 Task: Schedule a 90-minute customer satisfaction survey review.
Action: Mouse moved to (106, 154)
Screenshot: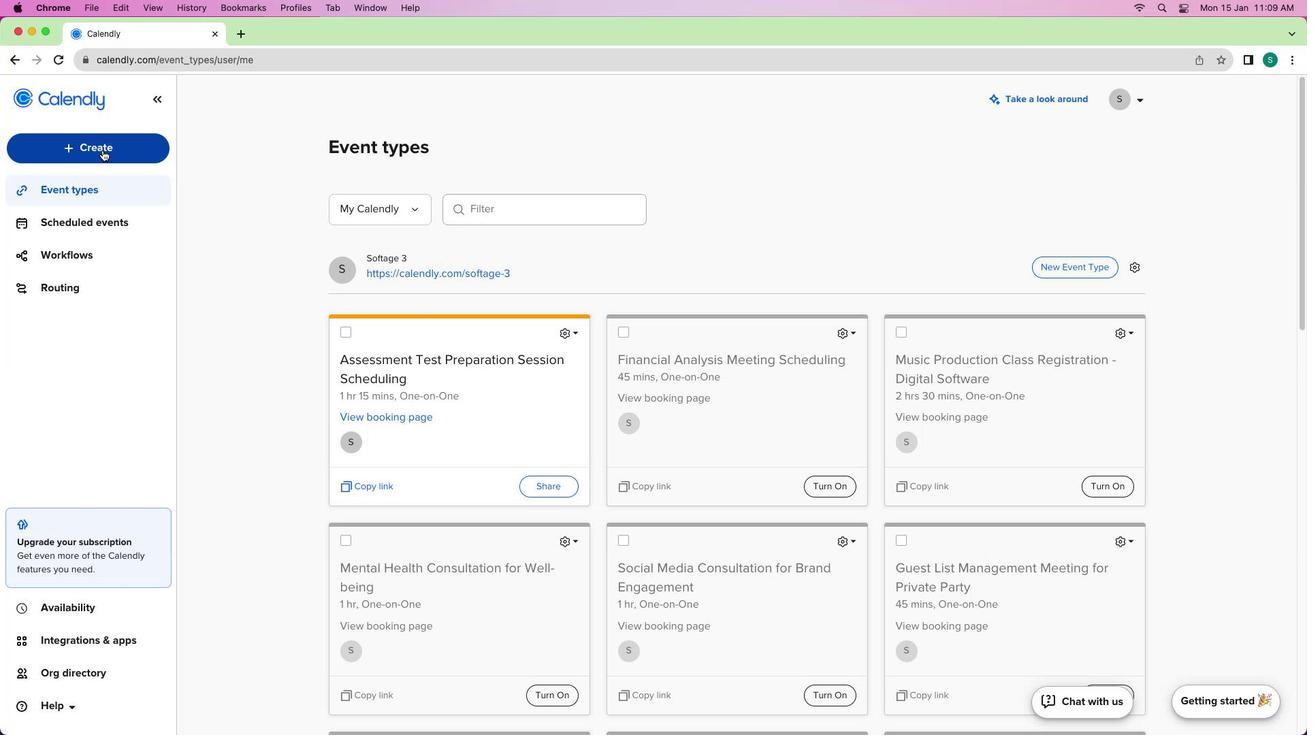 
Action: Mouse pressed left at (106, 154)
Screenshot: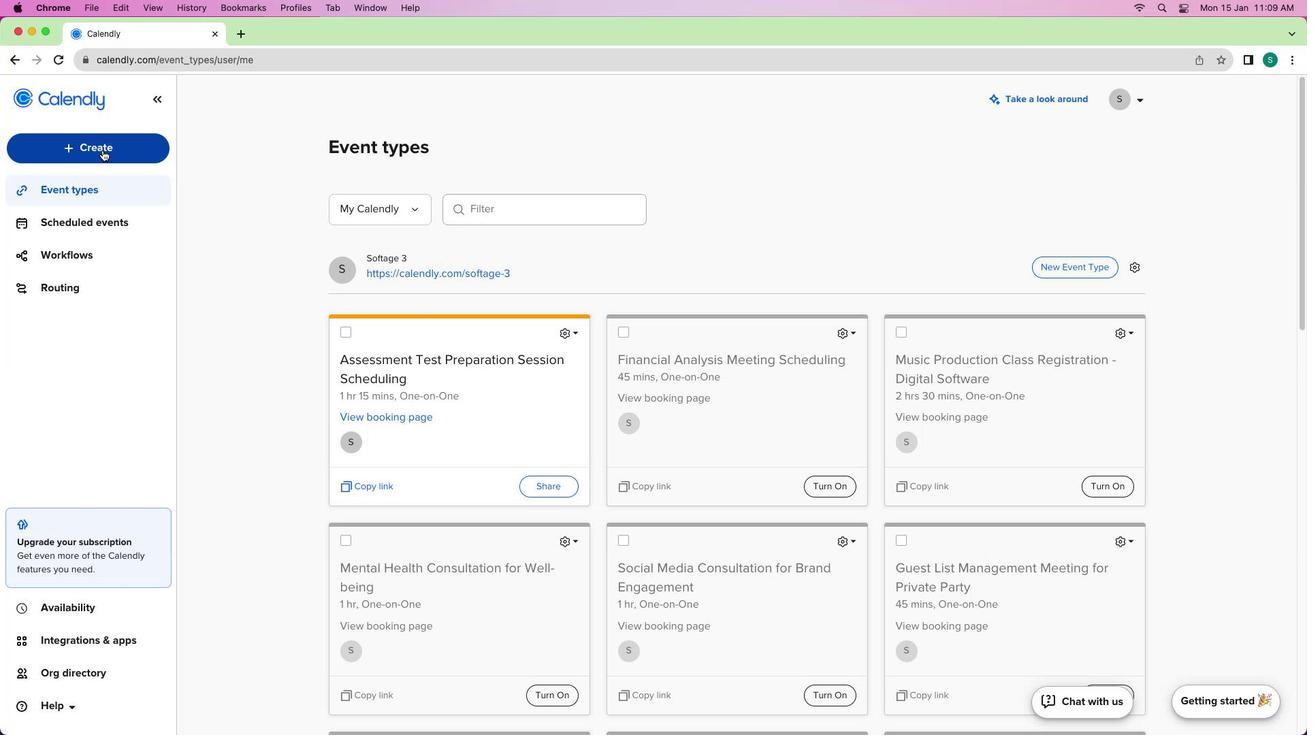 
Action: Mouse moved to (119, 205)
Screenshot: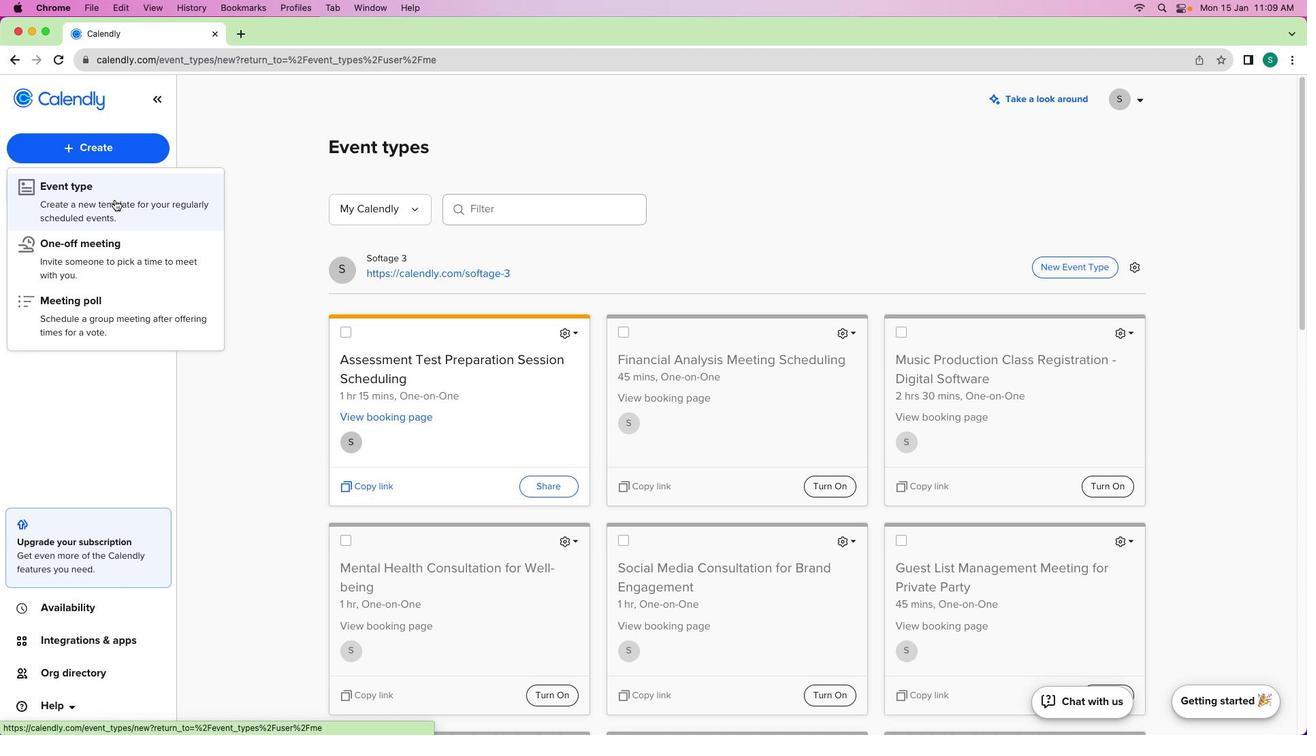 
Action: Mouse pressed left at (119, 205)
Screenshot: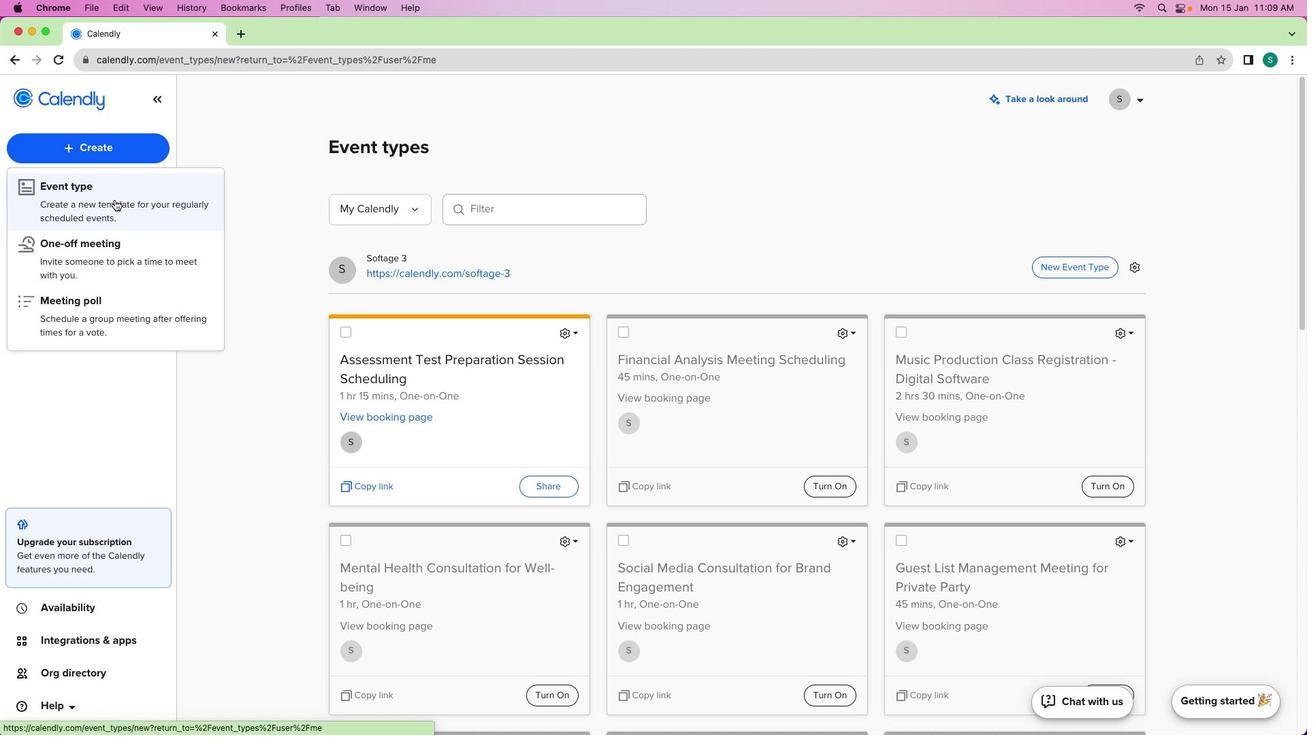 
Action: Mouse moved to (584, 273)
Screenshot: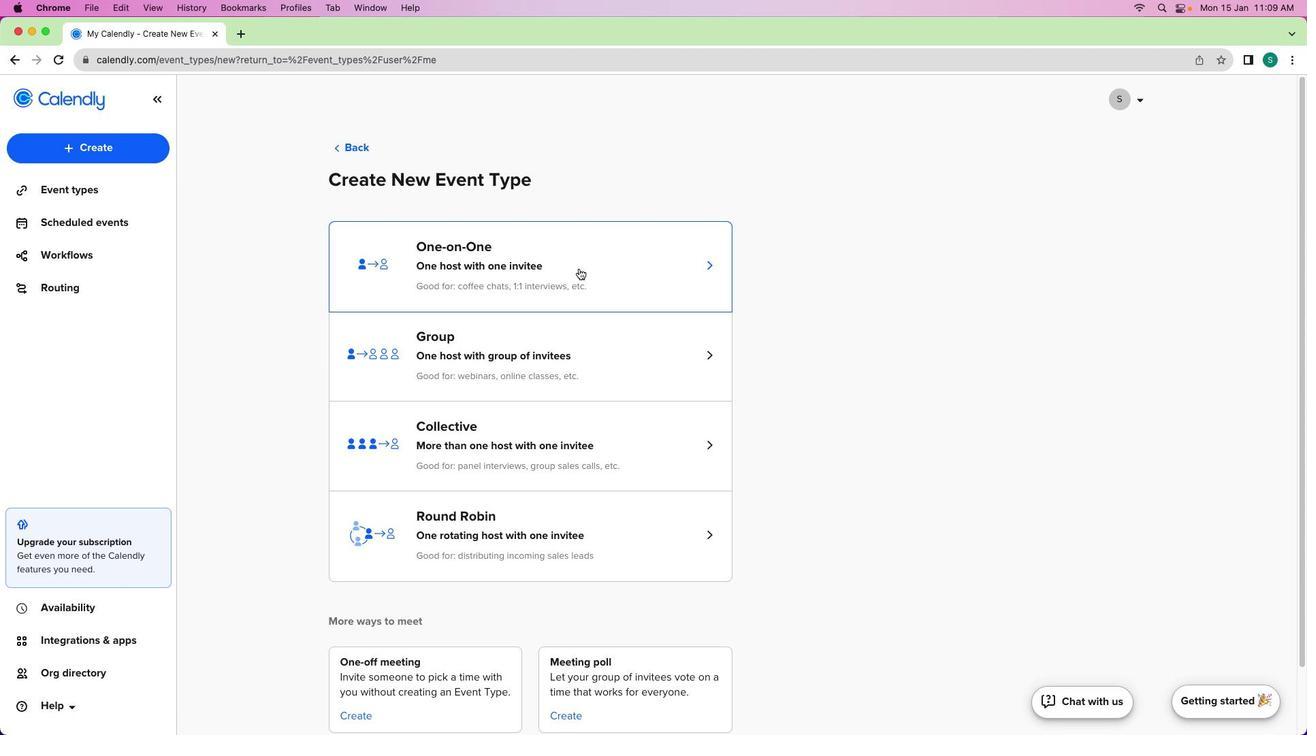 
Action: Mouse pressed left at (584, 273)
Screenshot: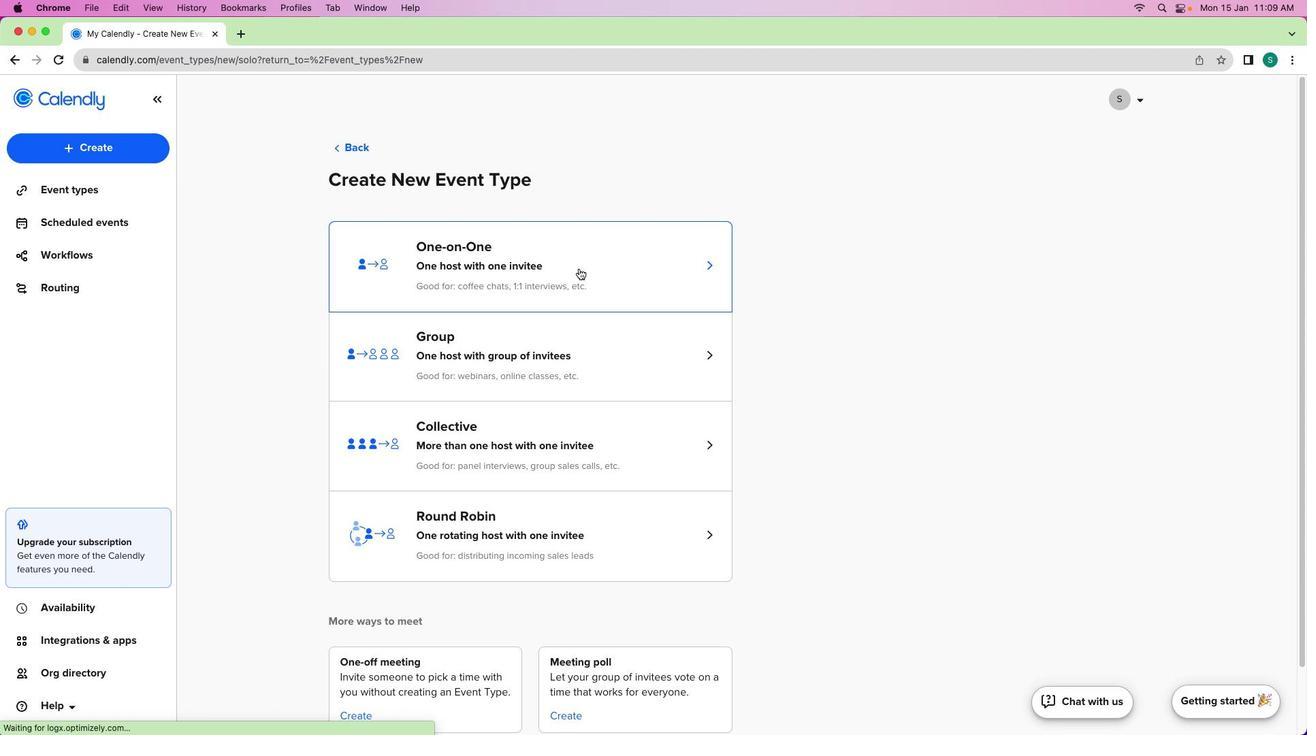 
Action: Mouse moved to (179, 208)
Screenshot: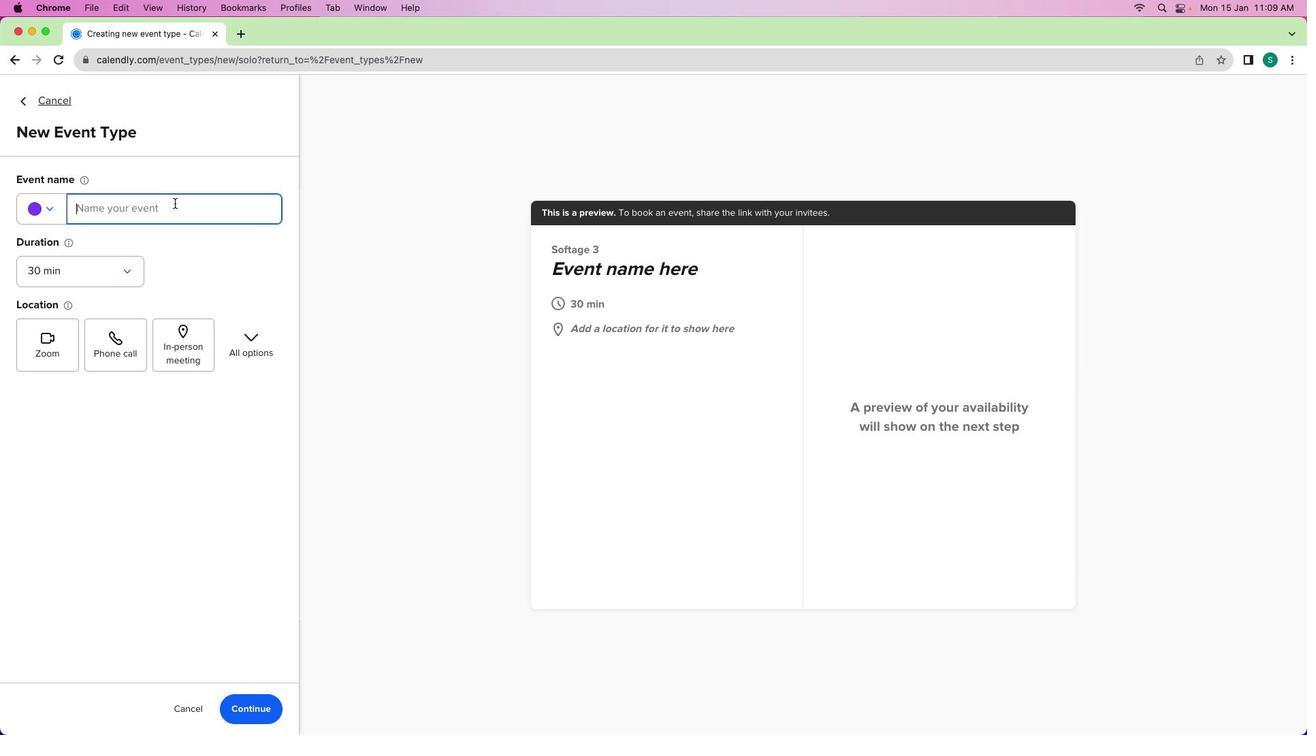 
Action: Mouse pressed left at (179, 208)
Screenshot: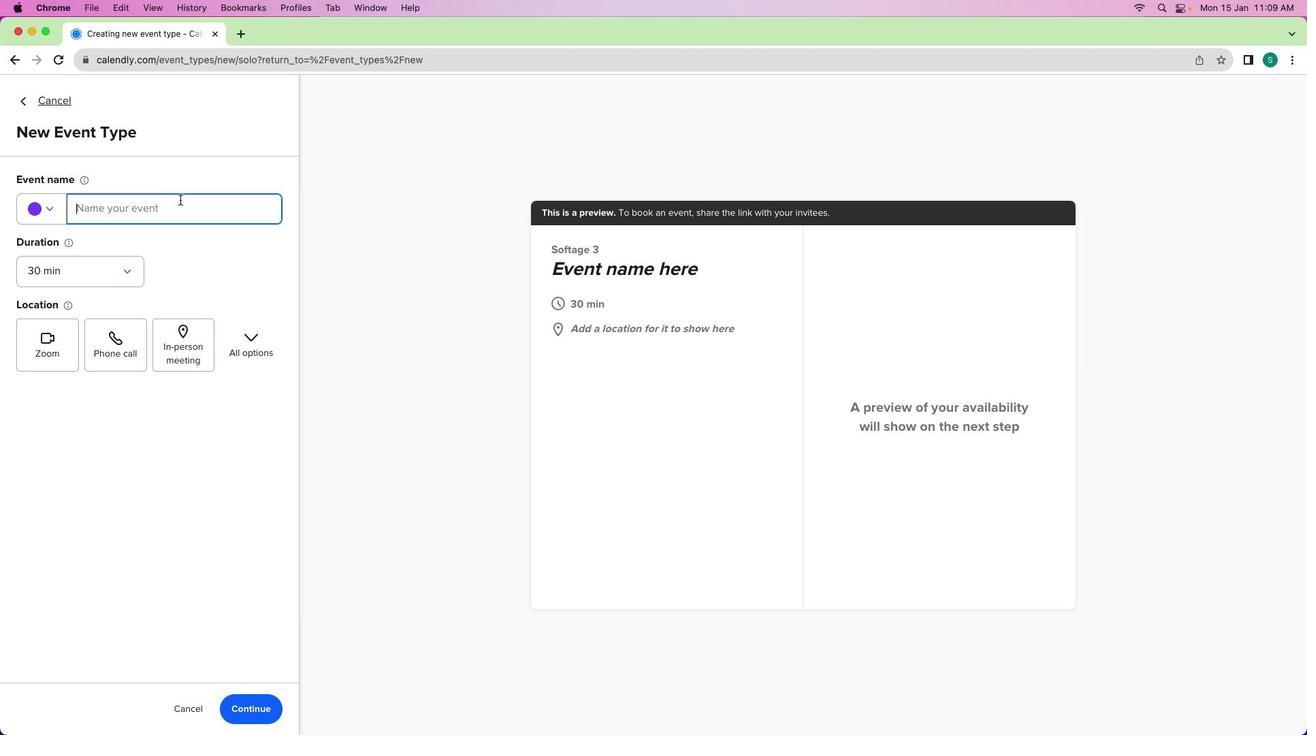 
Action: Mouse moved to (183, 205)
Screenshot: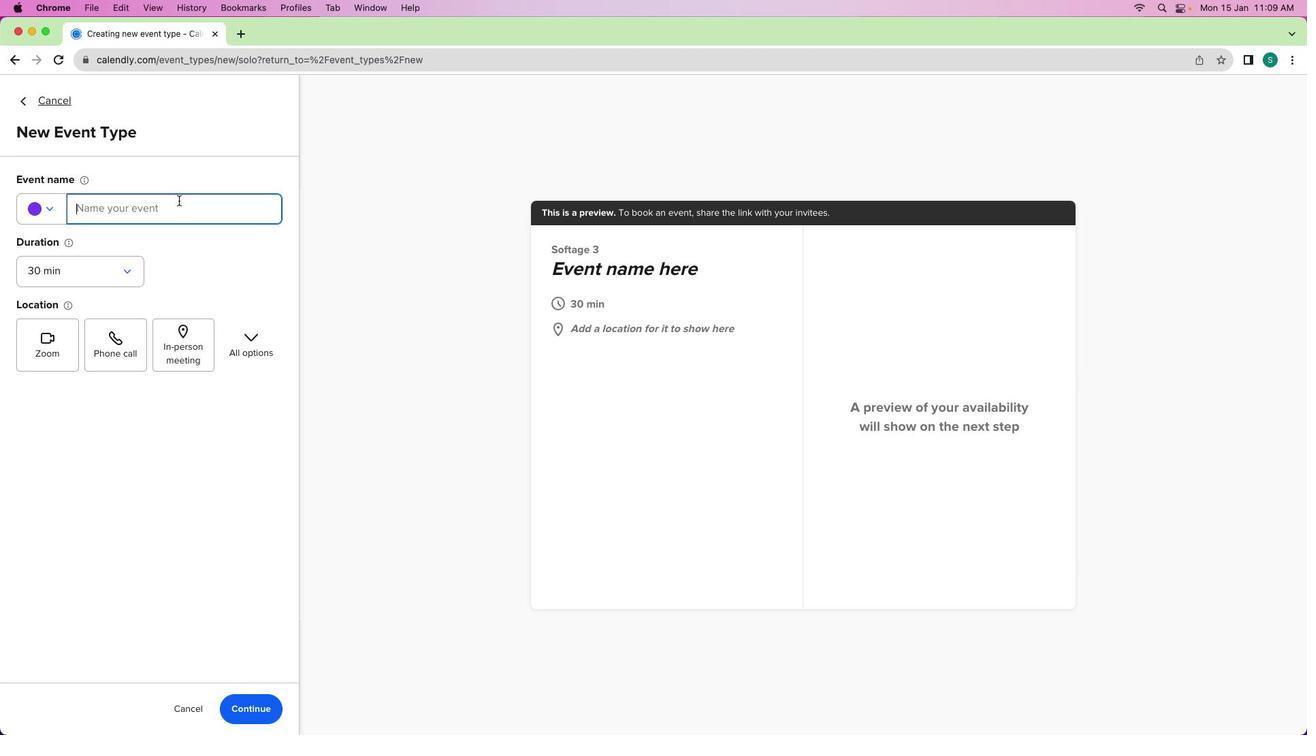 
Action: Key pressed Key.shift'C''u''s''t''o''m''e''r'Key.spaceKey.shift'S''a''t''i''s''f''s'Key.backspace'a''c''t''i''o''n'Key.spaceKey.shift'S''u''r''v''e''y'Key.spaceKey.shift'R''e''v''i''e''w'Key.spaceKey.shift'S''c''h''e''d''u''l''i''n''g'
Screenshot: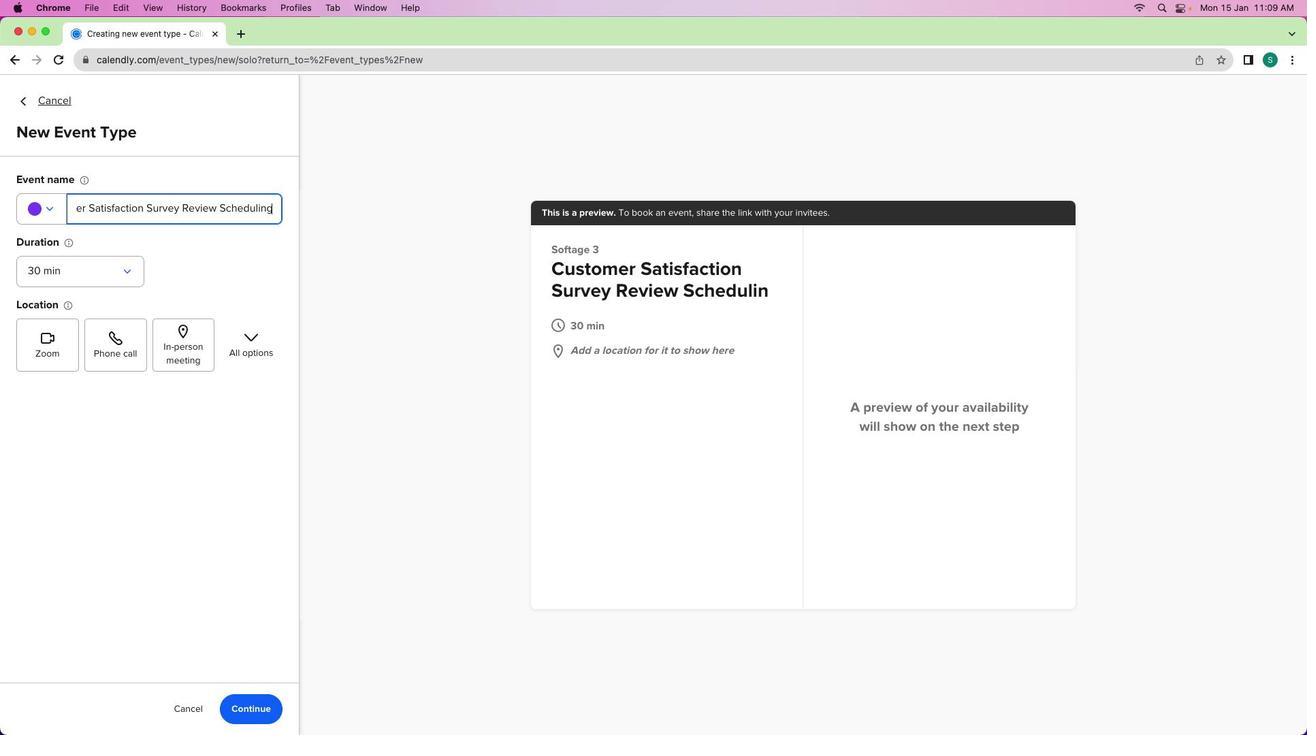 
Action: Mouse moved to (98, 273)
Screenshot: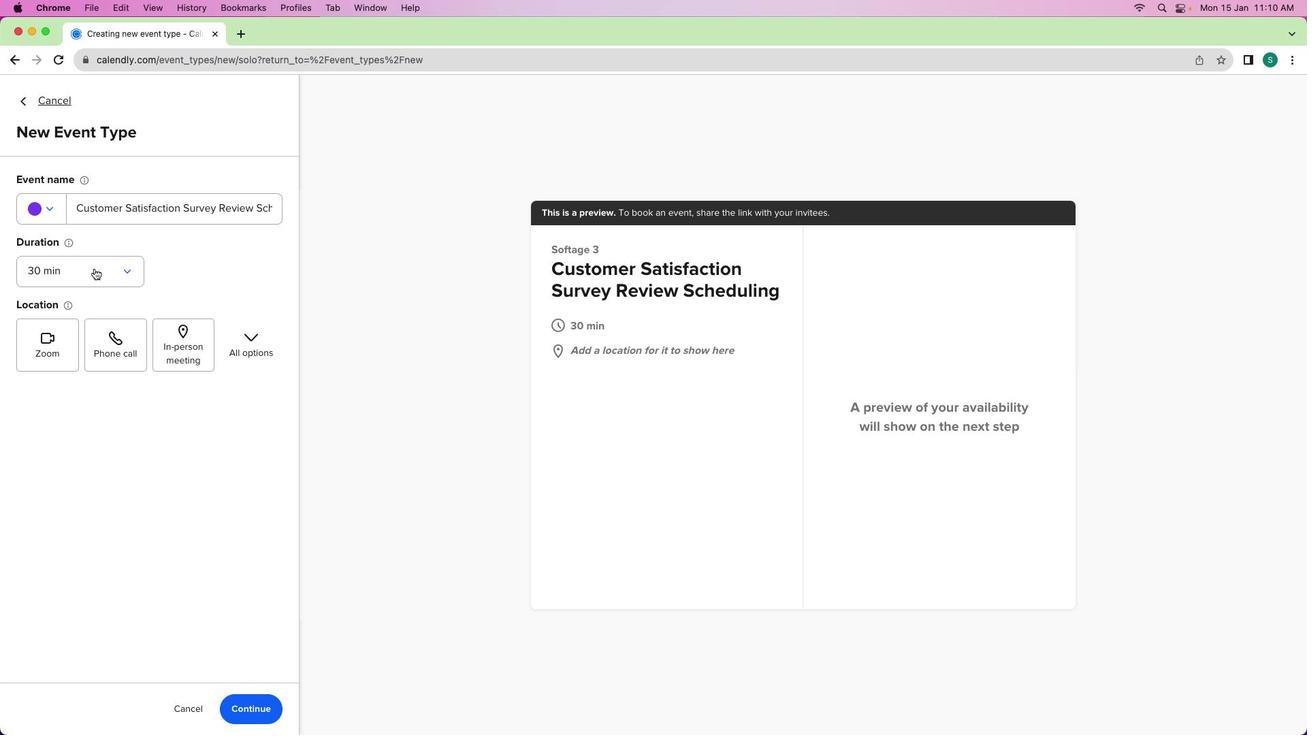 
Action: Mouse pressed left at (98, 273)
Screenshot: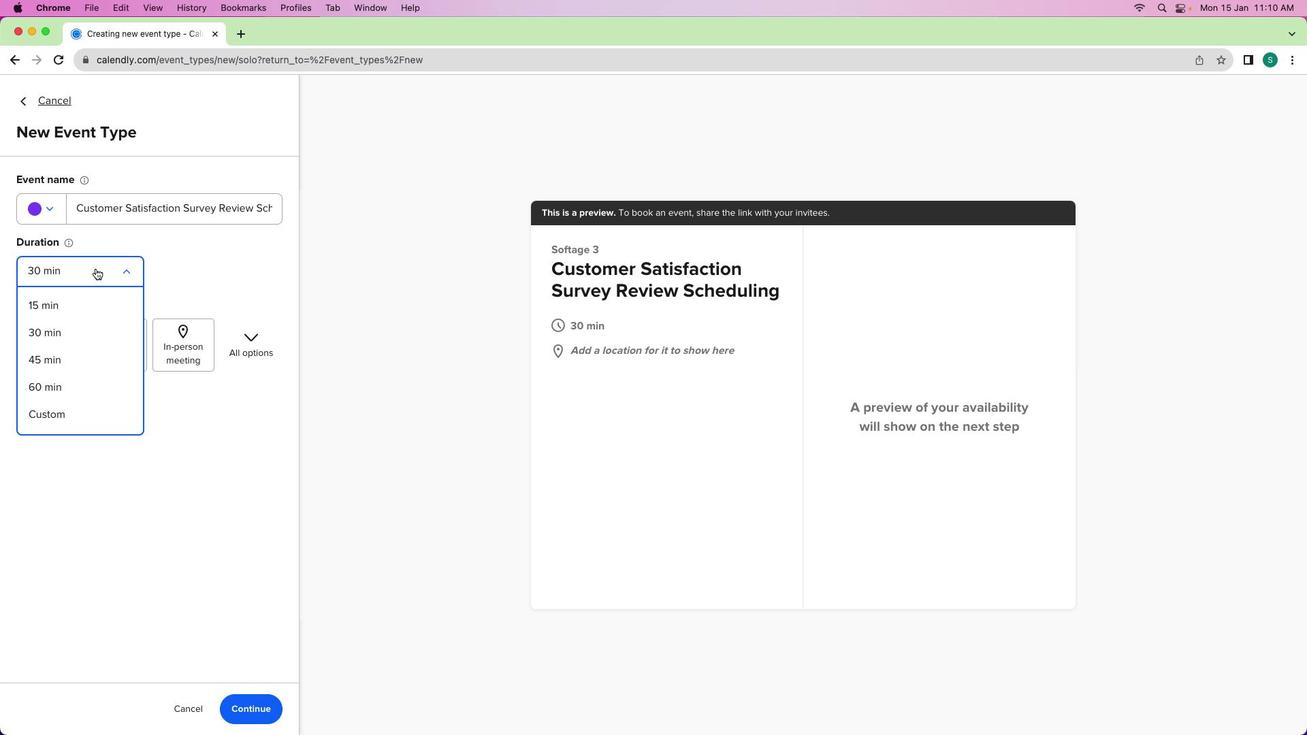 
Action: Mouse moved to (68, 412)
Screenshot: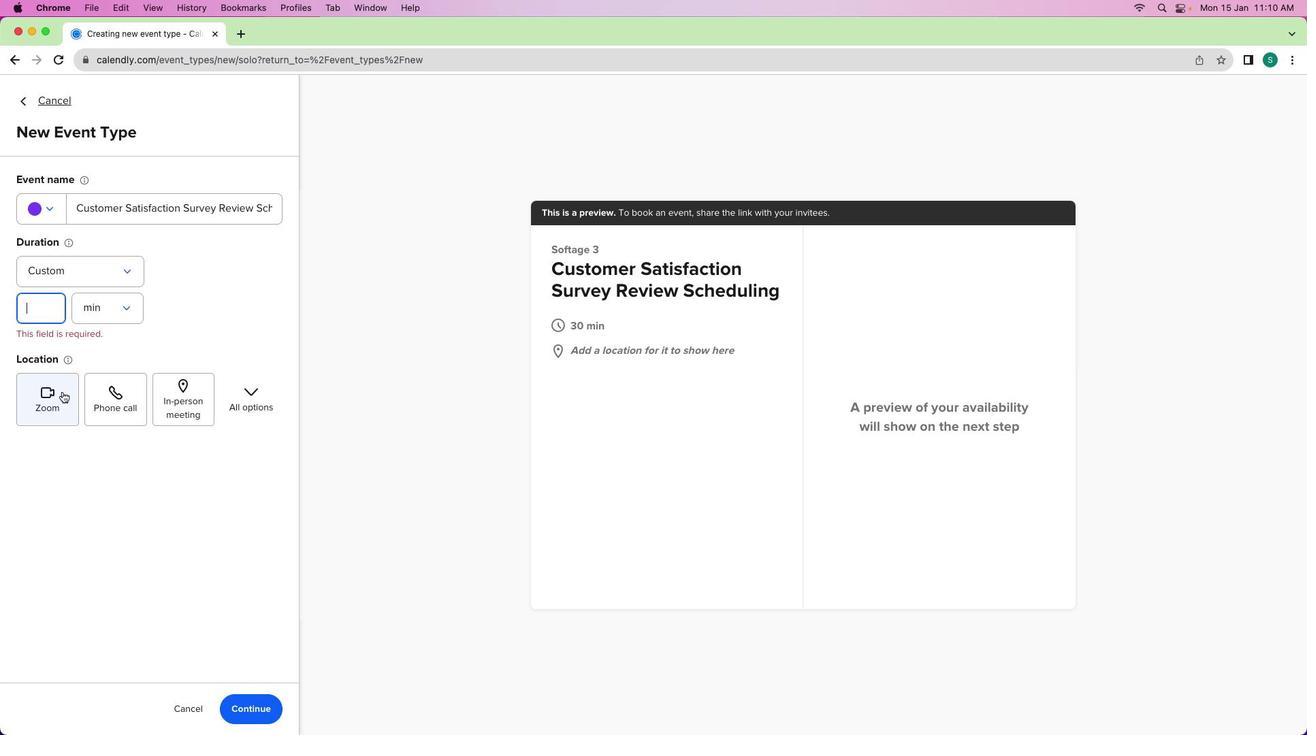 
Action: Mouse pressed left at (68, 412)
Screenshot: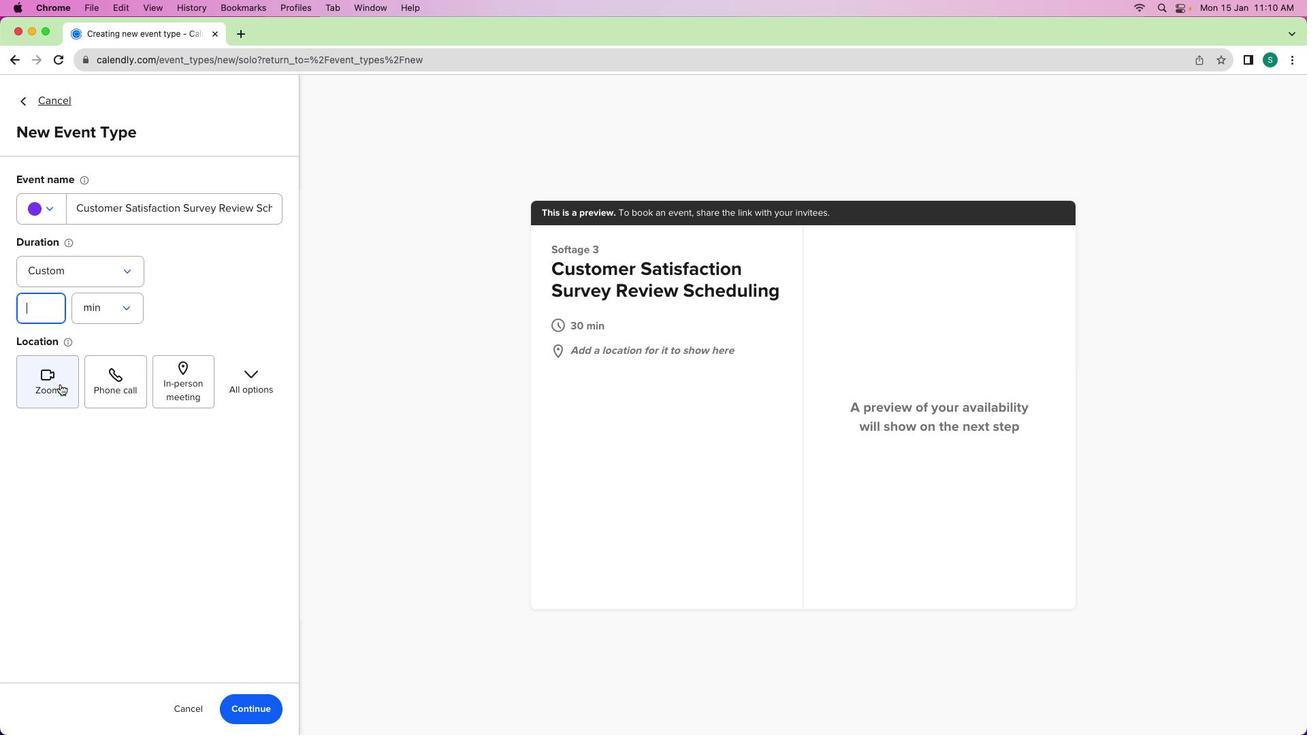 
Action: Mouse moved to (50, 331)
Screenshot: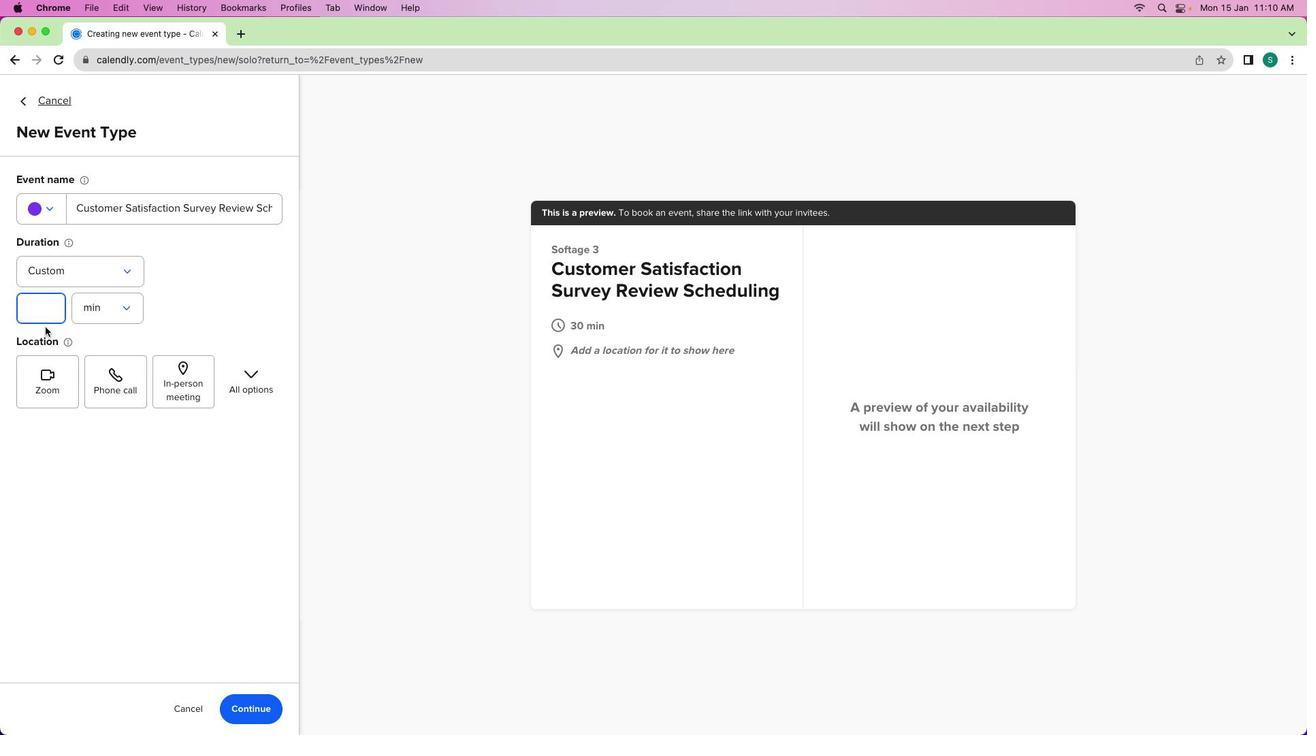 
Action: Key pressed '9''0'
Screenshot: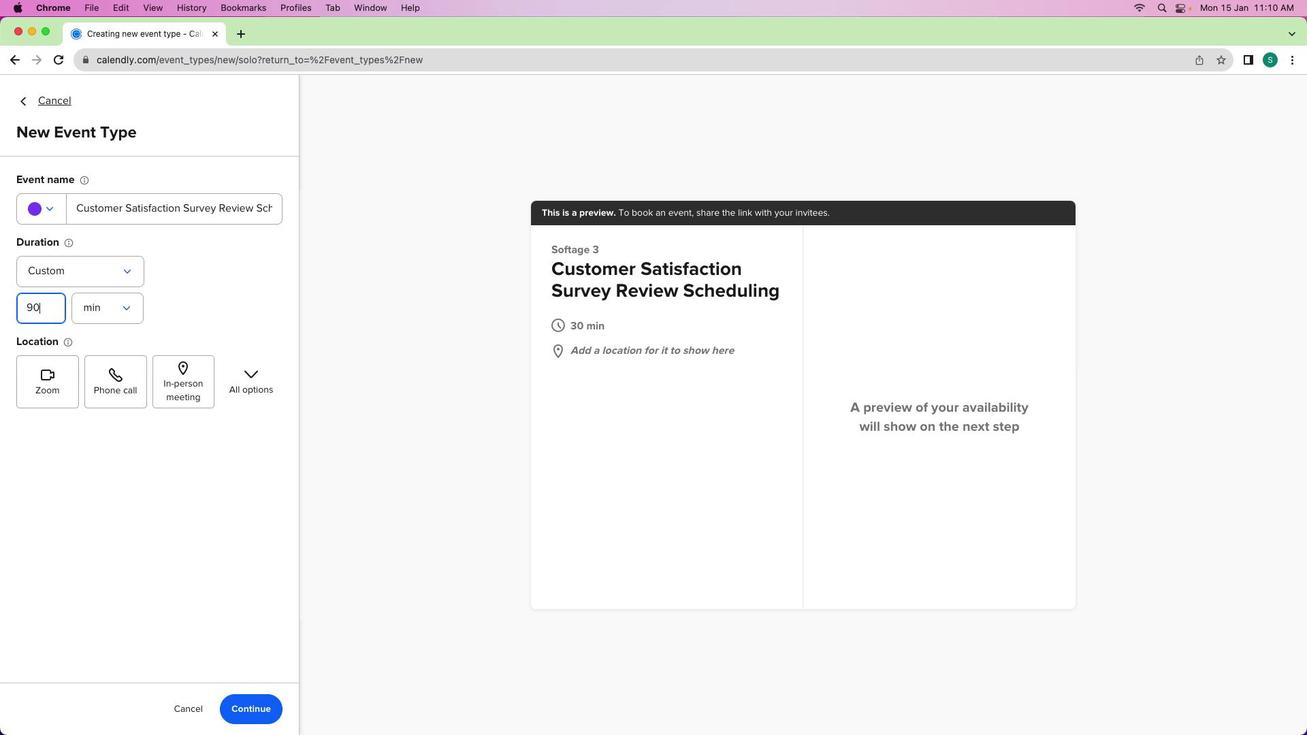 
Action: Mouse moved to (53, 201)
Screenshot: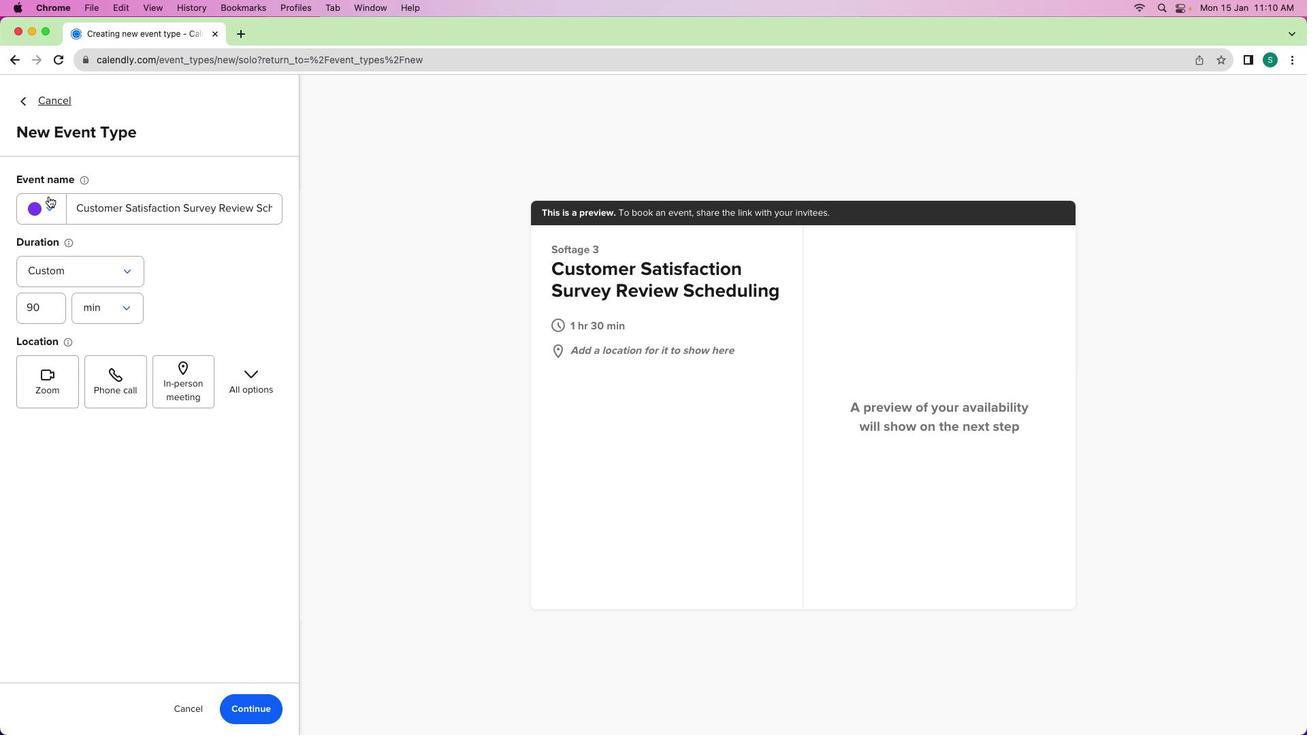 
Action: Mouse pressed left at (53, 201)
Screenshot: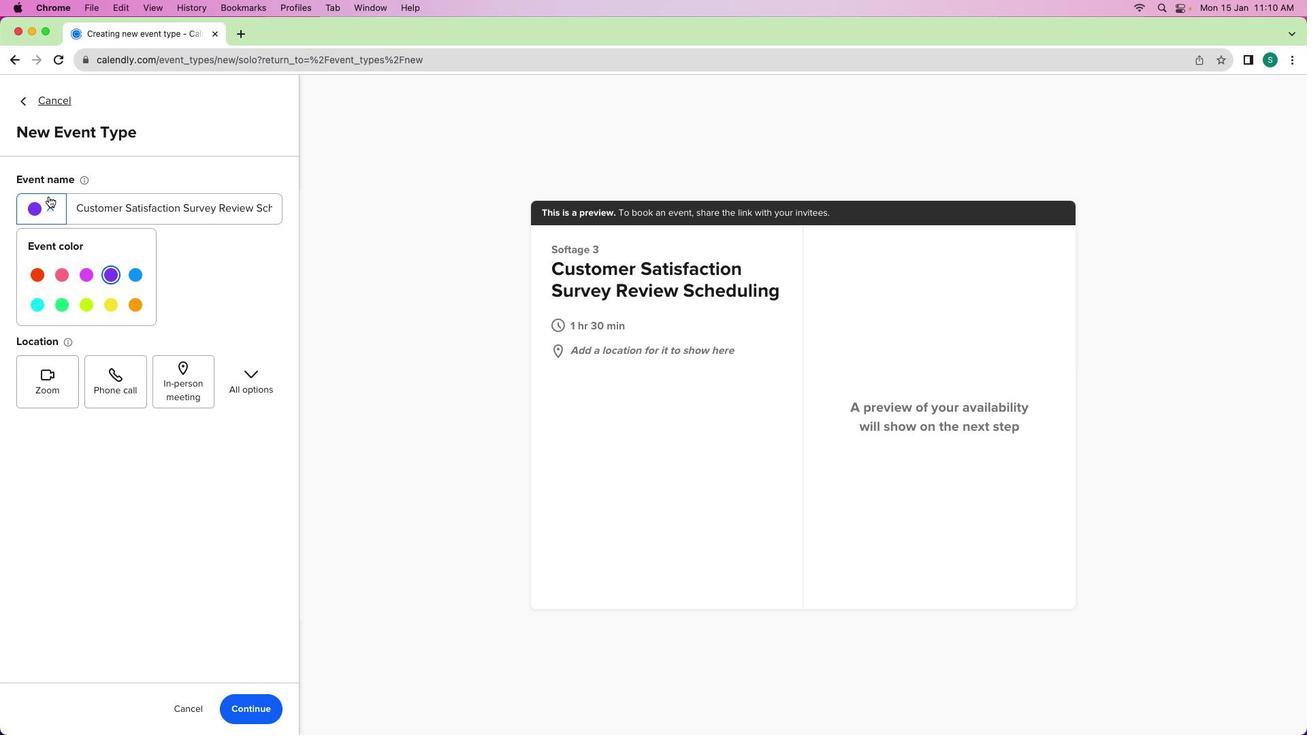 
Action: Mouse moved to (66, 279)
Screenshot: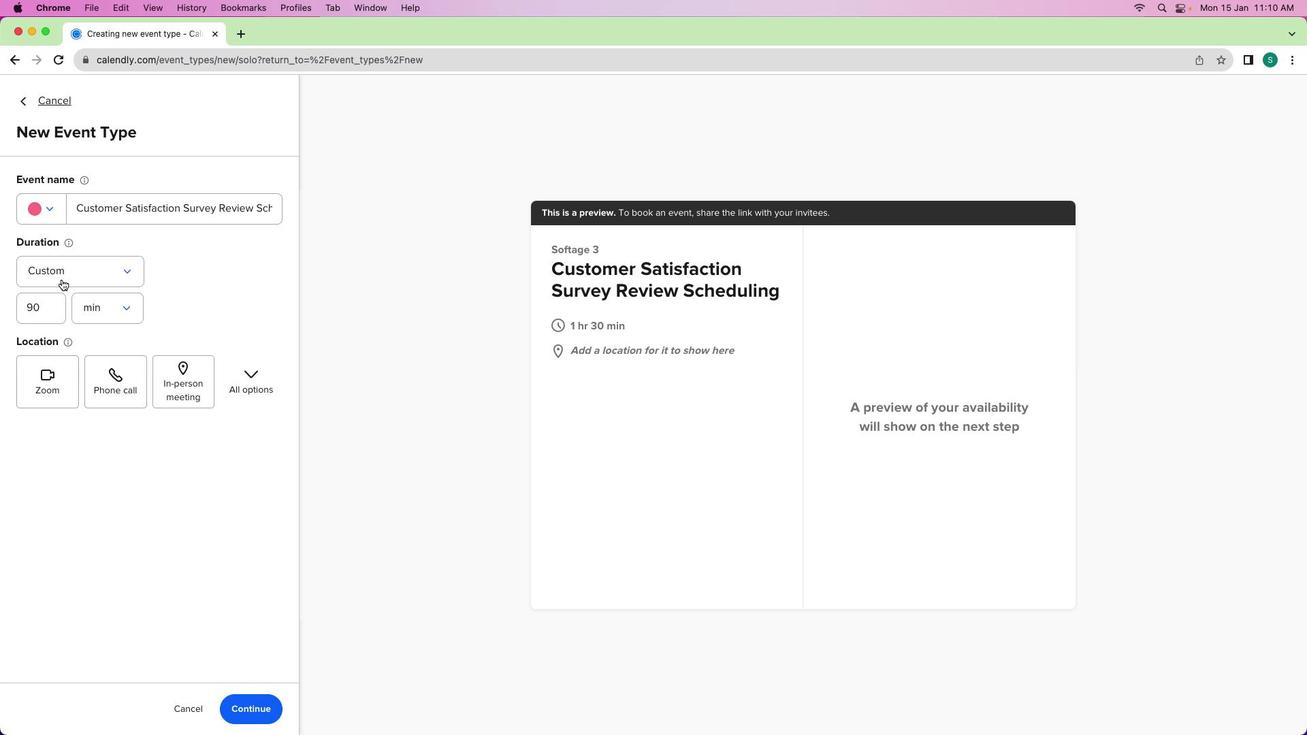 
Action: Mouse pressed left at (66, 279)
Screenshot: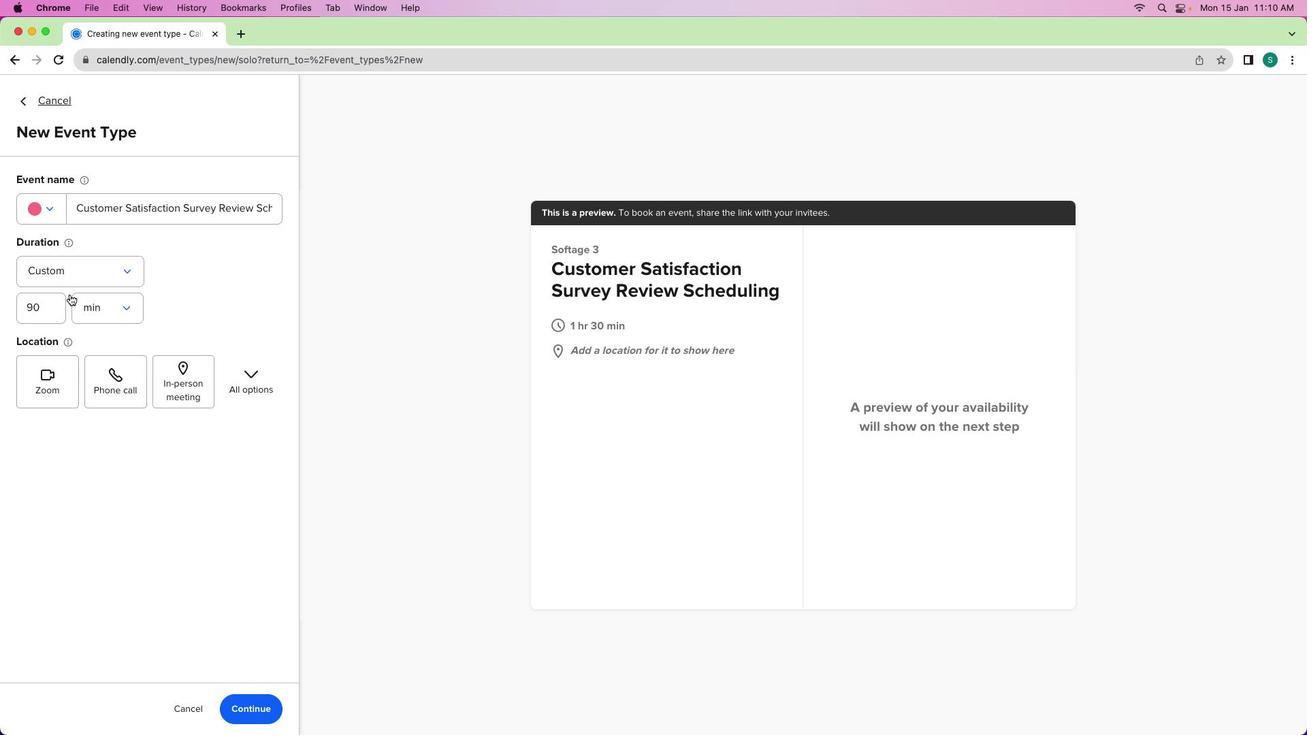 
Action: Mouse moved to (202, 391)
Screenshot: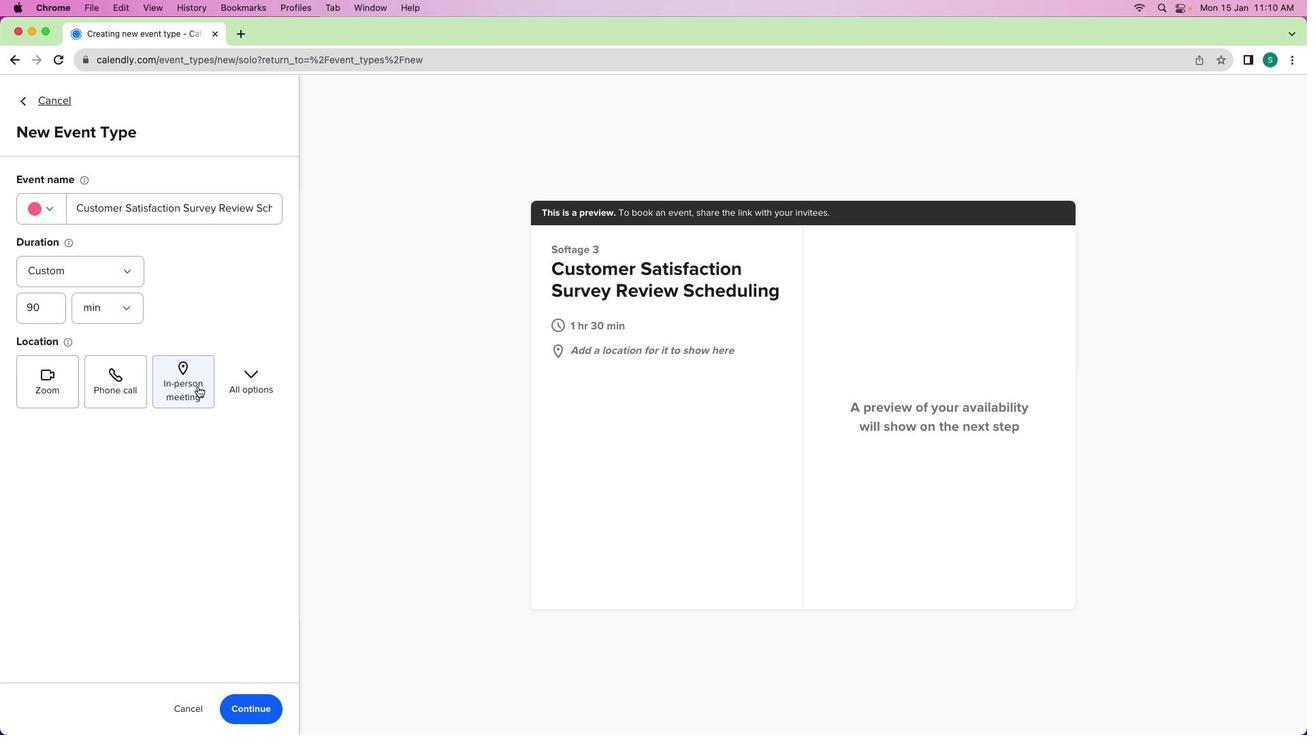 
Action: Mouse pressed left at (202, 391)
Screenshot: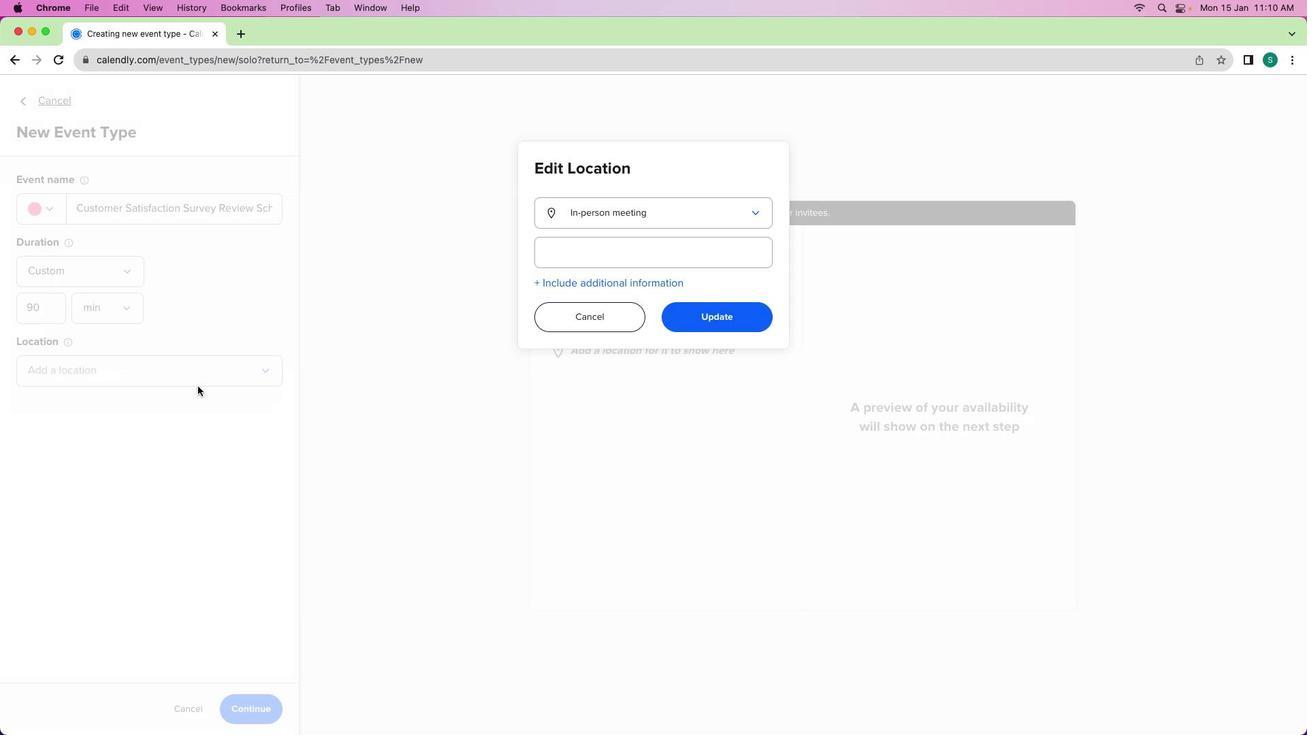 
Action: Mouse moved to (609, 315)
Screenshot: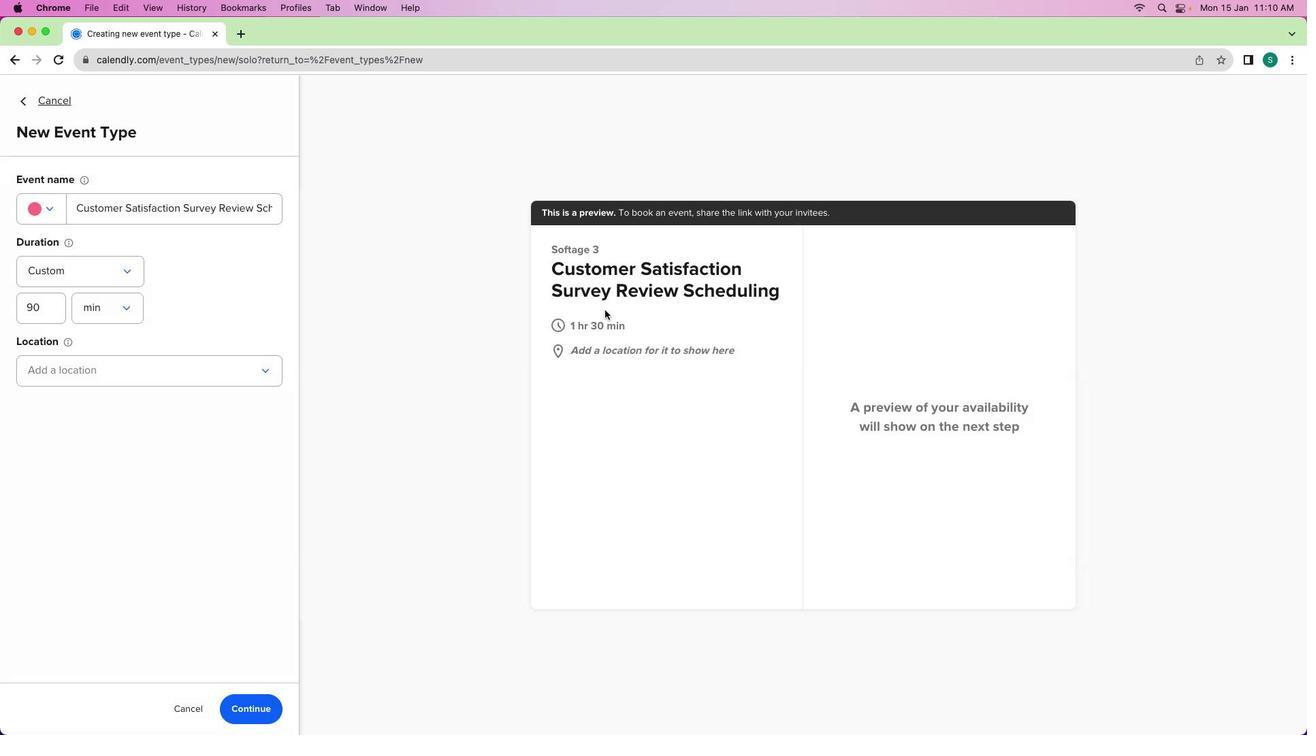 
Action: Mouse pressed left at (609, 315)
Screenshot: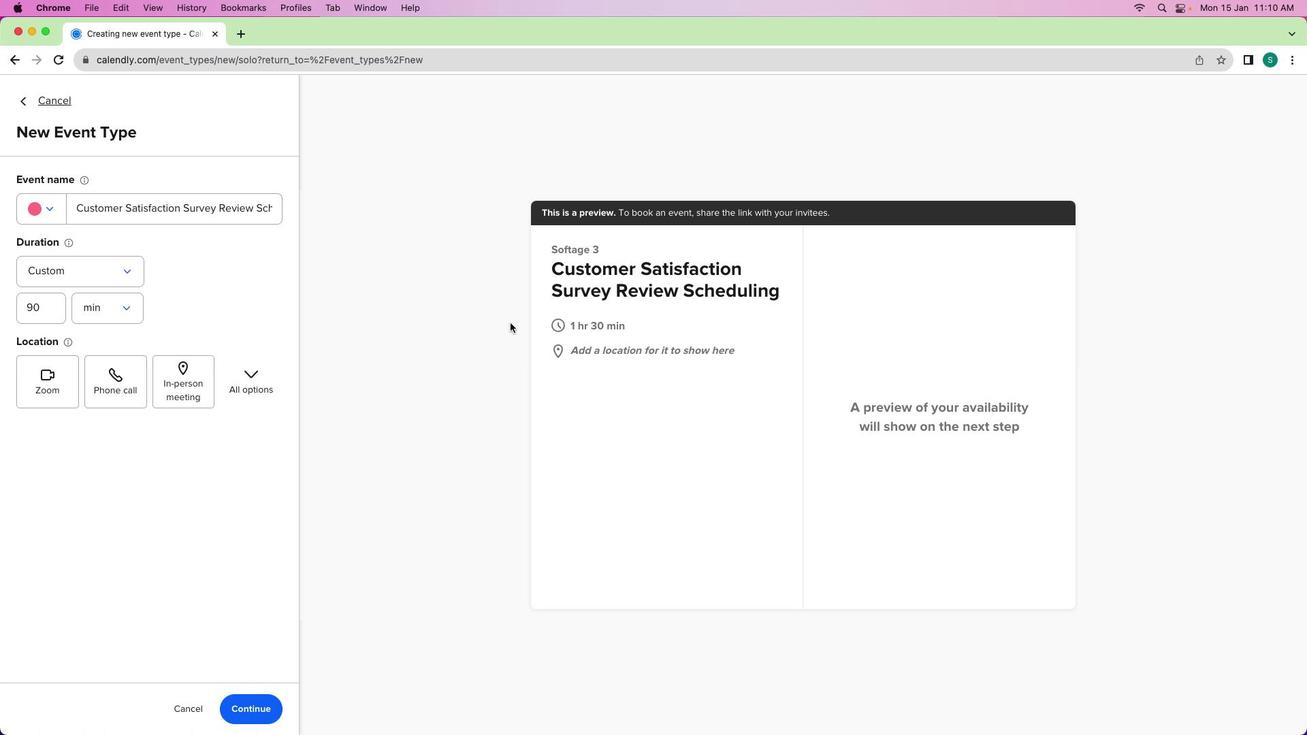 
Action: Mouse moved to (69, 386)
Screenshot: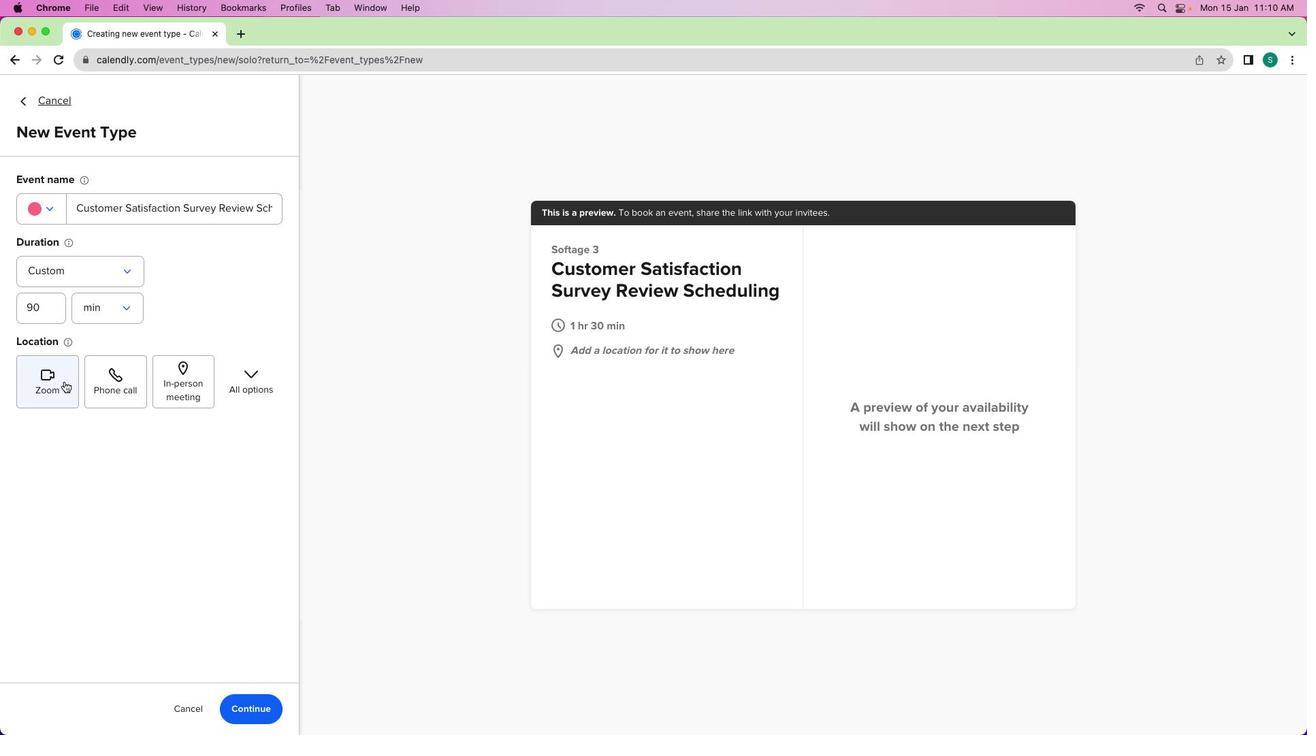 
Action: Mouse pressed left at (69, 386)
Screenshot: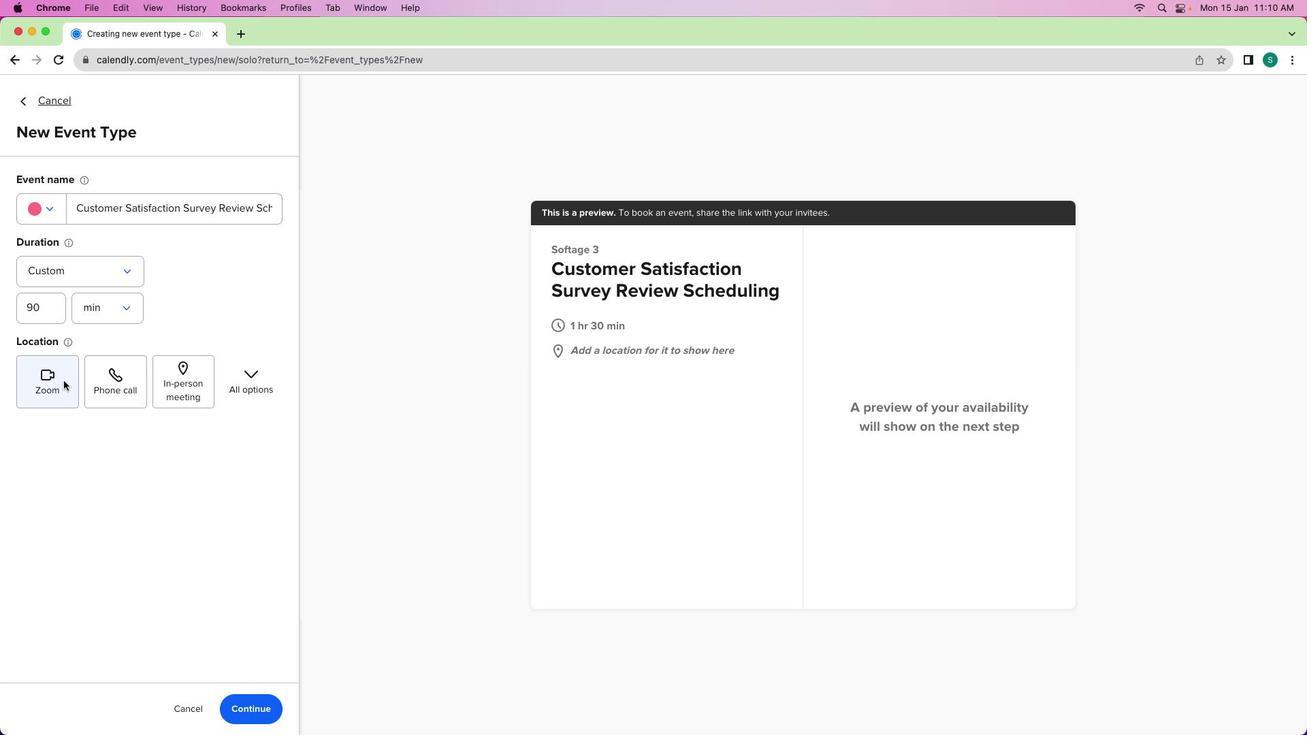 
Action: Mouse moved to (267, 705)
Screenshot: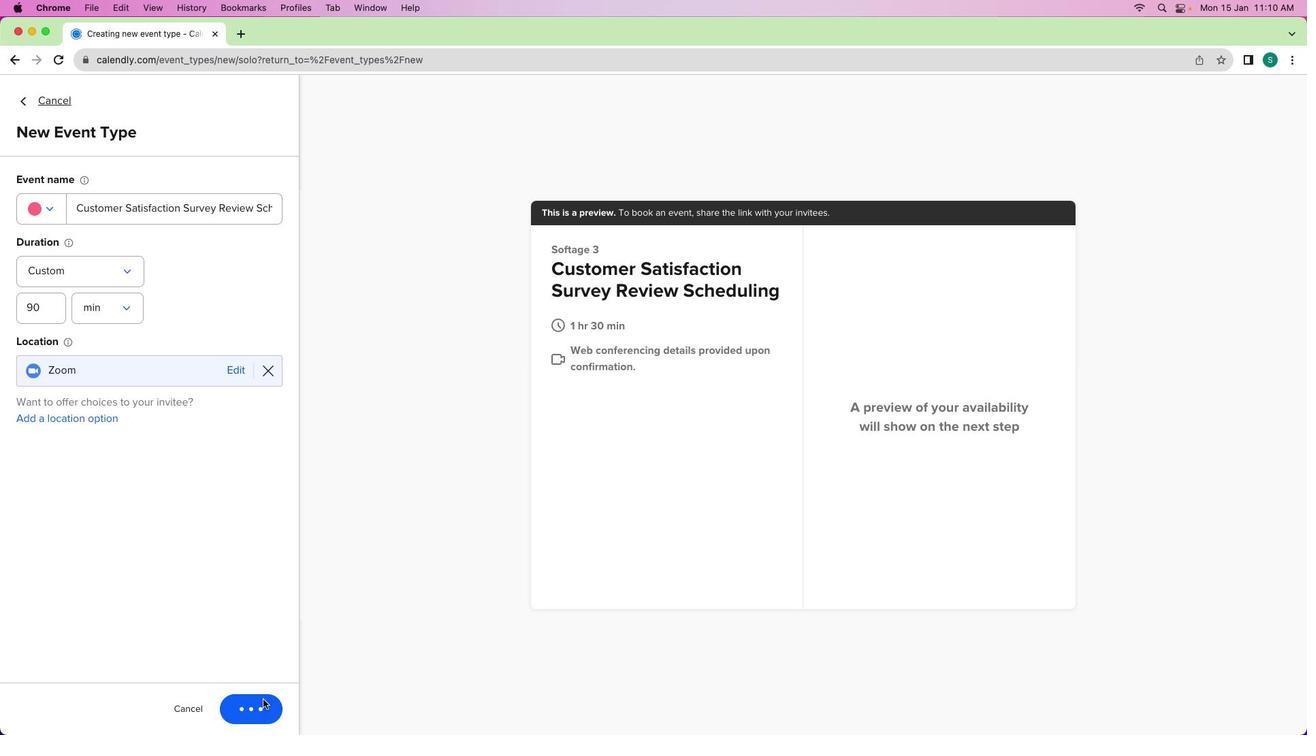 
Action: Mouse pressed left at (267, 705)
Screenshot: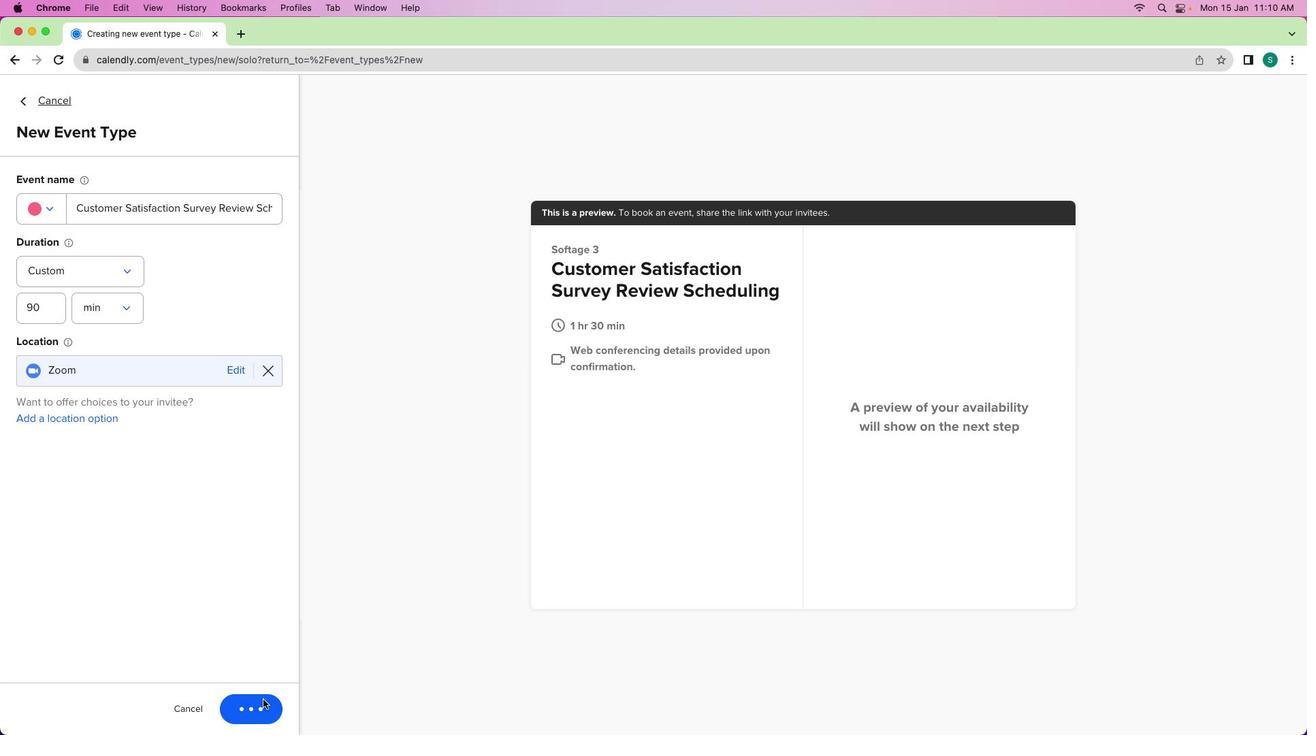
Action: Mouse moved to (252, 262)
Screenshot: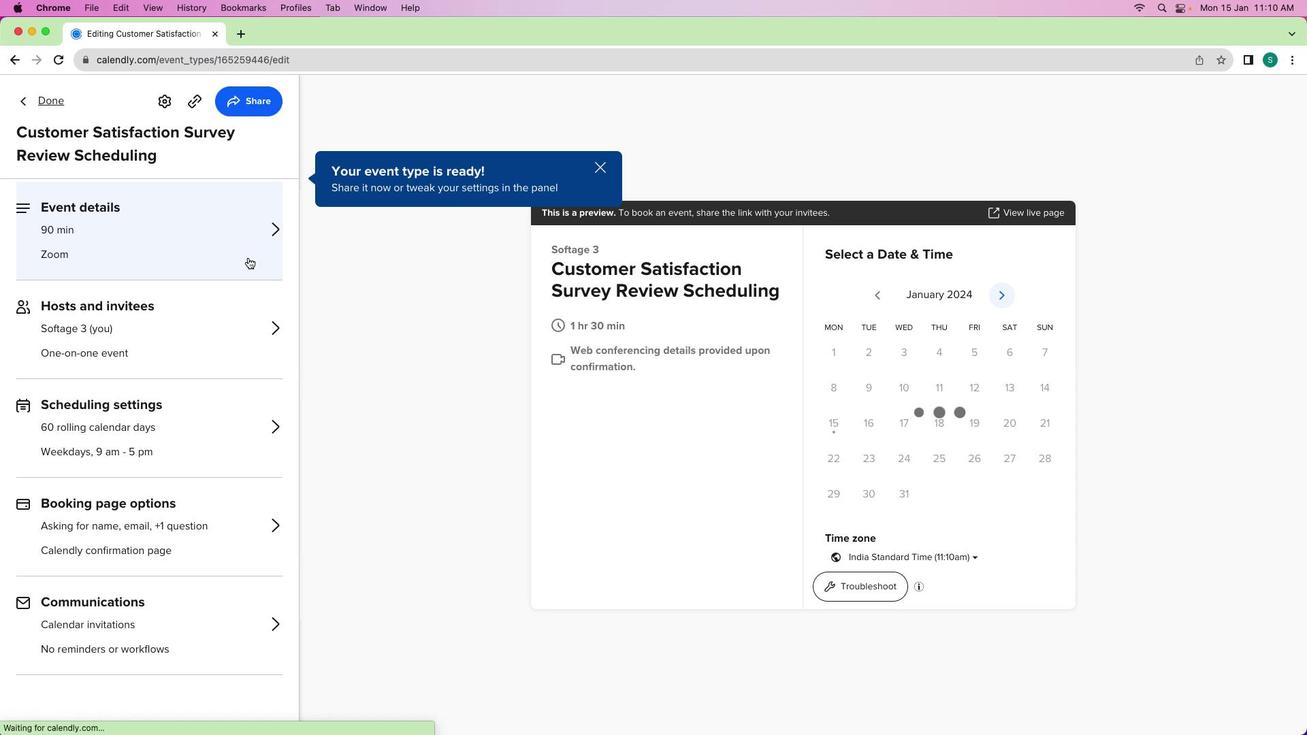 
Action: Mouse pressed left at (252, 262)
Screenshot: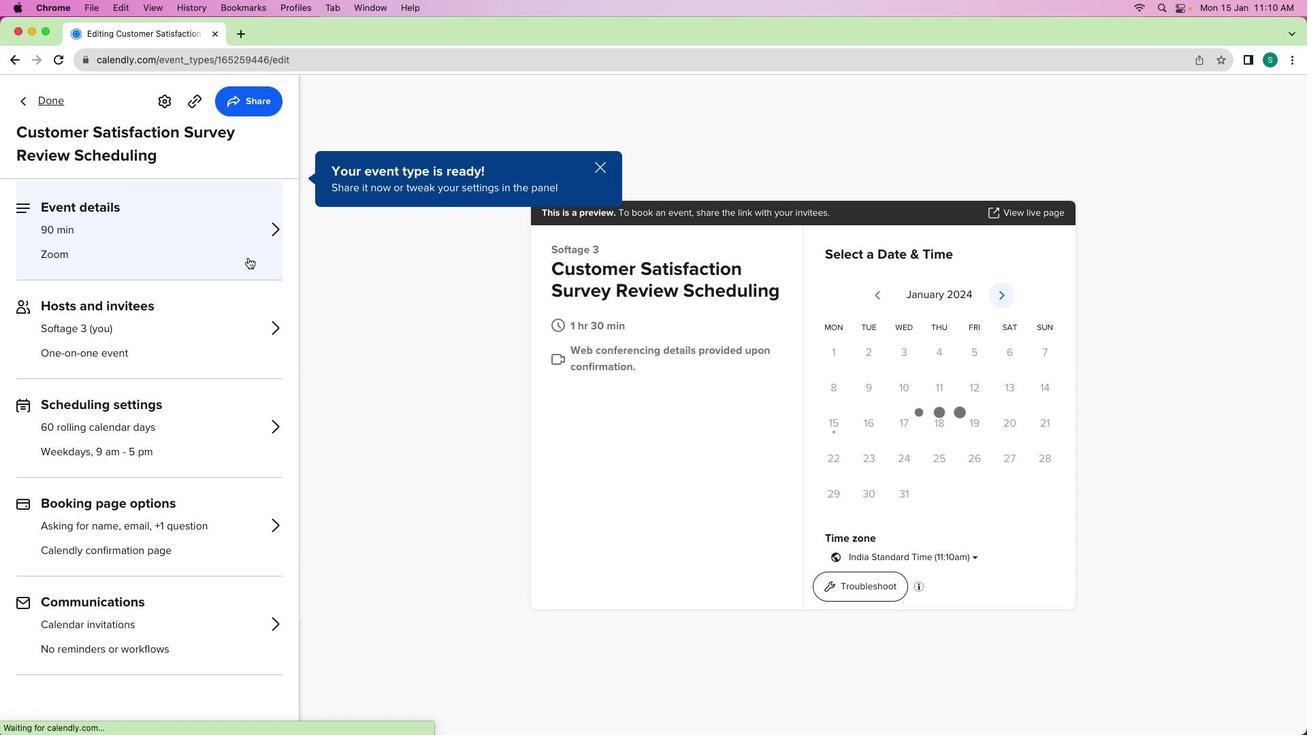 
Action: Mouse moved to (215, 512)
Screenshot: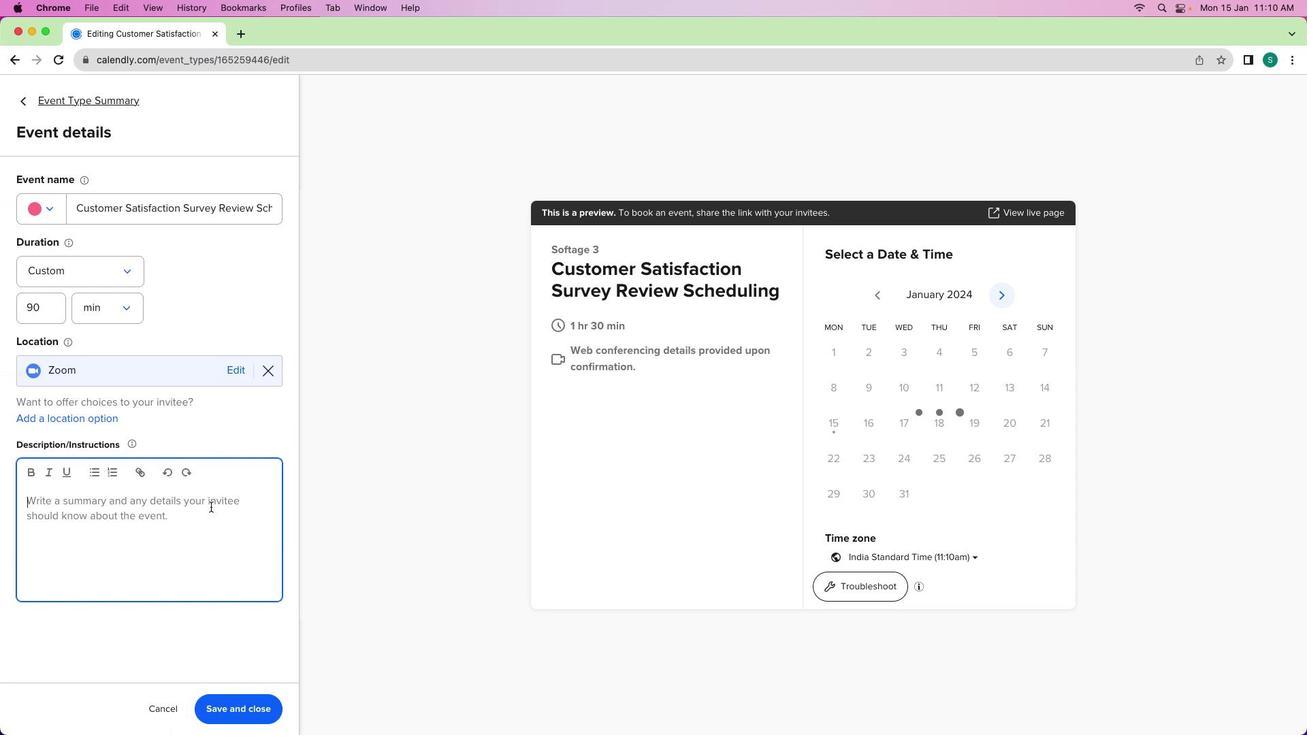 
Action: Mouse pressed left at (215, 512)
Screenshot: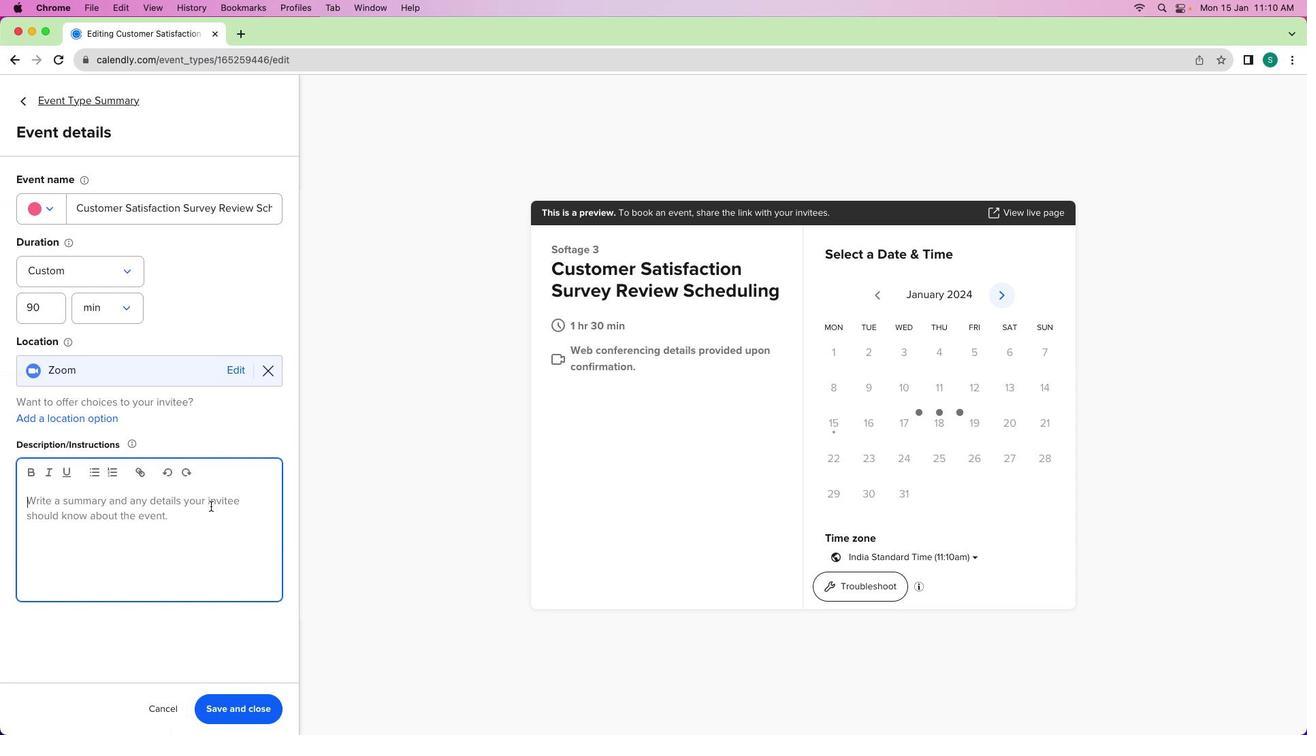 
Action: Mouse moved to (215, 511)
Screenshot: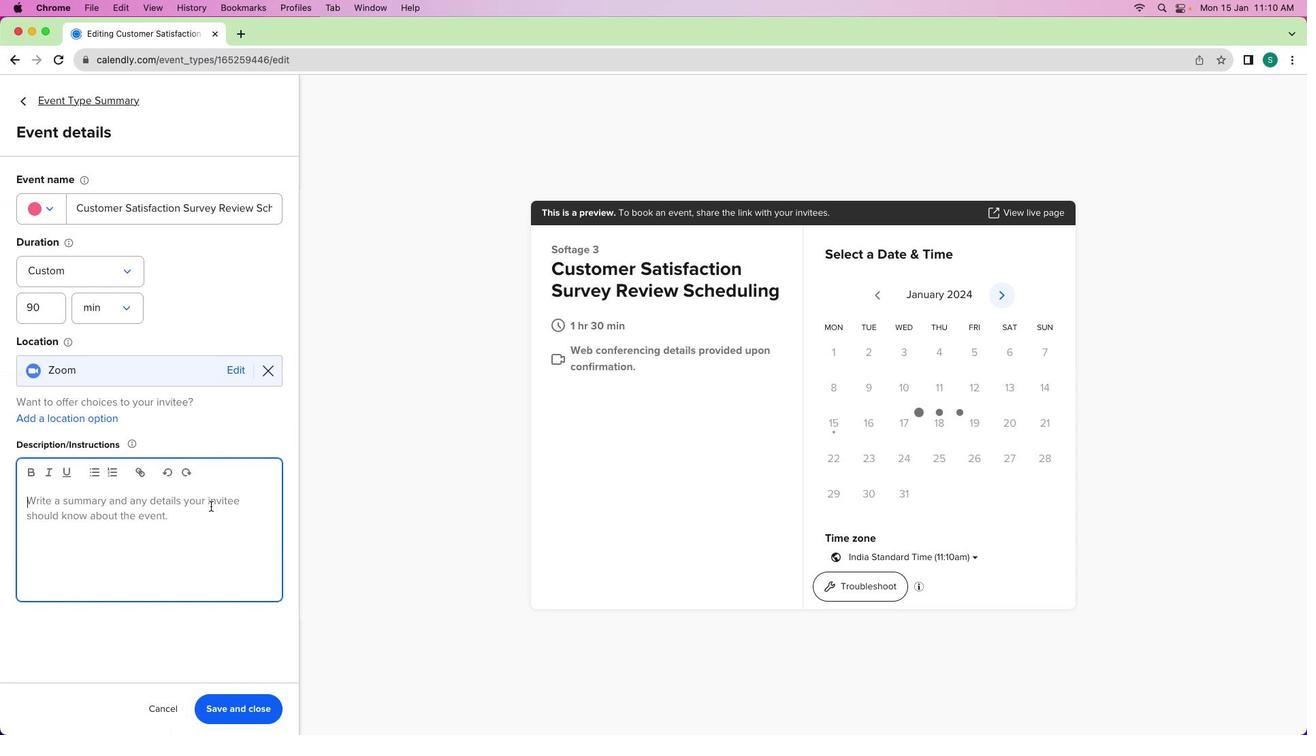 
Action: Key pressed Key.shift'H''e''l''l''o'Key.space't''e''a''m'','Key.enterKey.shift'I'"'"'v''e'Key.space's''c''h''e''d''u''l''e''d'Key.space'a'Key.space'9''0''-''m''i''n''u''t''e'Key.space's''s''e''s'Key.backspaceKey.backspaceKey.backspace'e''s''s''i''o''n'Key.space't''o'Key.space'r''e''v''i''e''w'Key.space'o''u''r'Key.space'c''u''s''t''o''m''e''r'Key.space's''t'Key.backspace'a''t''i''s''f''a''c''t''i''o''n'Key.spaceKey.backspaceKey.space's''u''r''v''e''y'Key.space'r''e''s''u''l''t''s''.'Key.spaceKey.shift'L''e''t'"'"'s'Key.space'a''n''a''l''y''z''e'Key.space'f''e''e''d''b''a''c''k'','Key.space'i''d''e''n''t''i''f''y'Key.space'a''r''e''a''s'Key.space'f''o''r'Key.space'i''m''p''r''o''v''e''m''e''n''t'','Key.space'a''n''d'Key.space'c''e''l''e''b''r''a''t''e'Key.space'o''u''r'Key.space's''u''c''c''e''s''s''e''s''.'Key.enterKey.shift'L''o''o''k''i''n''g'Key.space'f''o''r''w''a''r''d'Key.space't''o'Key.space'a'Key.space'c''o''m''p''r''e''h''e''n''s''i''v''e'Key.space's''u''r''v''e''y'Key.space'r''e''v''i''e''w'Key.shift_rKey.shift_r'!'Key.enterKey.shift'B''e''s''t'Key.space'r''e''g''a''r''d''s'','Key.enterKey.shiftKey.shift'S''o''a'Key.backspace'f''t'Key.shift'A''g''e'
Screenshot: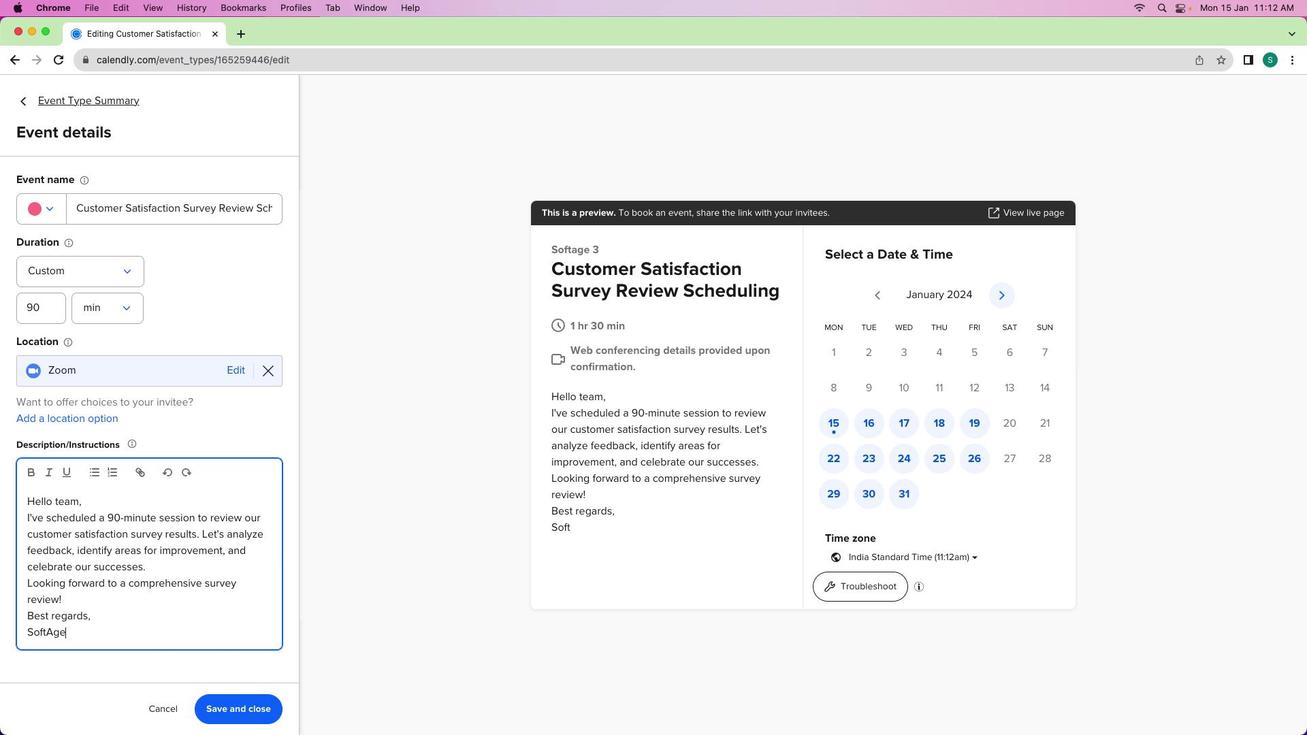 
Action: Mouse moved to (247, 724)
Screenshot: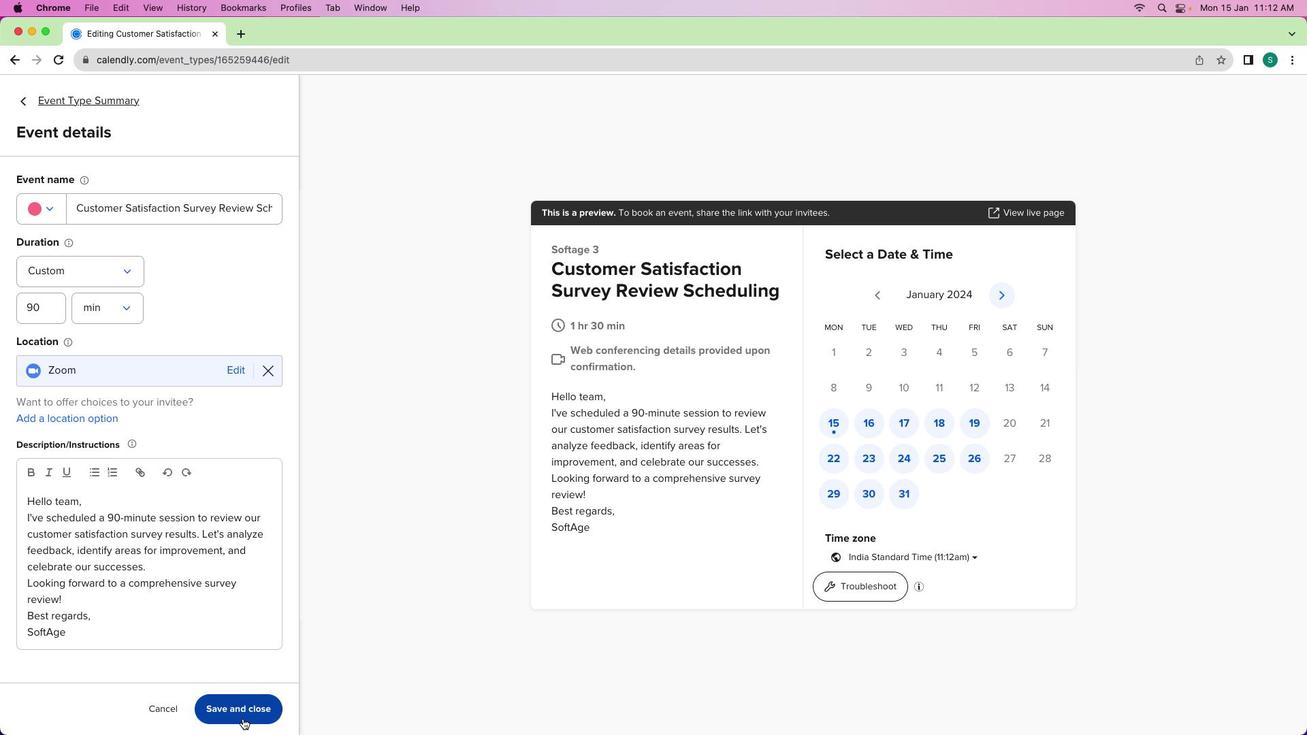
Action: Mouse pressed left at (247, 724)
Screenshot: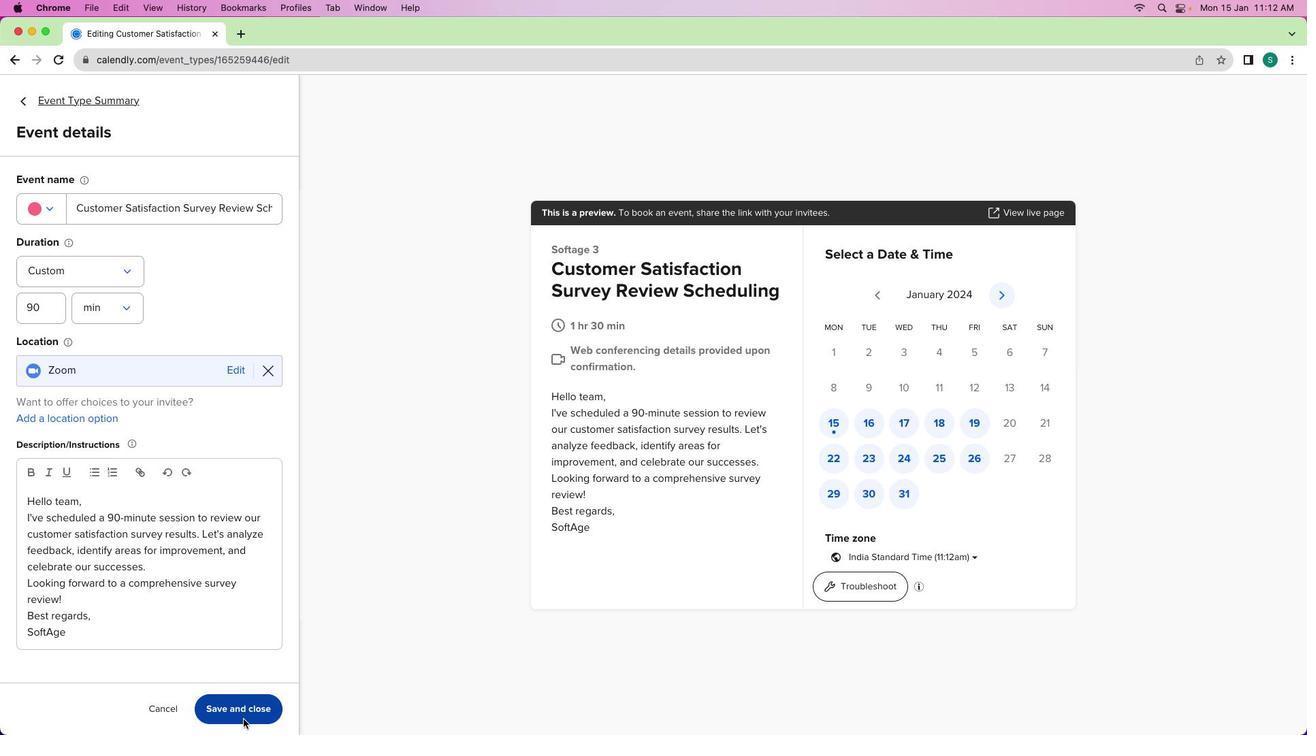 
Action: Mouse moved to (125, 422)
Screenshot: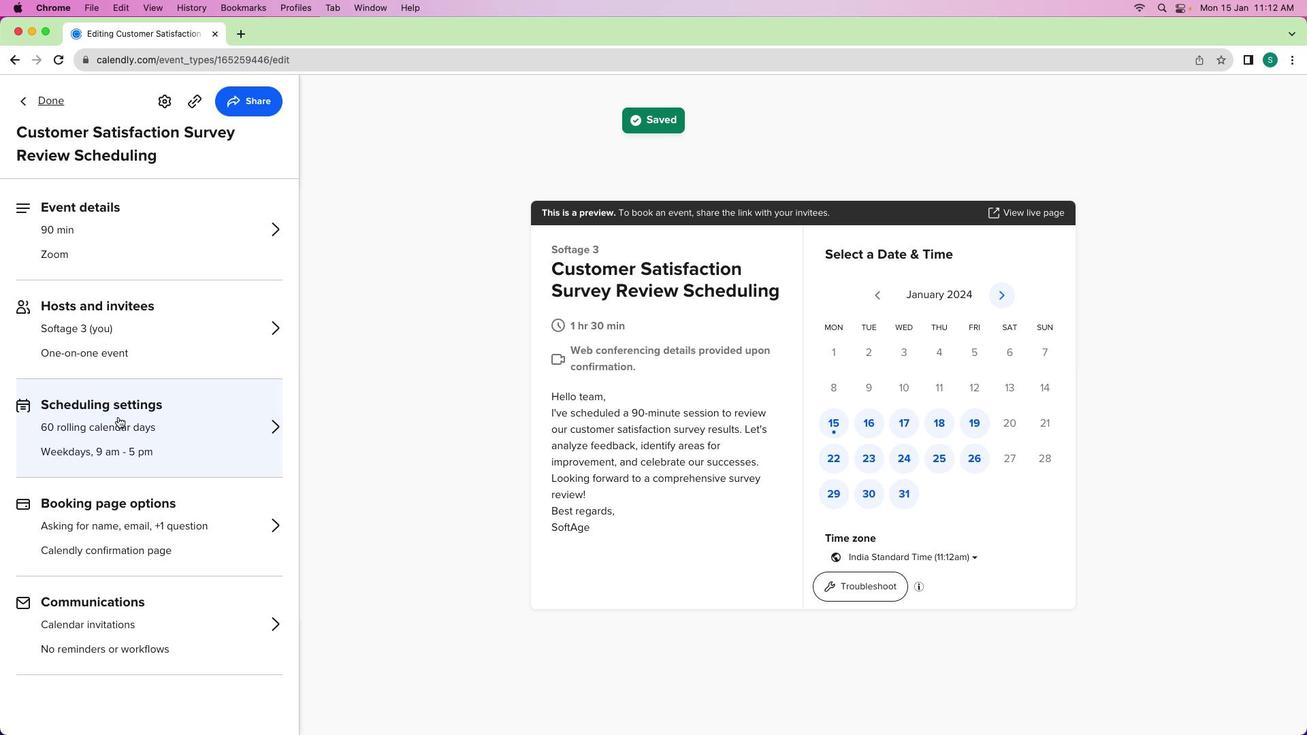 
Action: Mouse pressed left at (125, 422)
Screenshot: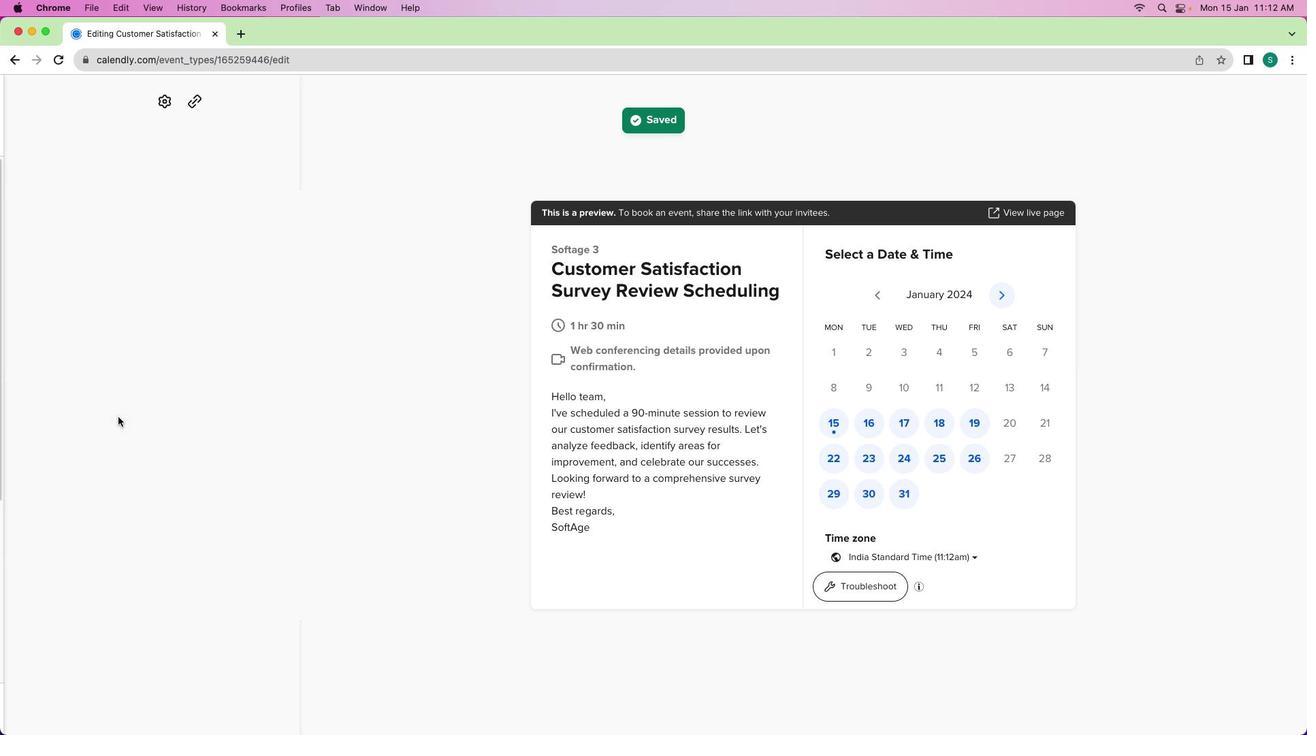 
Action: Mouse moved to (252, 510)
Screenshot: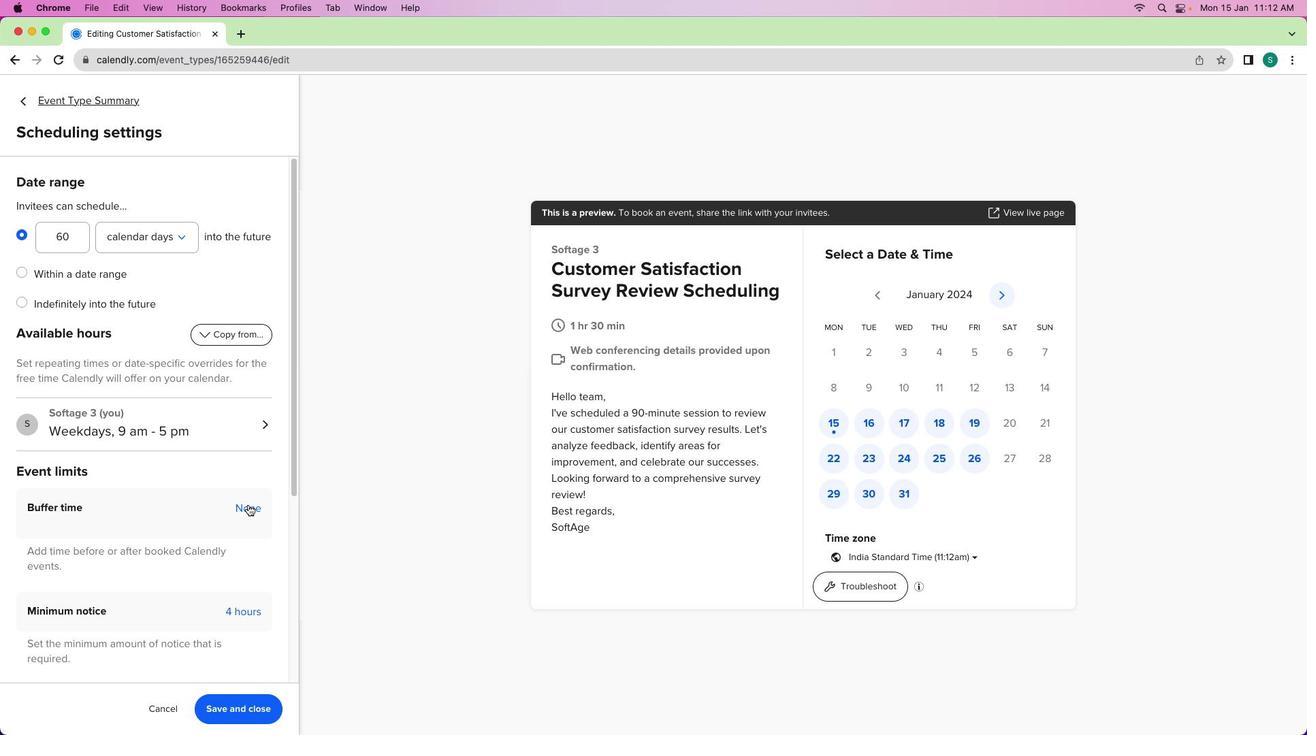 
Action: Mouse pressed left at (252, 510)
Screenshot: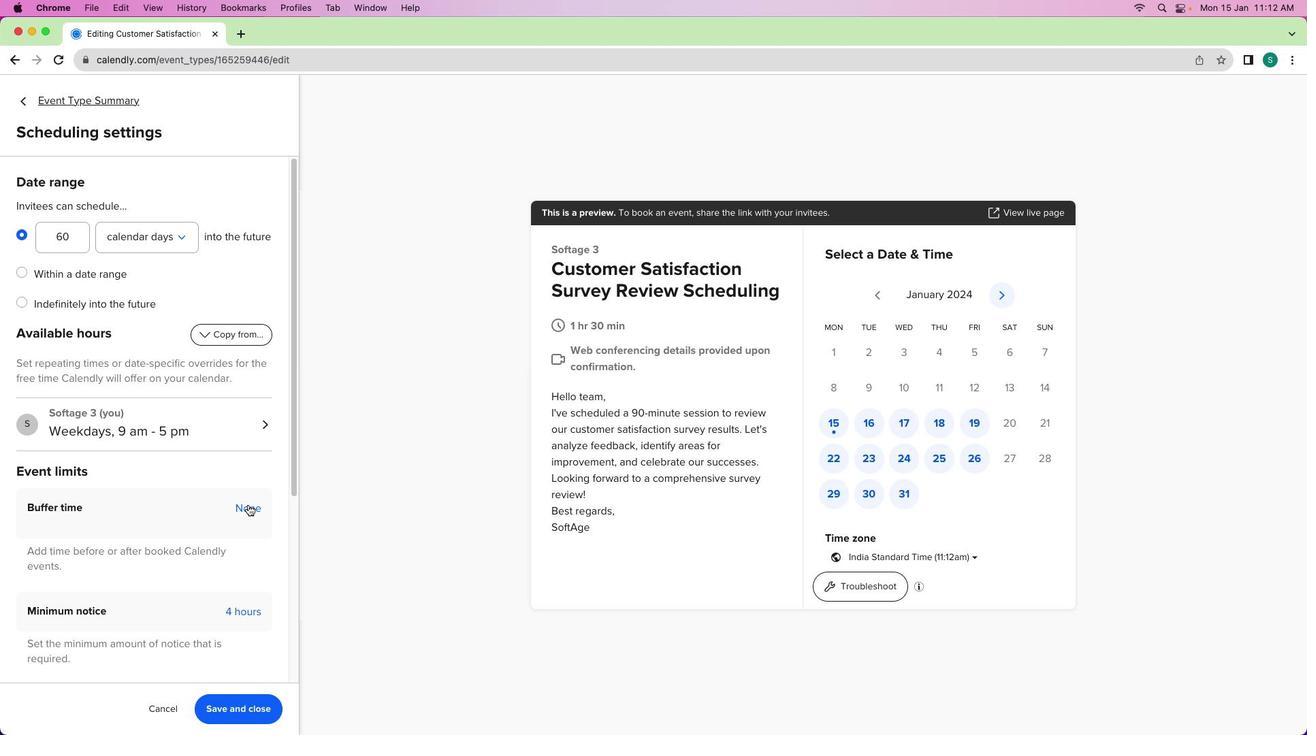 
Action: Mouse moved to (217, 538)
Screenshot: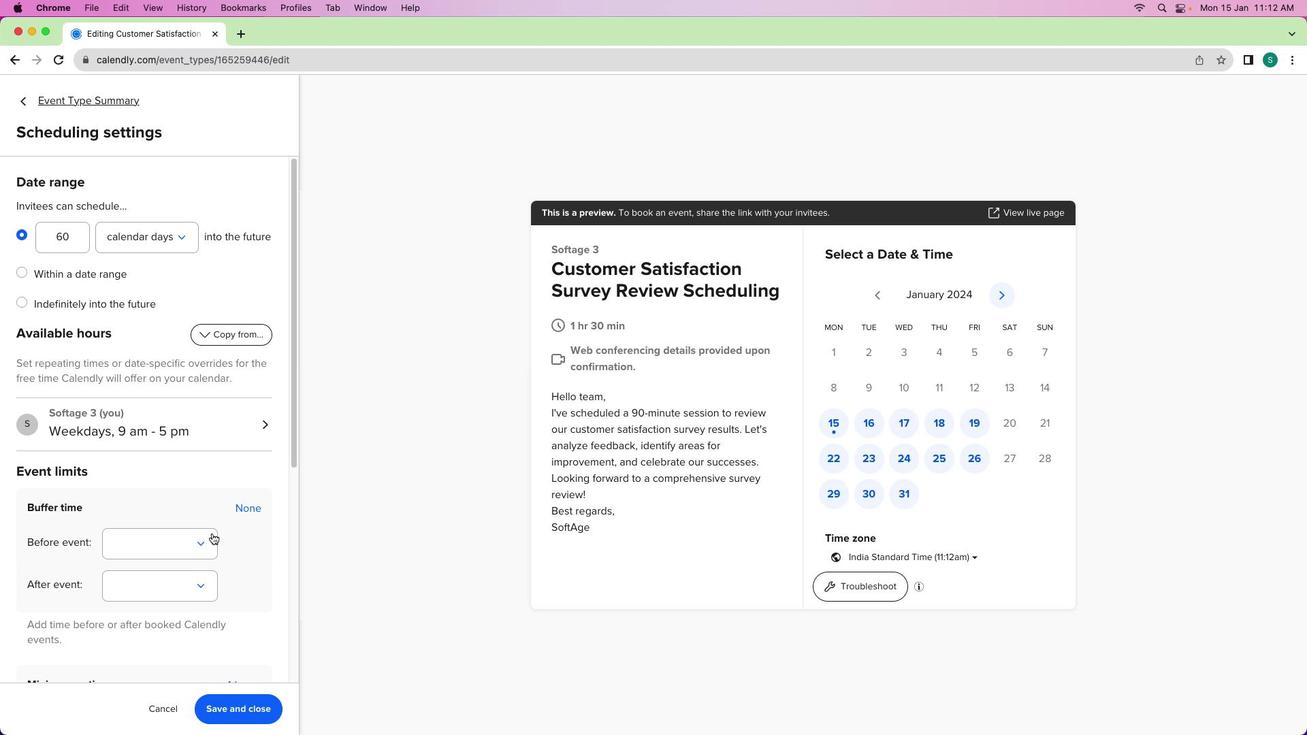 
Action: Mouse pressed left at (217, 538)
Screenshot: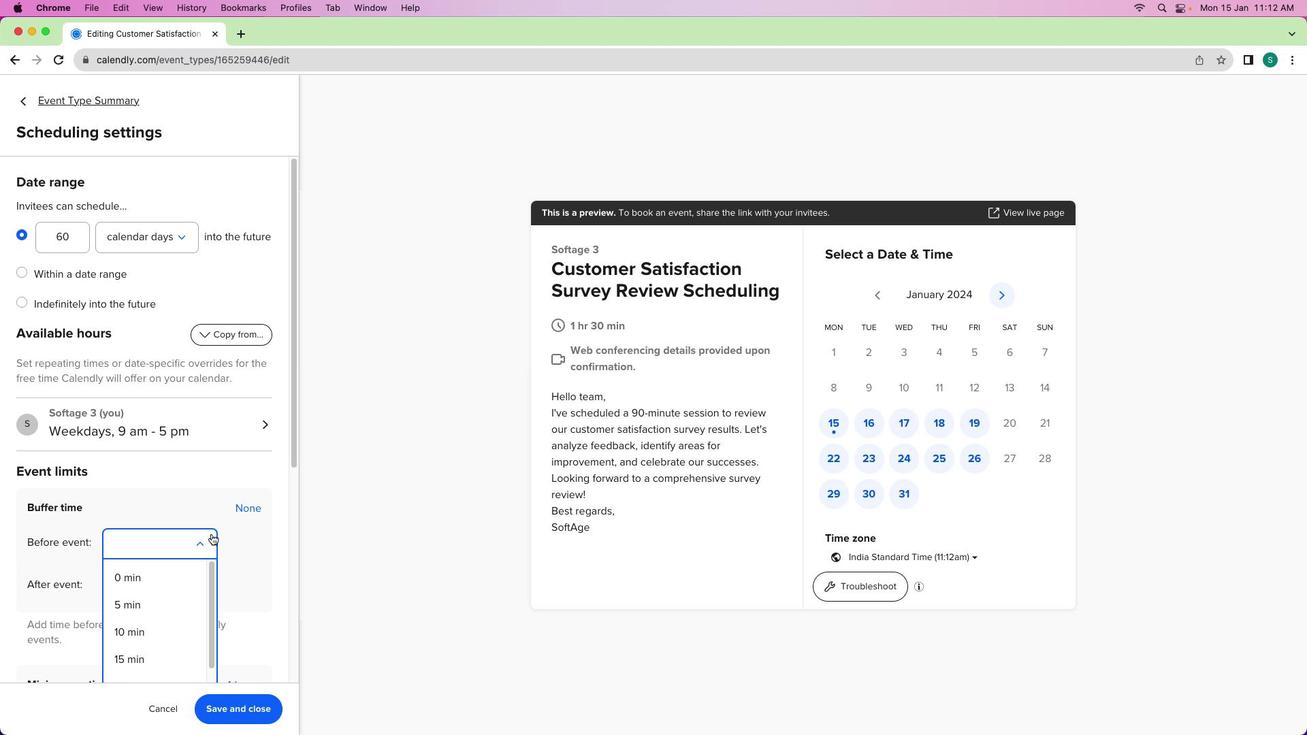
Action: Mouse moved to (145, 619)
Screenshot: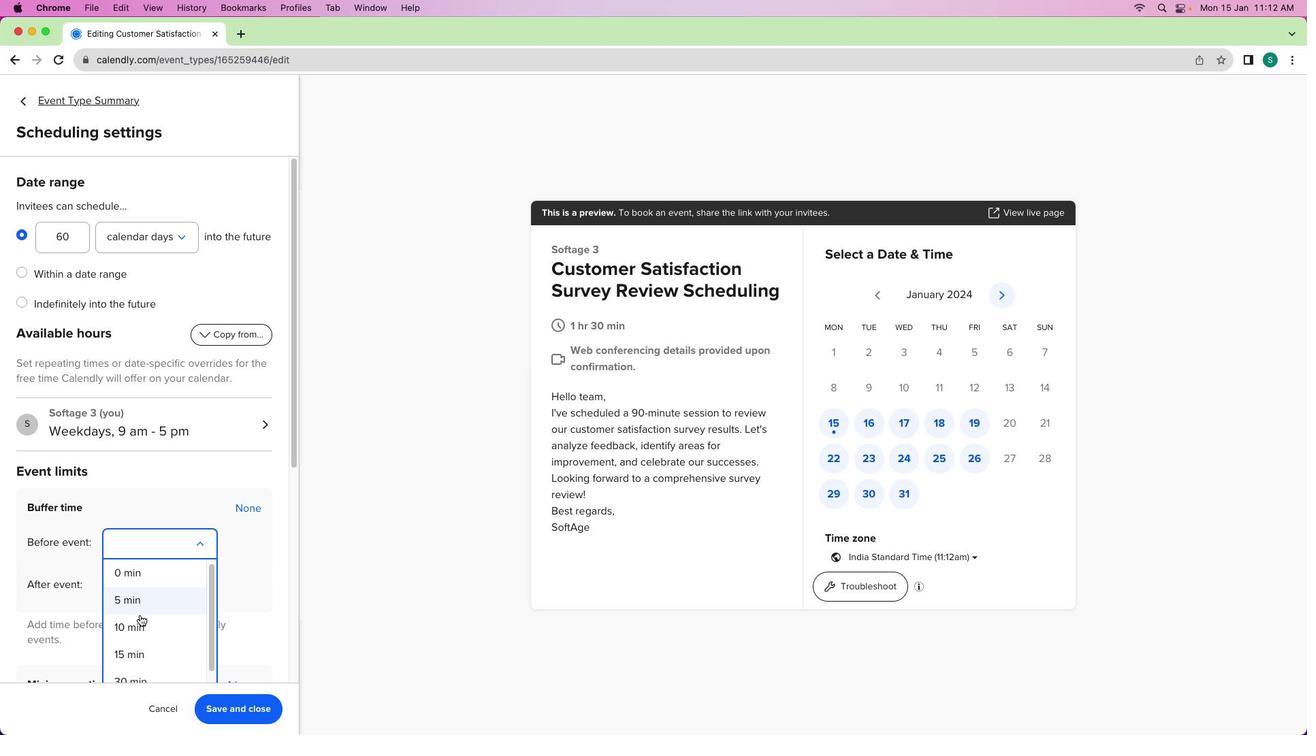 
Action: Mouse scrolled (145, 619) with delta (4, 4)
Screenshot: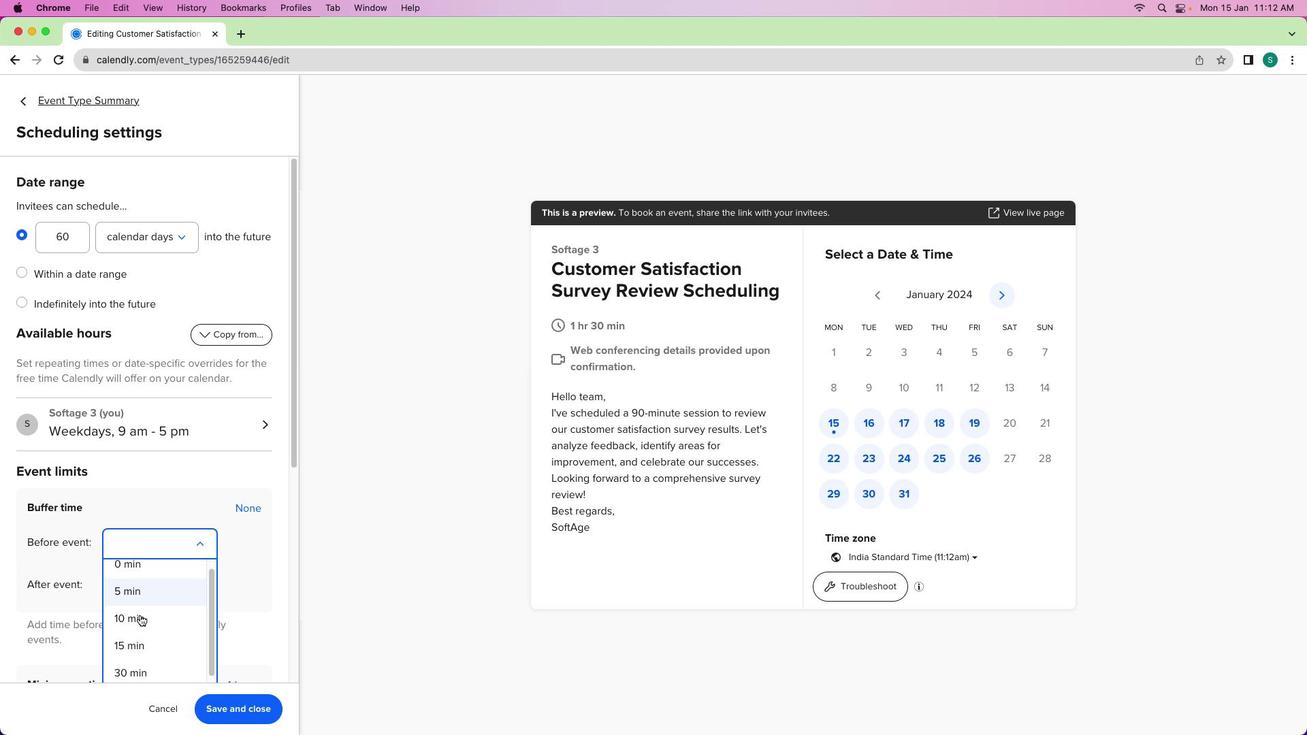 
Action: Mouse scrolled (145, 619) with delta (4, 4)
Screenshot: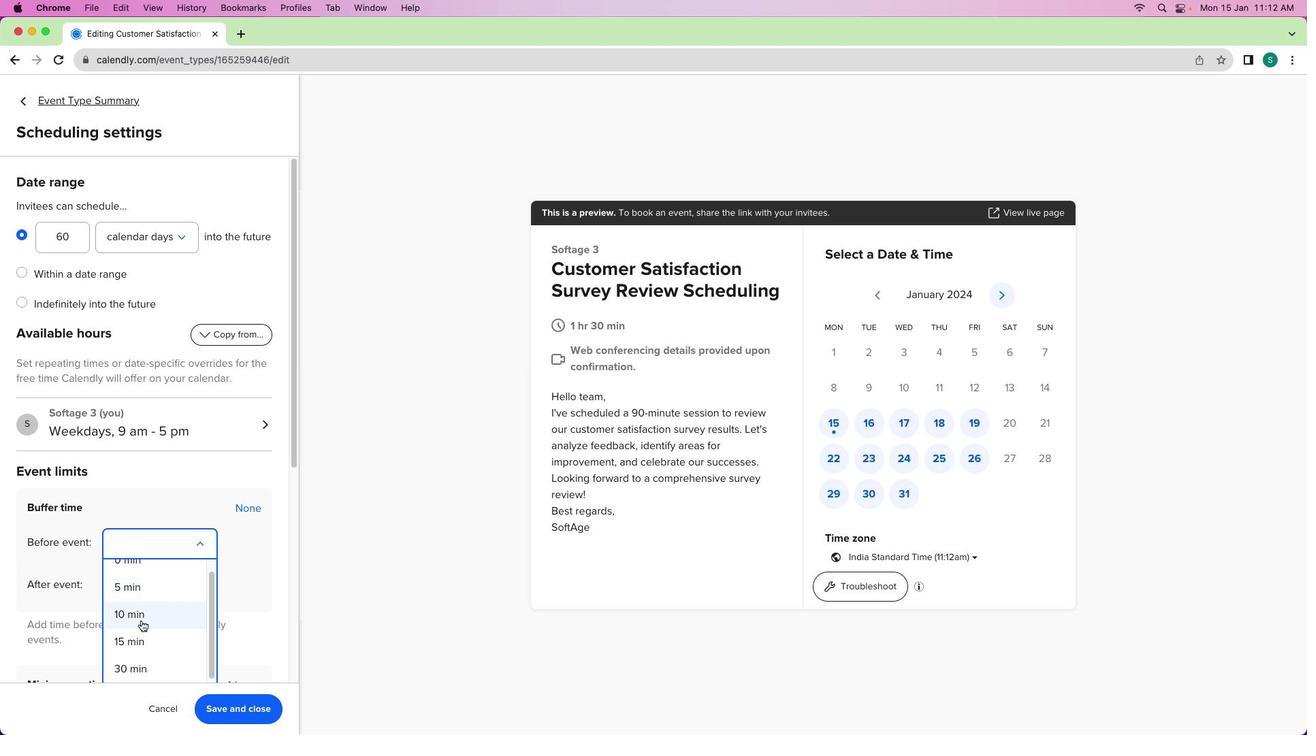 
Action: Mouse moved to (145, 626)
Screenshot: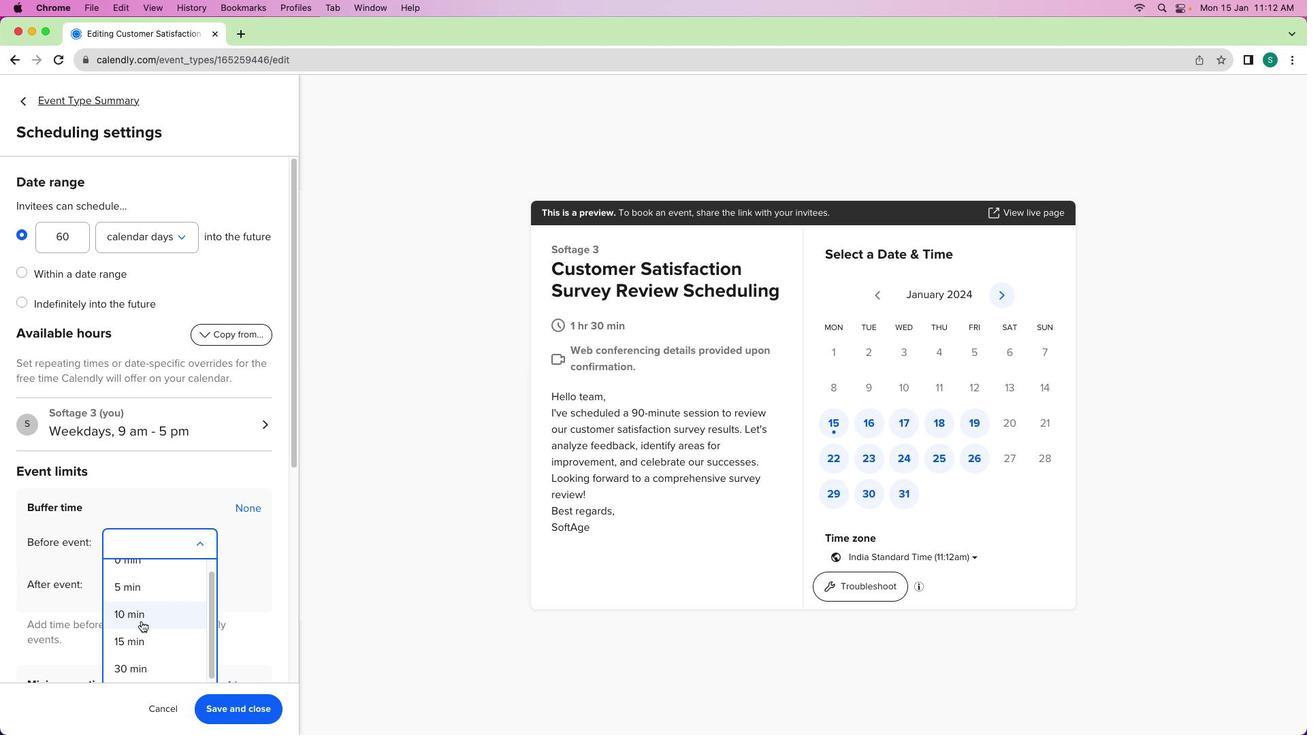 
Action: Mouse pressed left at (145, 626)
Screenshot: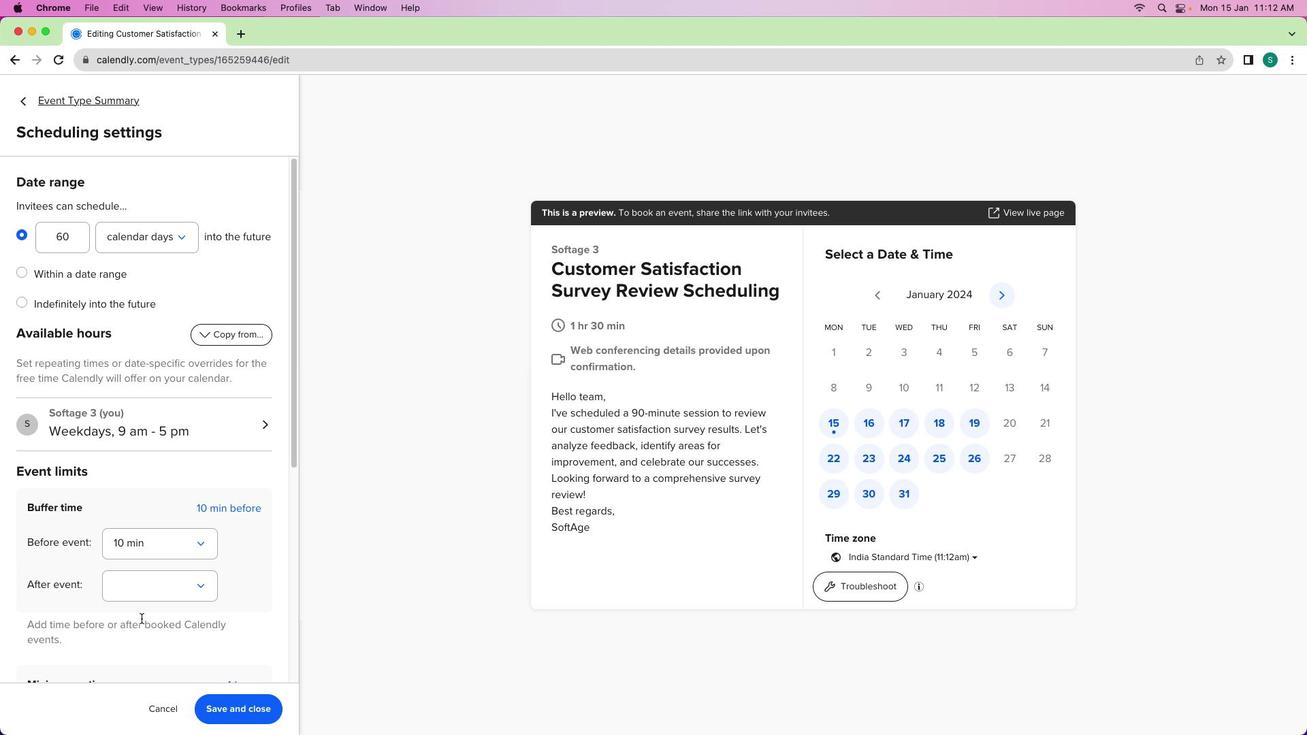 
Action: Mouse moved to (185, 594)
Screenshot: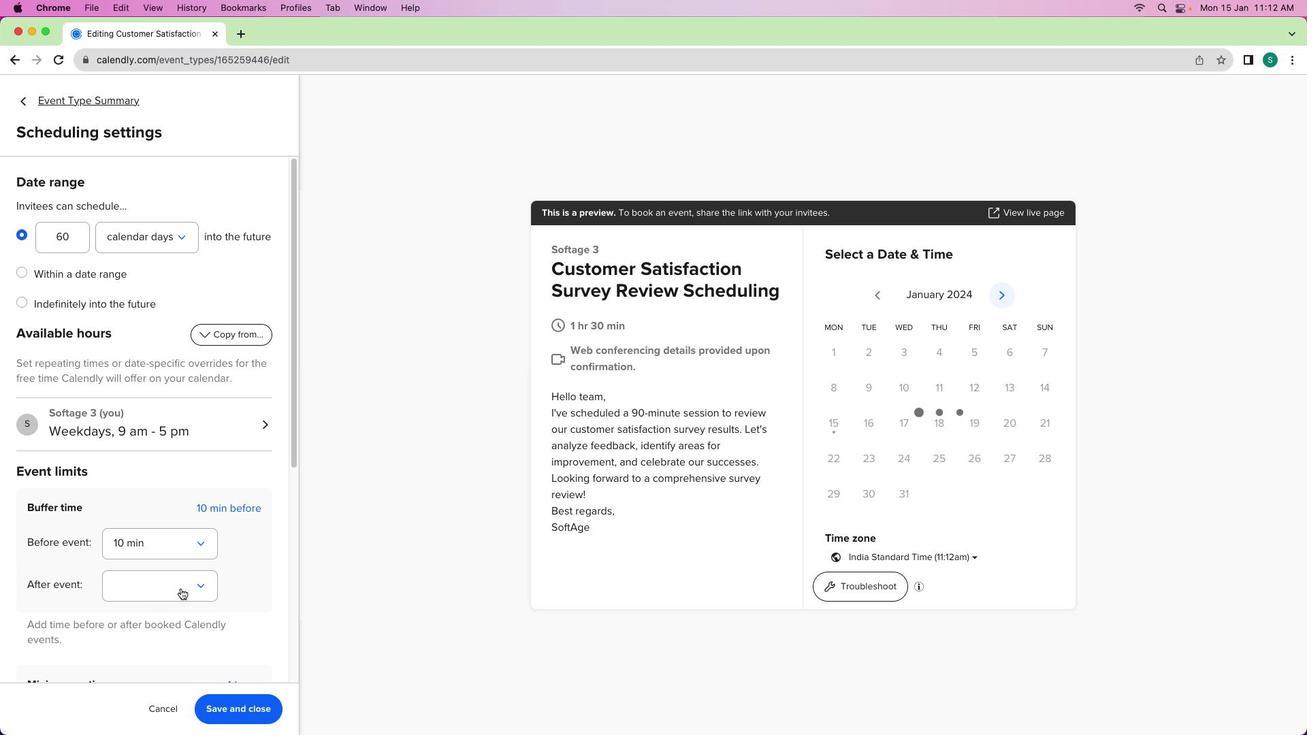 
Action: Mouse pressed left at (185, 594)
Screenshot: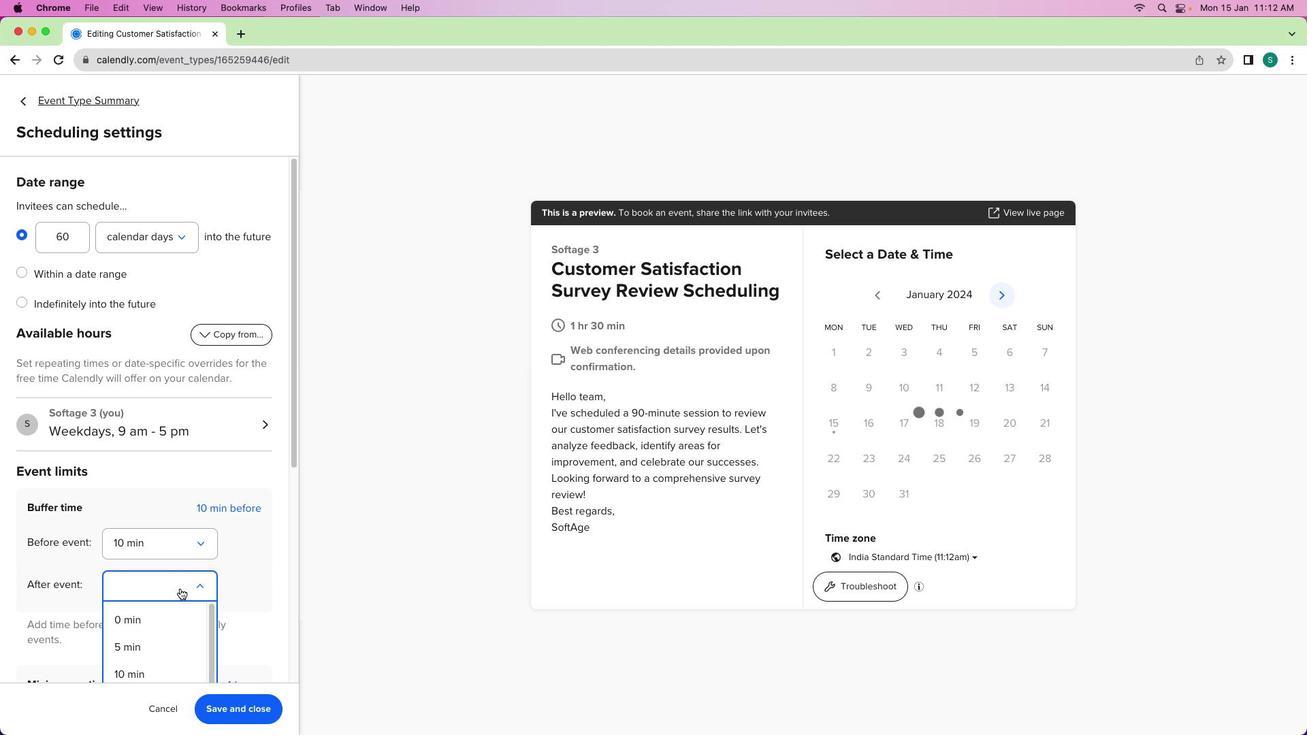 
Action: Mouse moved to (163, 621)
Screenshot: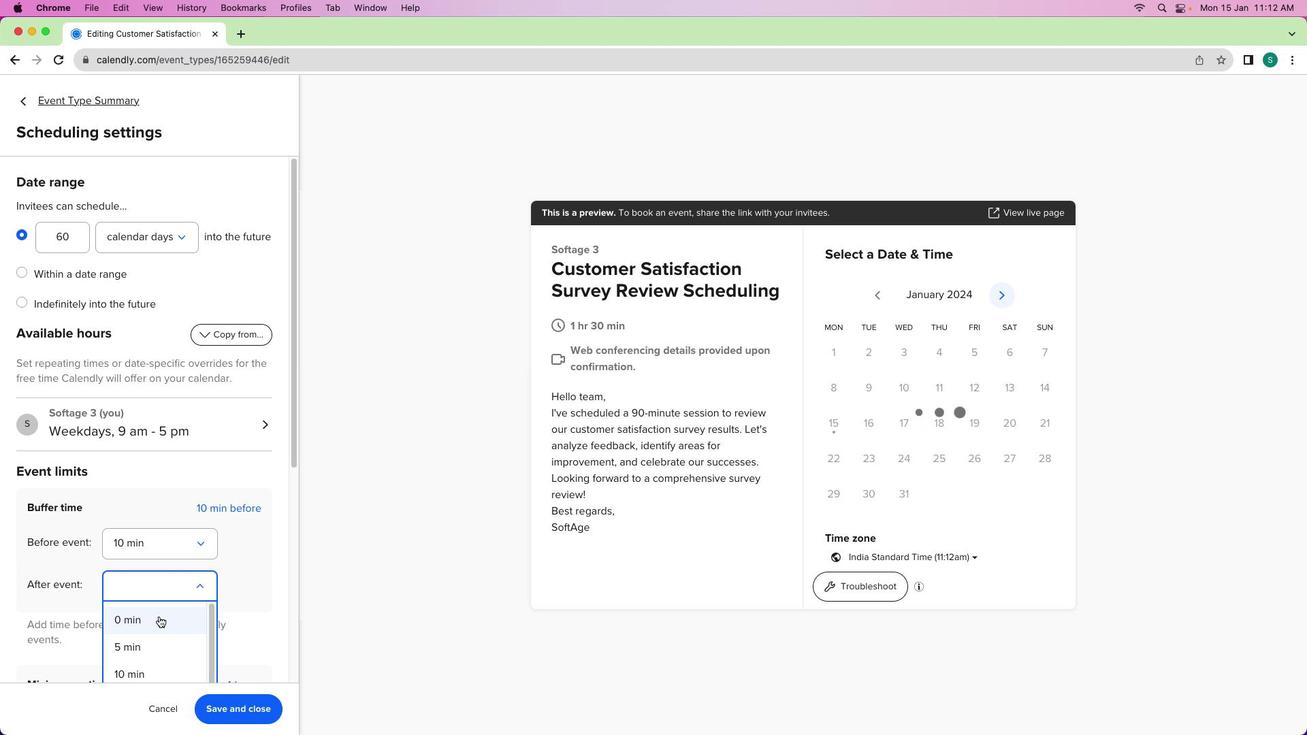 
Action: Mouse pressed left at (163, 621)
Screenshot: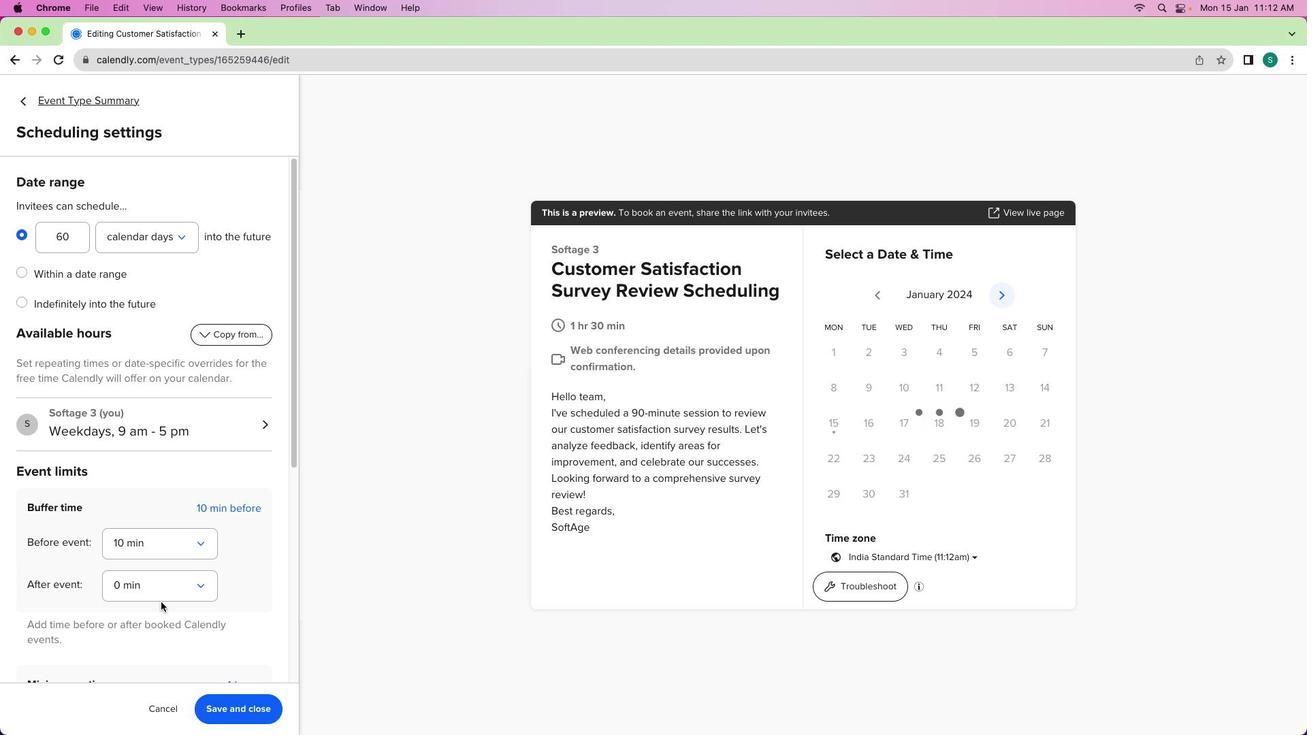 
Action: Mouse moved to (172, 589)
Screenshot: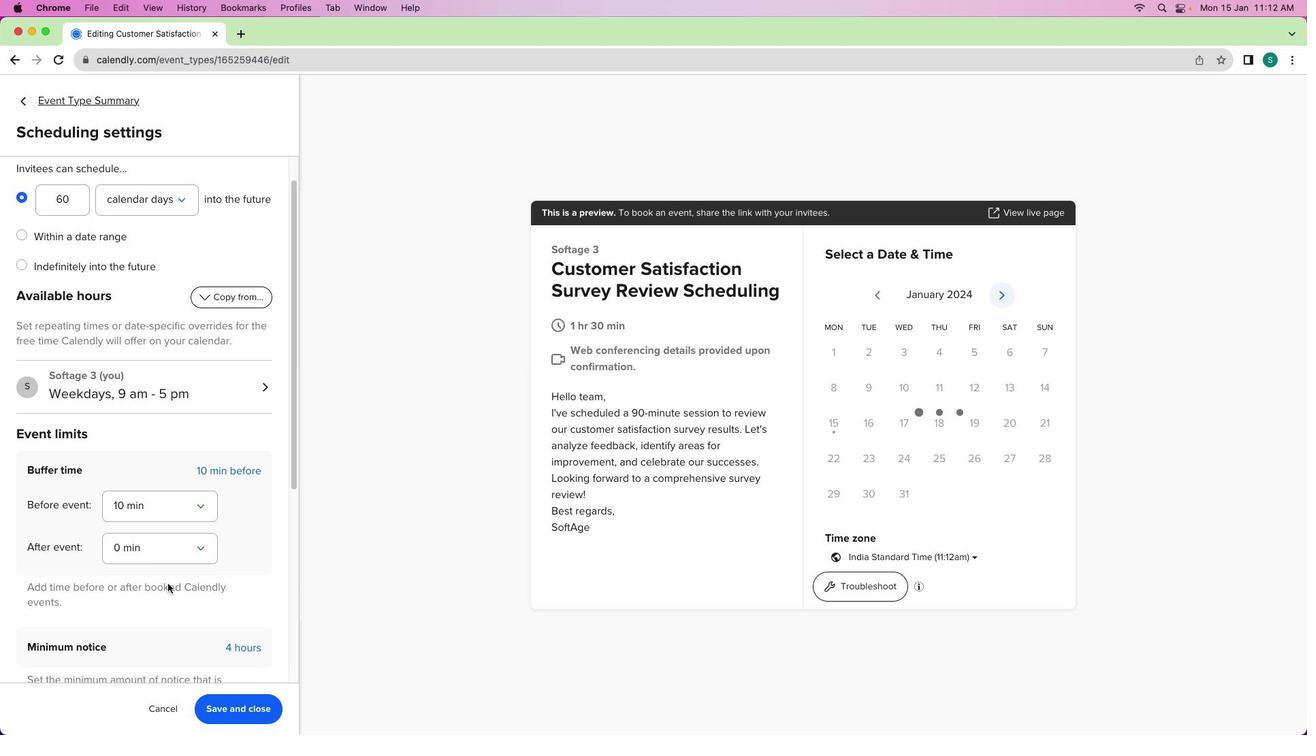 
Action: Mouse scrolled (172, 589) with delta (4, 4)
Screenshot: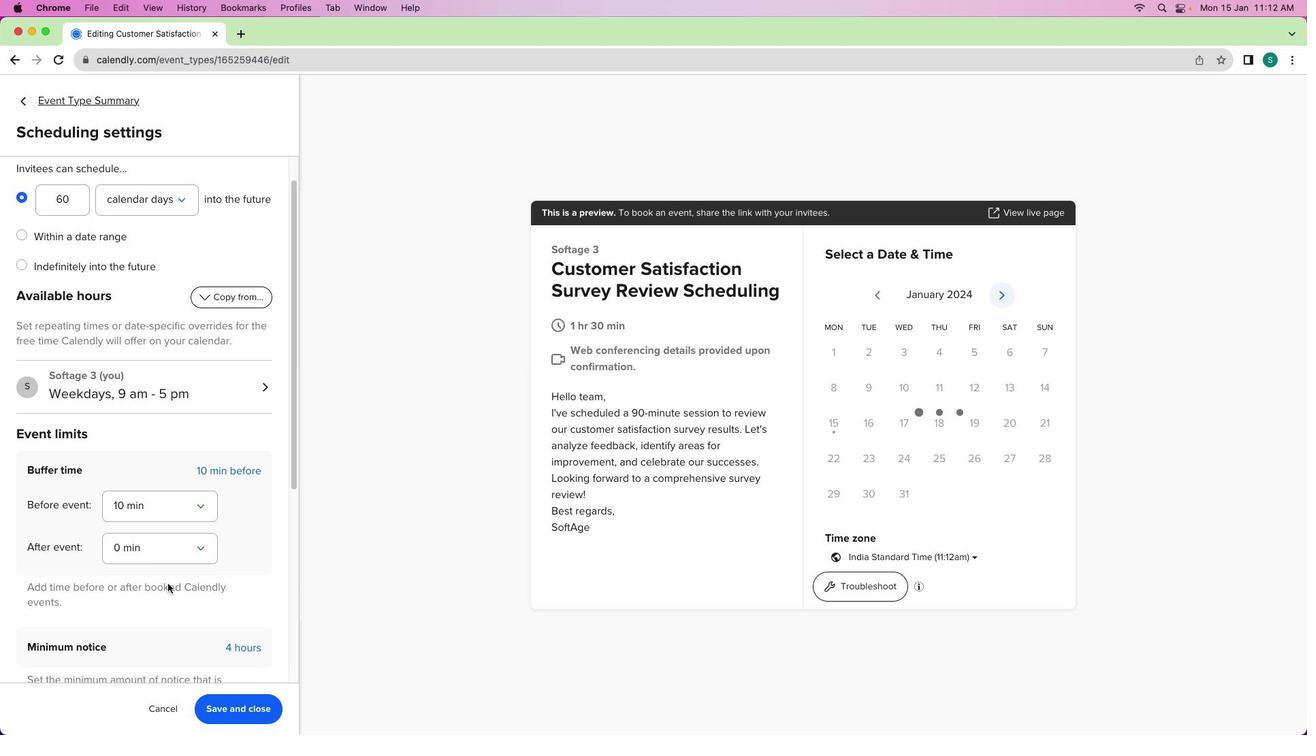 
Action: Mouse moved to (173, 588)
Screenshot: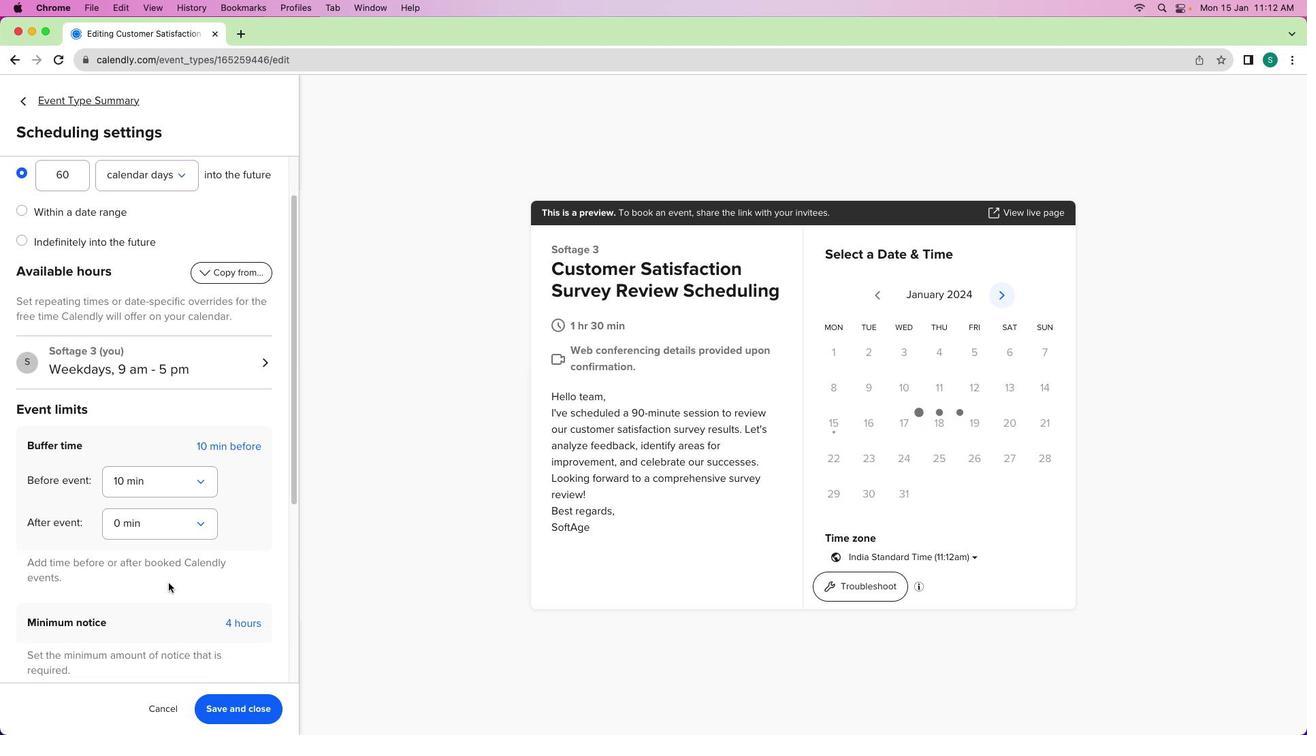 
Action: Mouse scrolled (173, 588) with delta (4, 4)
Screenshot: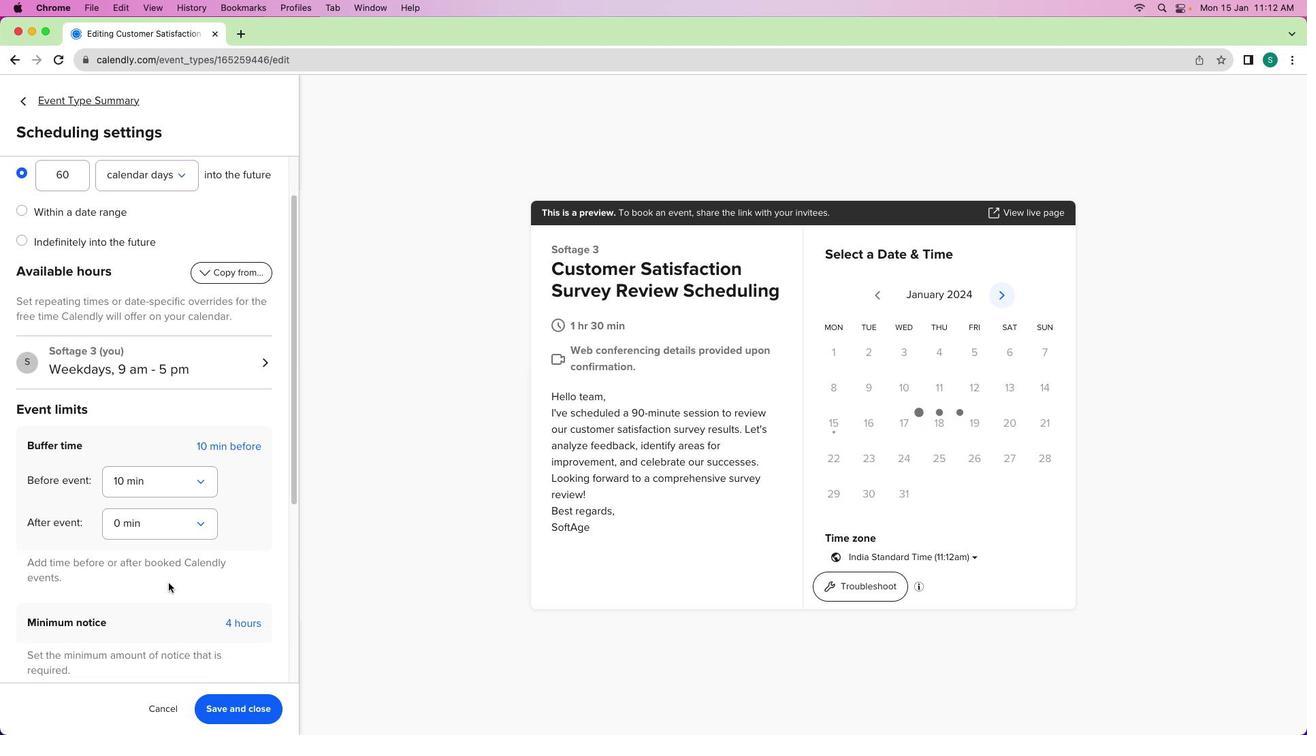 
Action: Mouse scrolled (173, 588) with delta (4, 3)
Screenshot: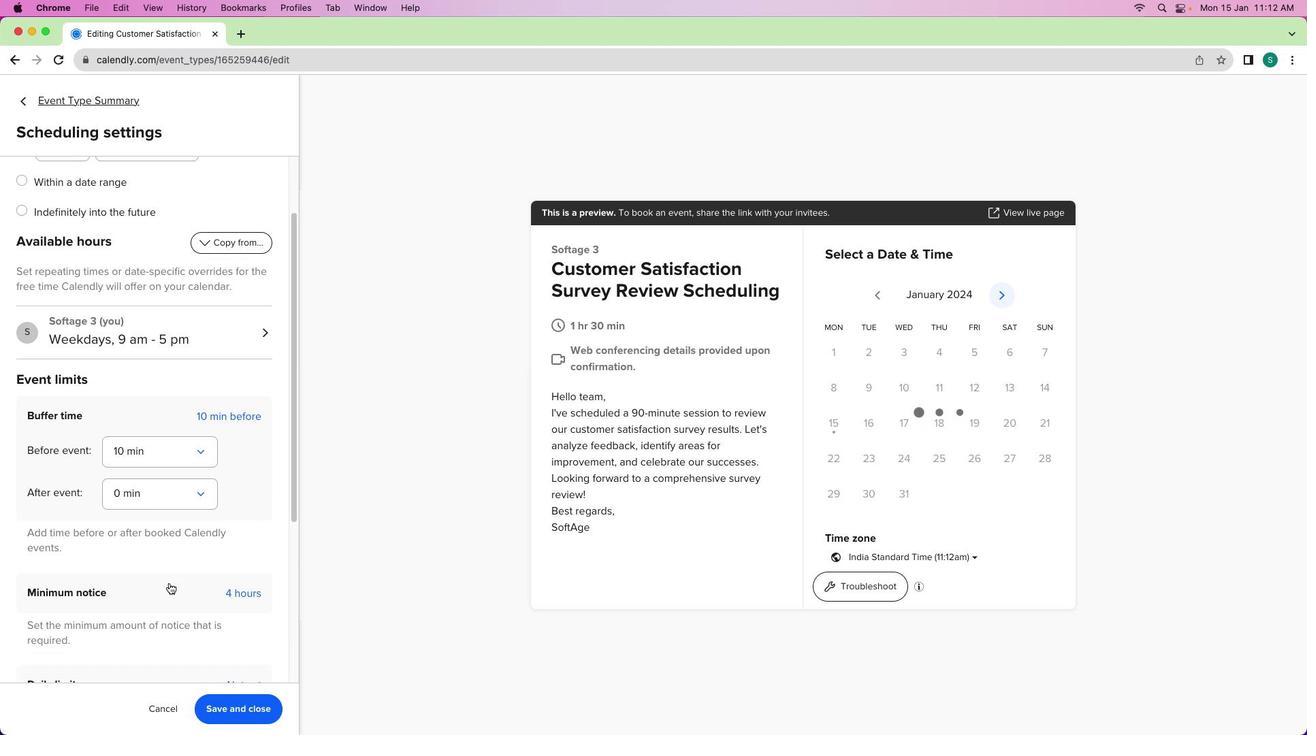 
Action: Mouse moved to (174, 588)
Screenshot: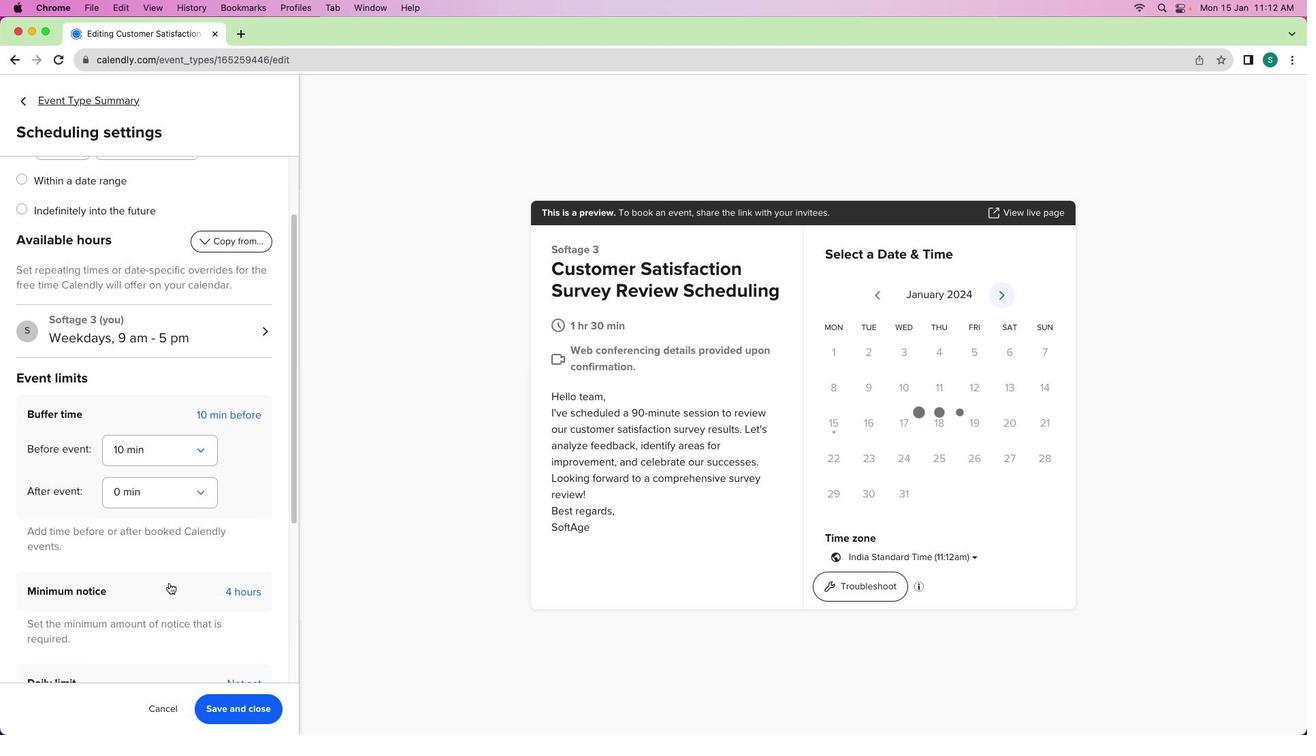 
Action: Mouse scrolled (174, 588) with delta (4, 4)
Screenshot: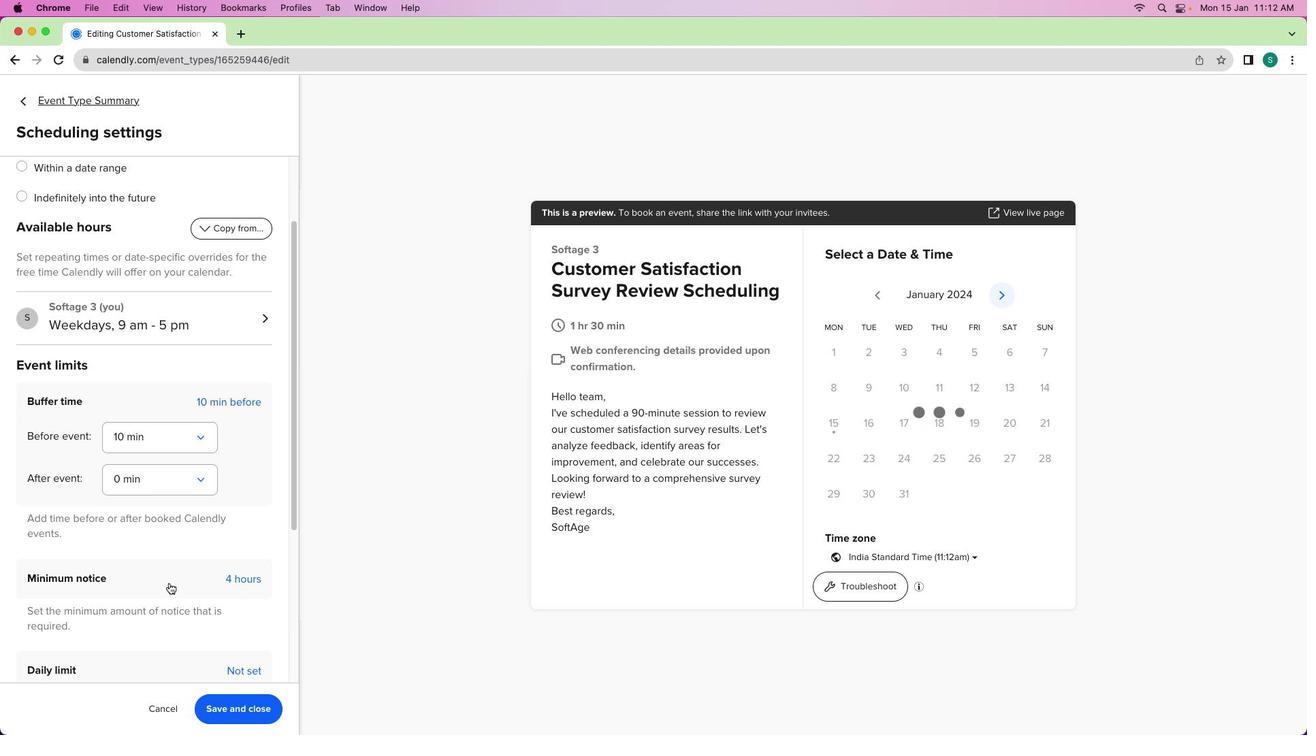 
Action: Mouse scrolled (174, 588) with delta (4, 4)
Screenshot: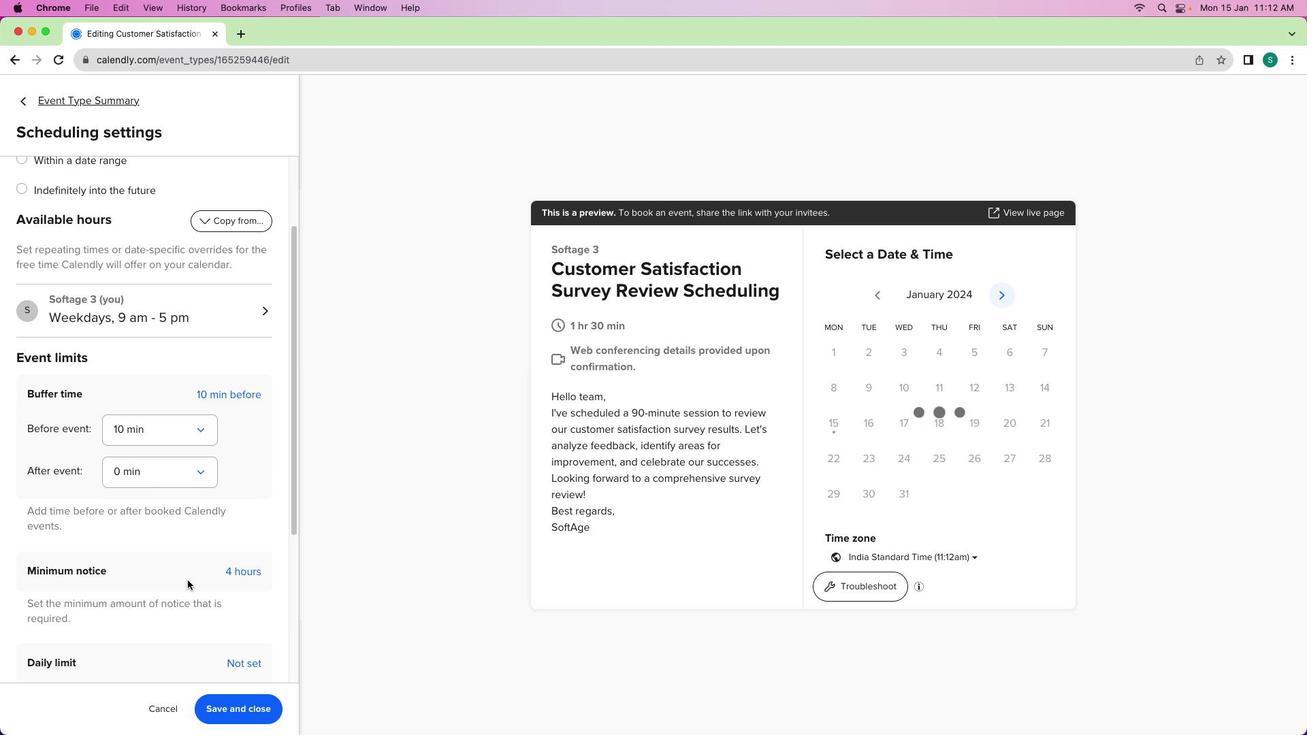 
Action: Mouse moved to (239, 576)
Screenshot: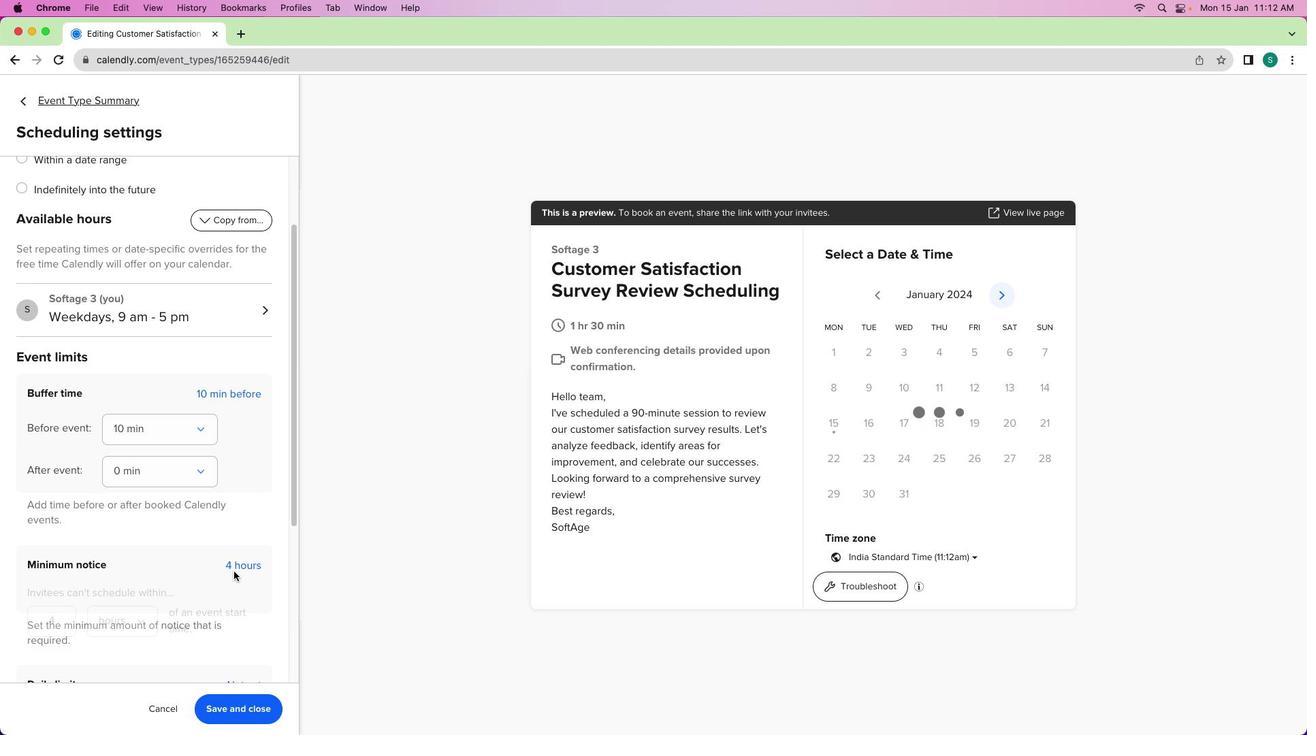 
Action: Mouse pressed left at (239, 576)
Screenshot: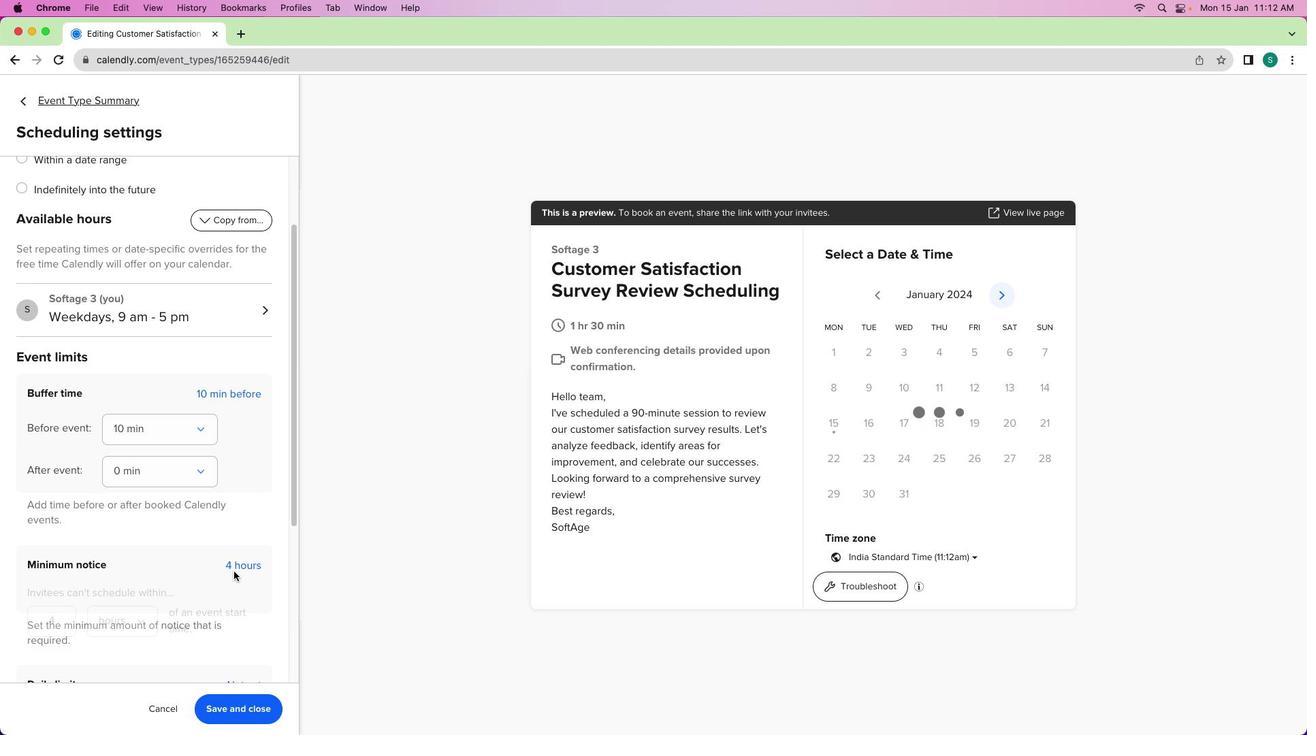 
Action: Mouse moved to (60, 547)
Screenshot: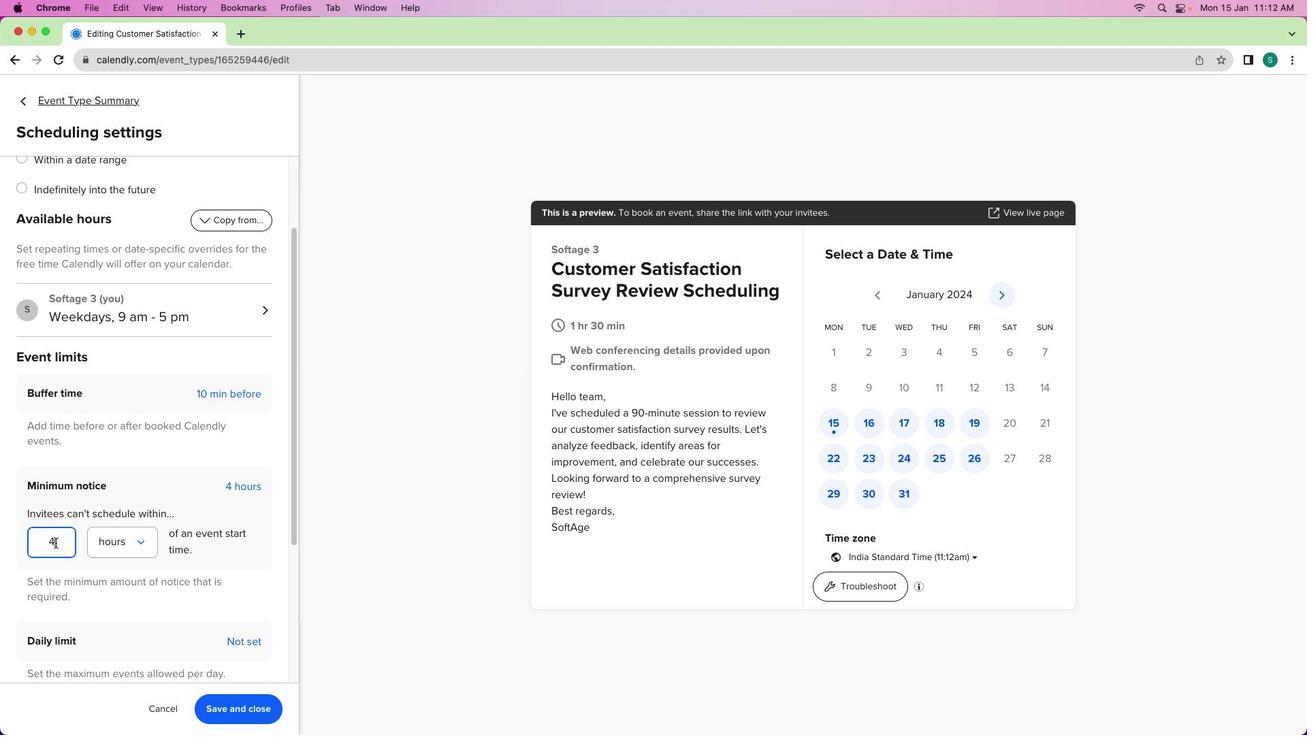 
Action: Mouse pressed left at (60, 547)
Screenshot: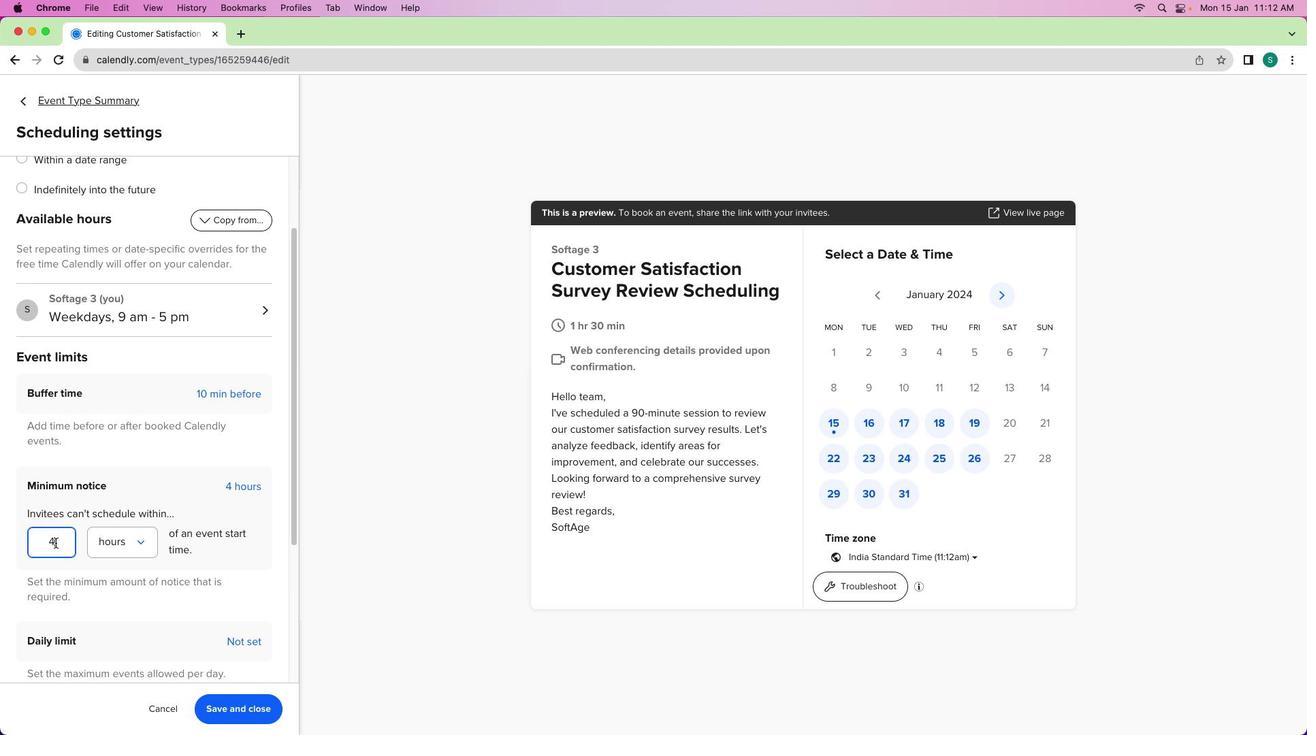
Action: Key pressed Key.backspace'1''2'
Screenshot: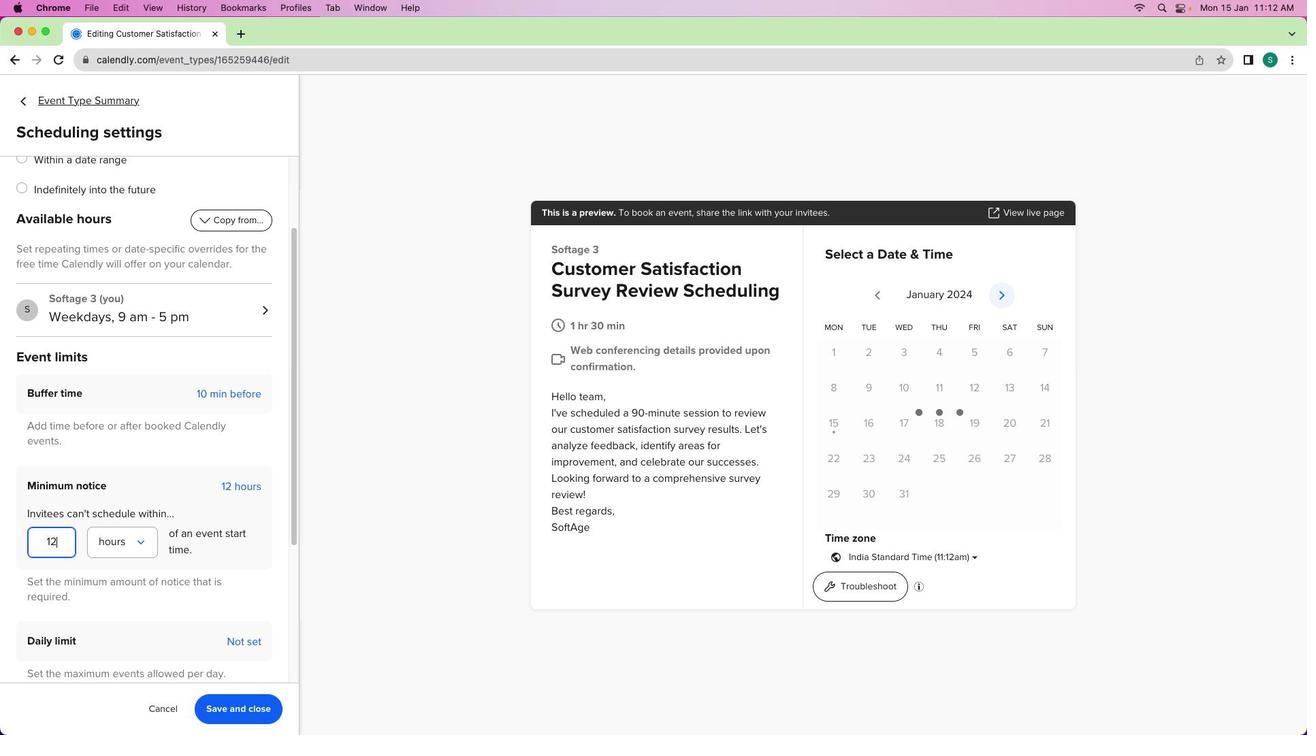 
Action: Mouse moved to (191, 643)
Screenshot: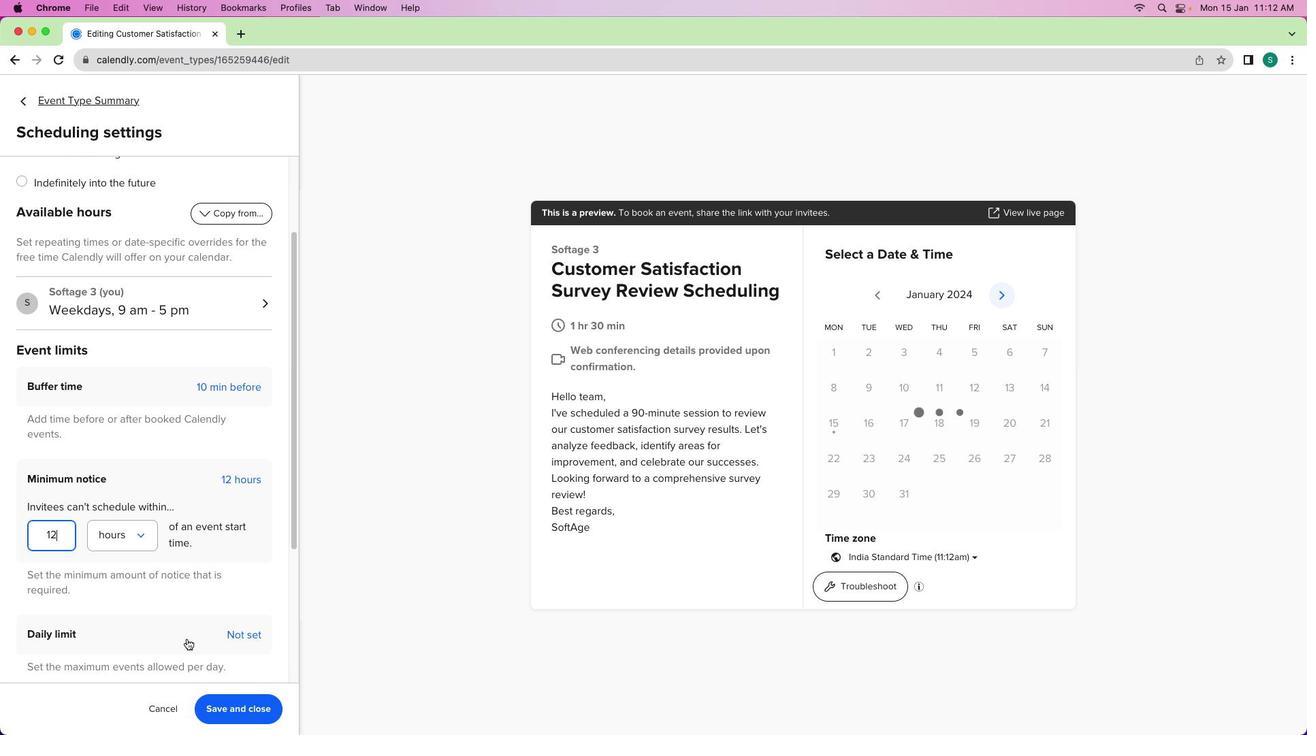 
Action: Mouse scrolled (191, 643) with delta (4, 4)
Screenshot: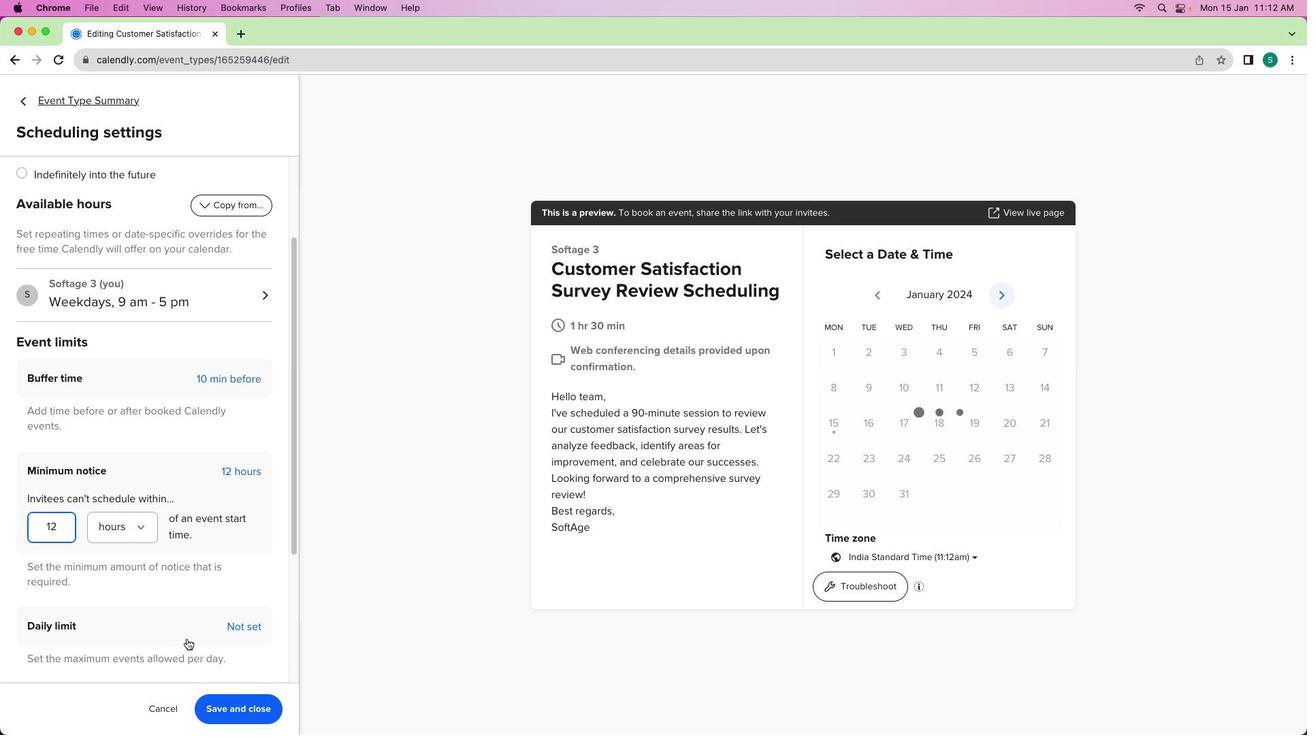 
Action: Mouse scrolled (191, 643) with delta (4, 4)
Screenshot: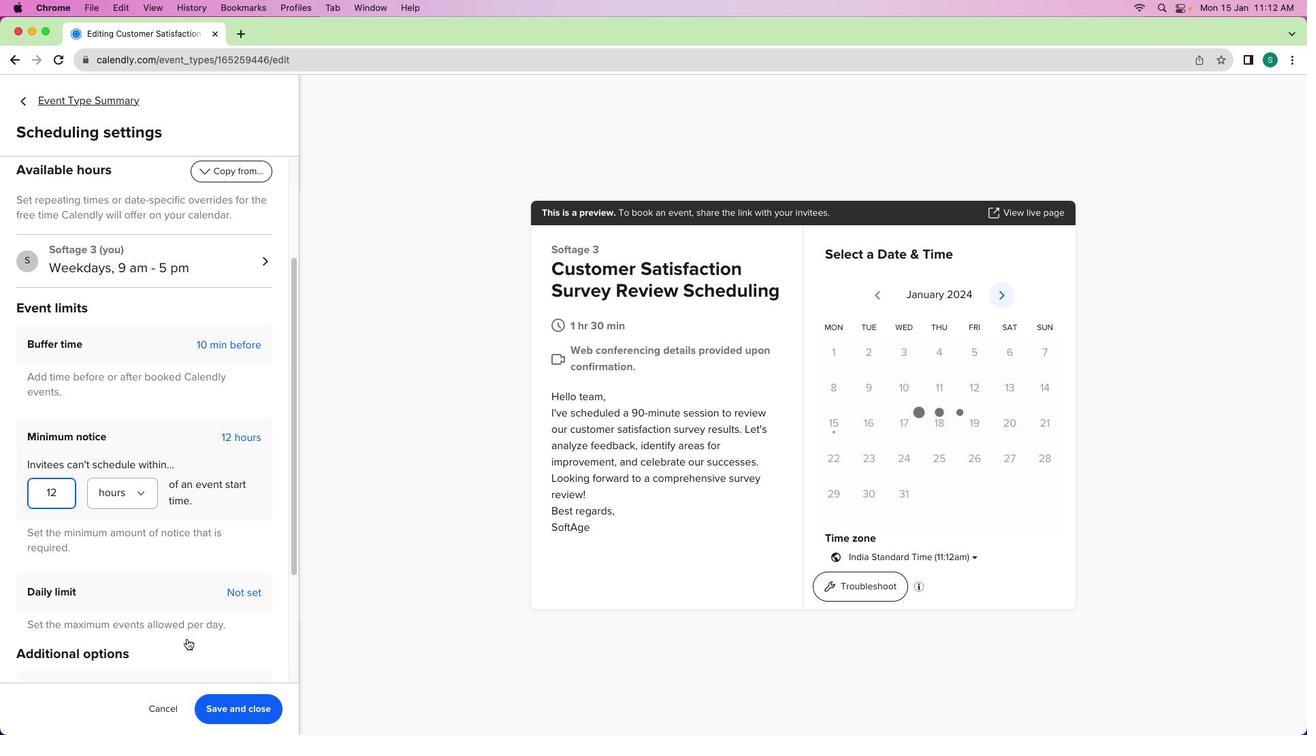 
Action: Mouse scrolled (191, 643) with delta (4, 4)
Screenshot: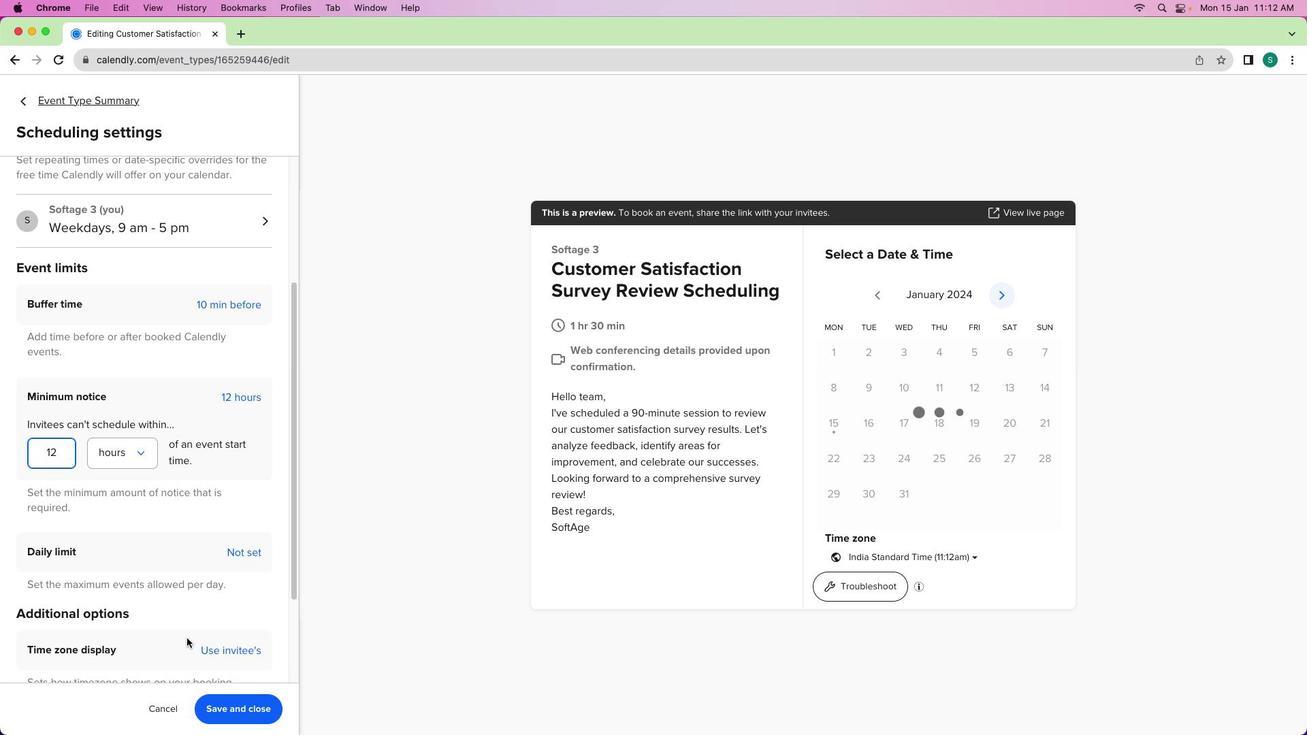 
Action: Mouse scrolled (191, 643) with delta (4, 3)
Screenshot: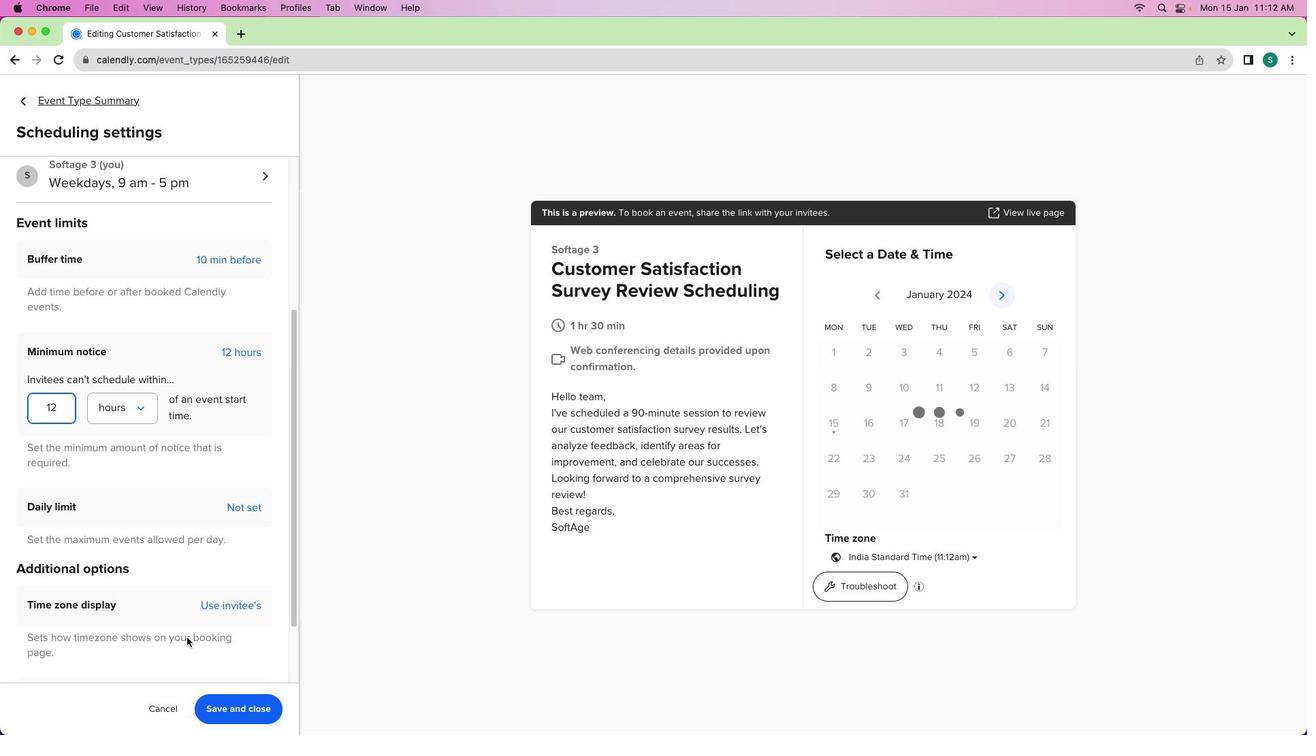 
Action: Mouse moved to (192, 642)
Screenshot: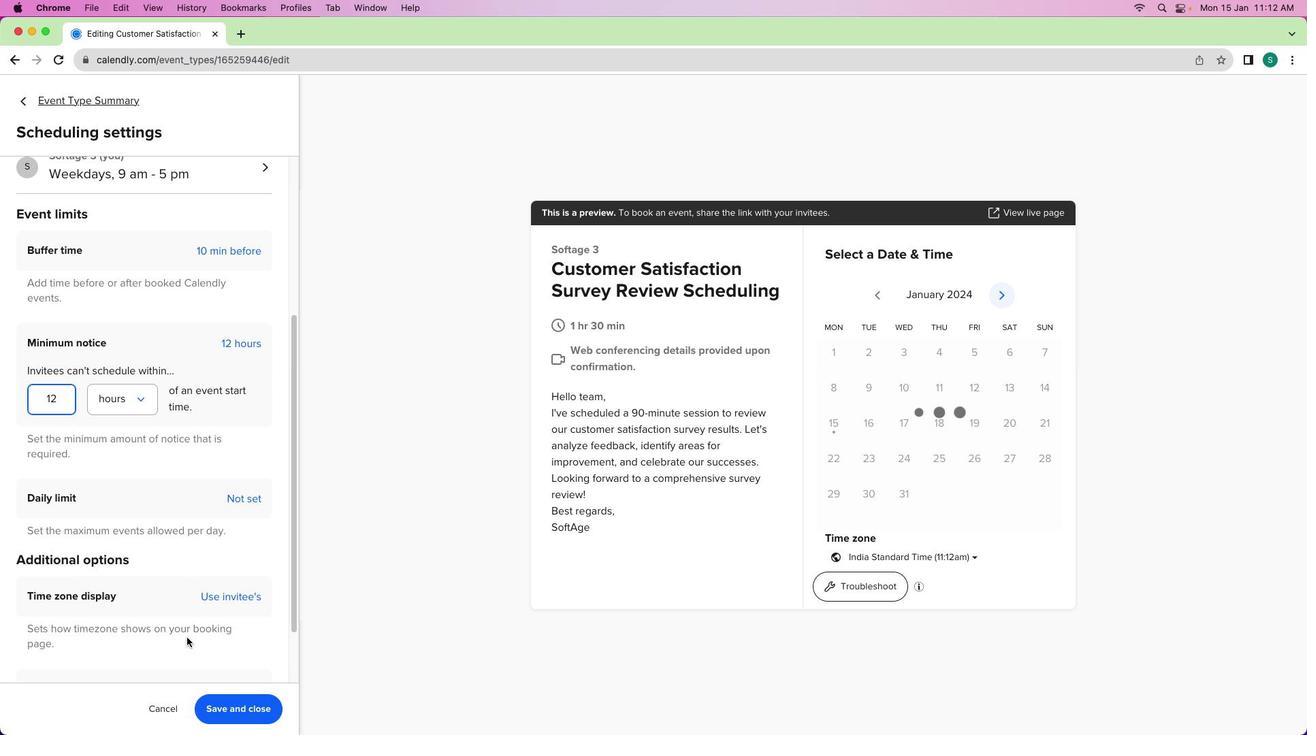 
Action: Mouse scrolled (192, 642) with delta (4, 4)
Screenshot: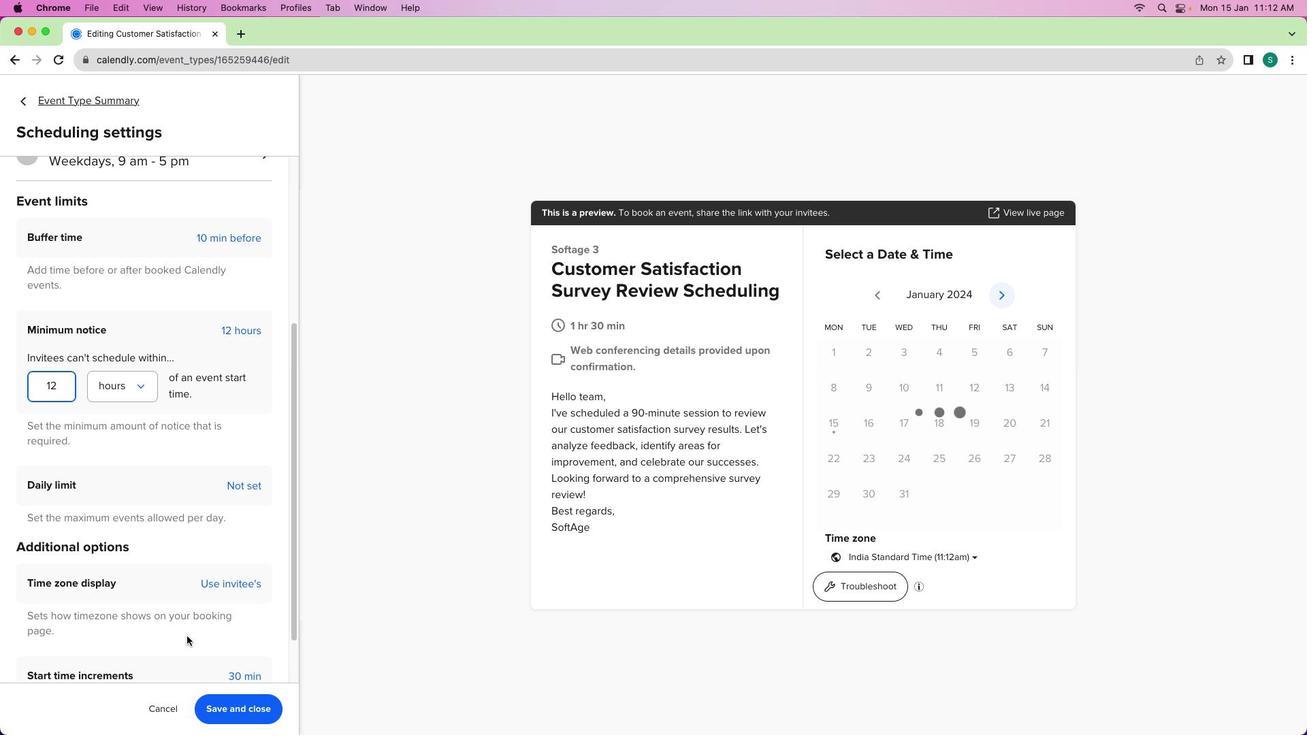 
Action: Mouse scrolled (192, 642) with delta (4, 4)
Screenshot: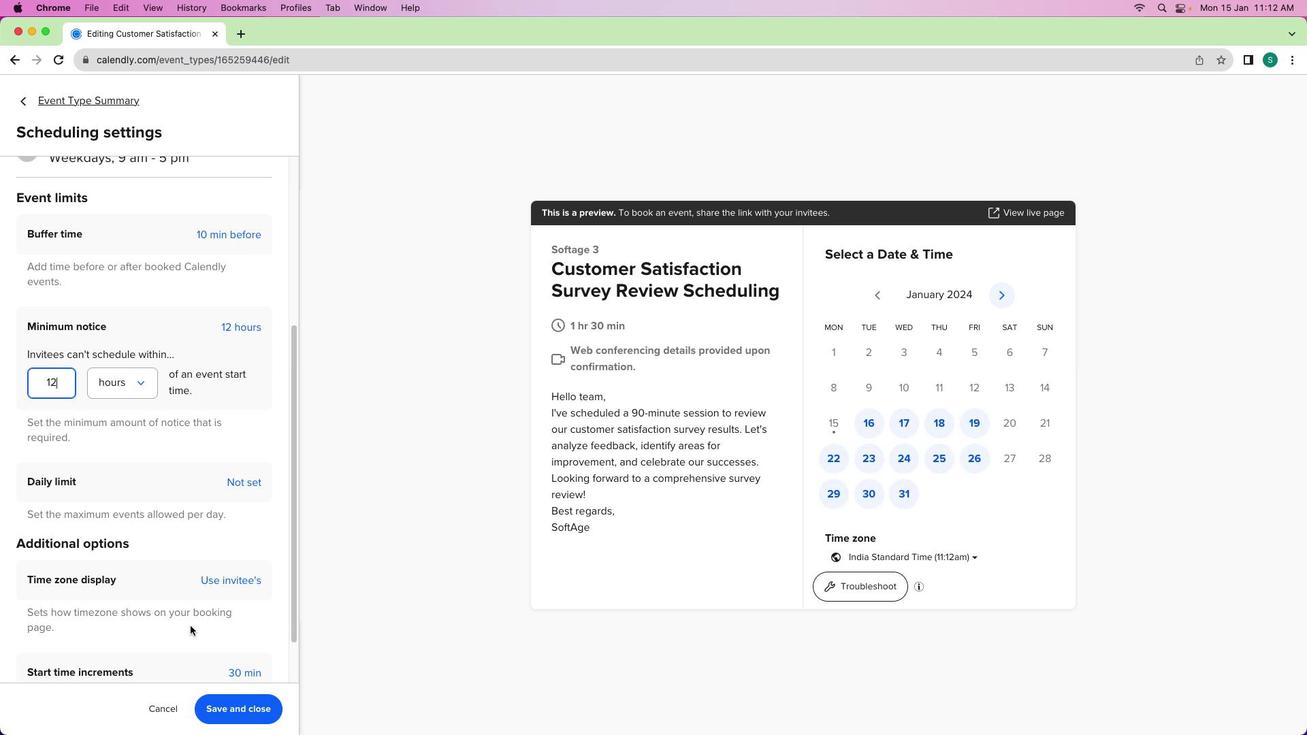 
Action: Mouse moved to (237, 587)
Screenshot: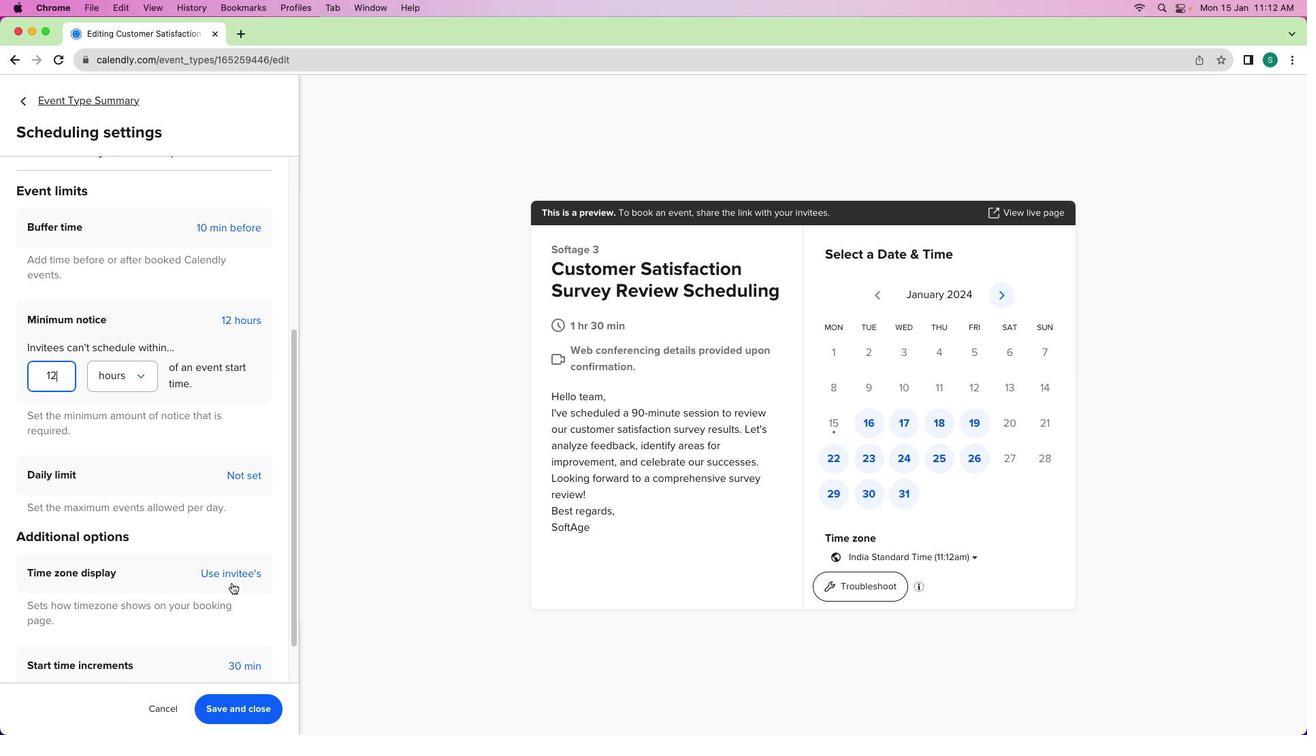 
Action: Mouse scrolled (237, 587) with delta (4, 4)
Screenshot: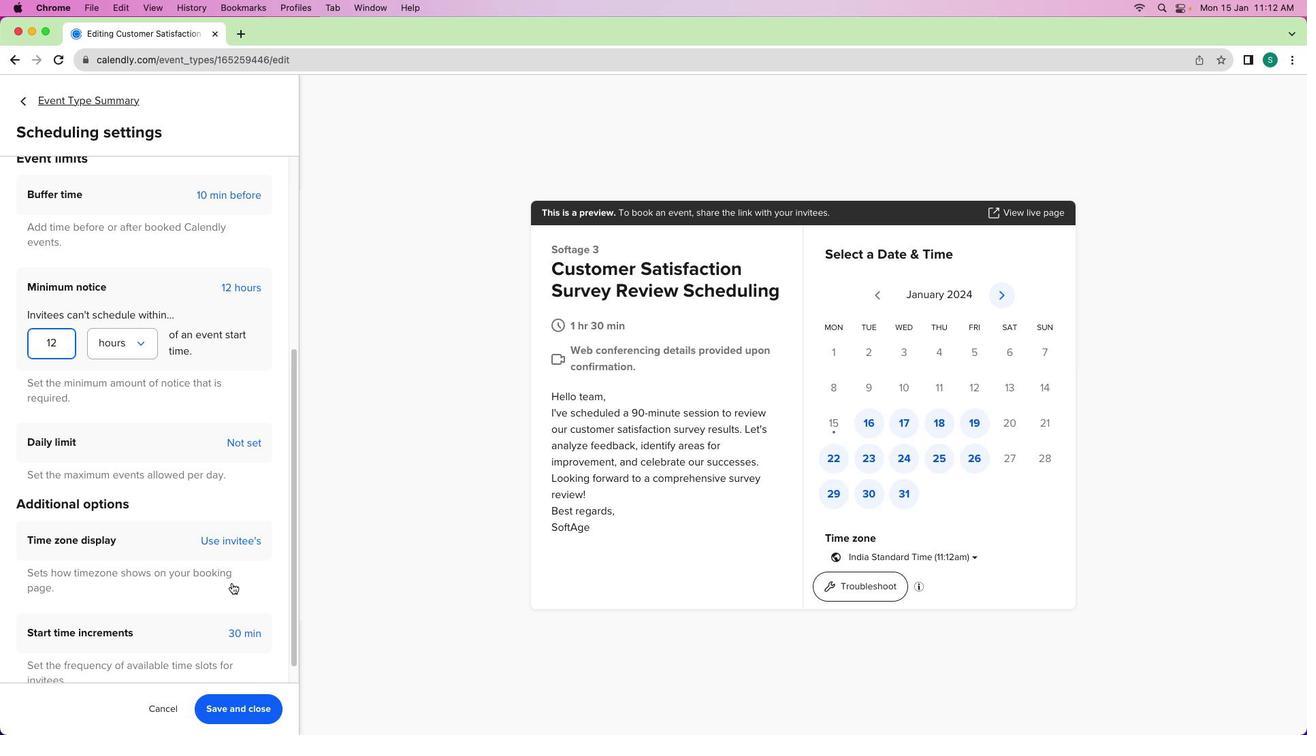 
Action: Mouse scrolled (237, 587) with delta (4, 4)
Screenshot: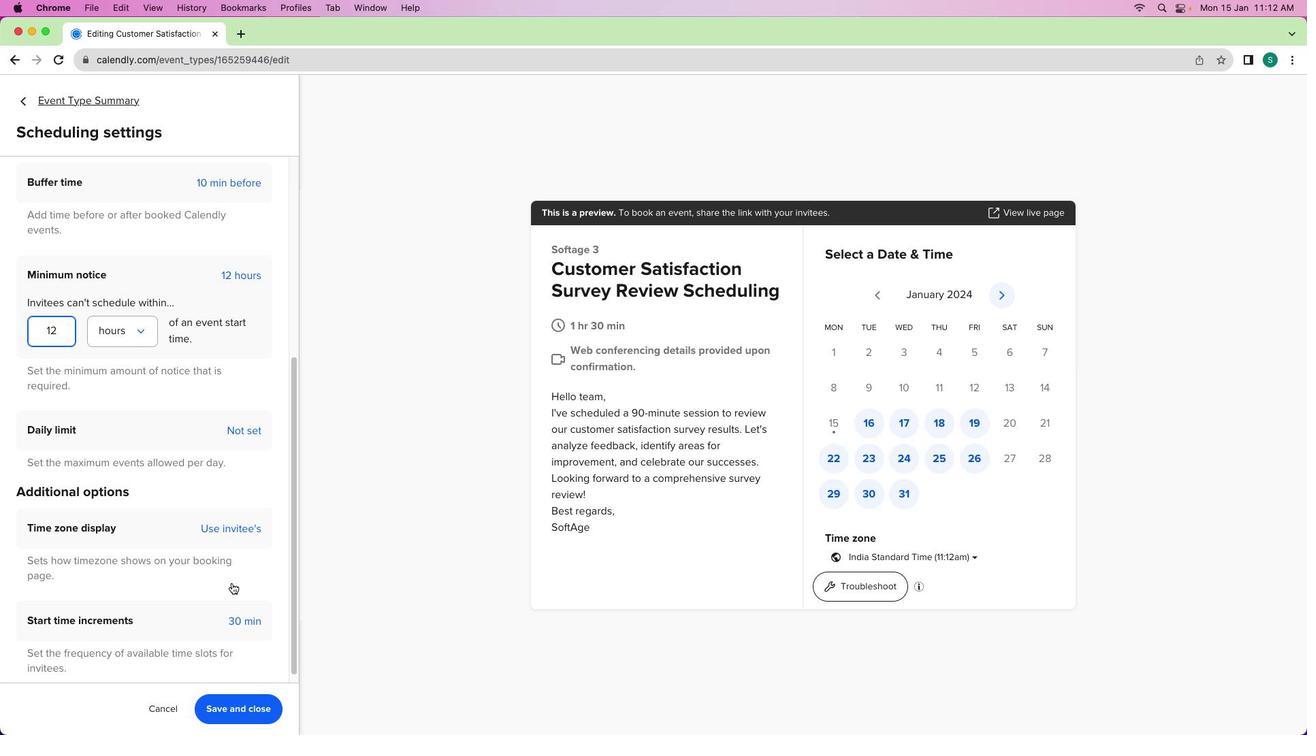
Action: Mouse scrolled (237, 587) with delta (4, 3)
Screenshot: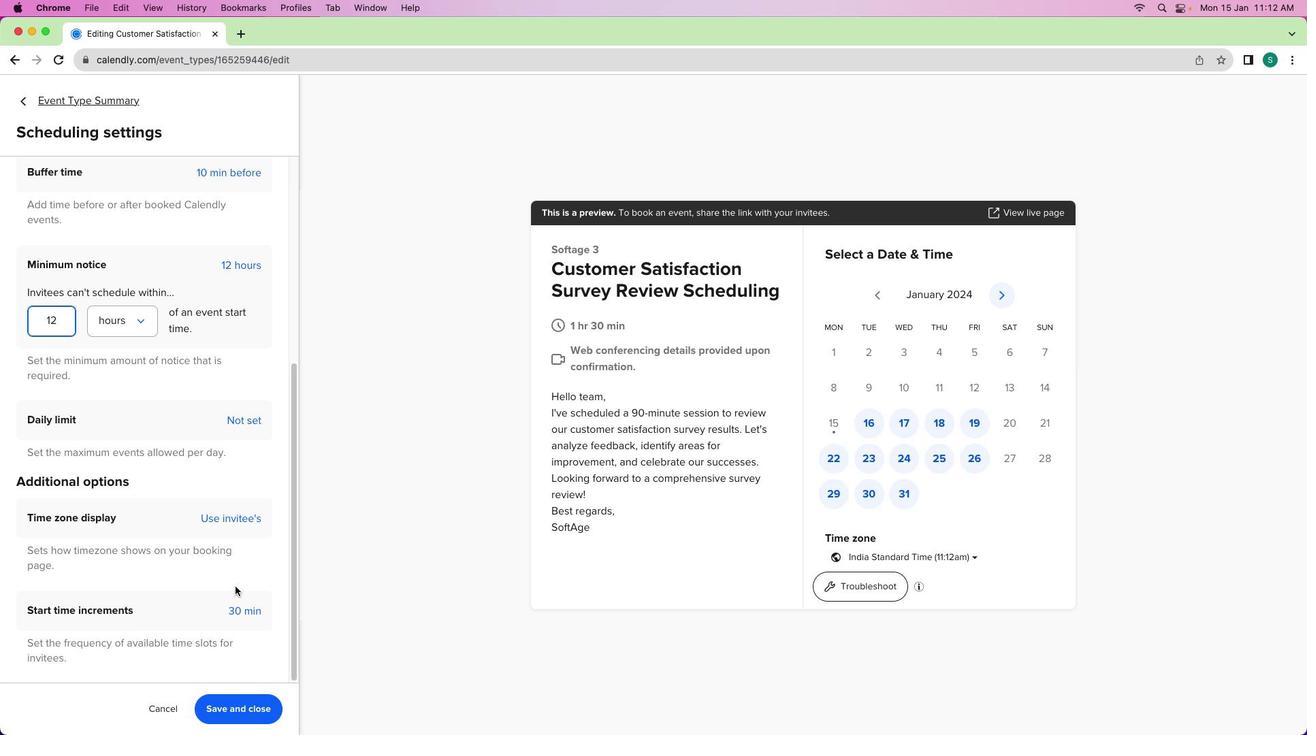 
Action: Mouse moved to (252, 713)
Screenshot: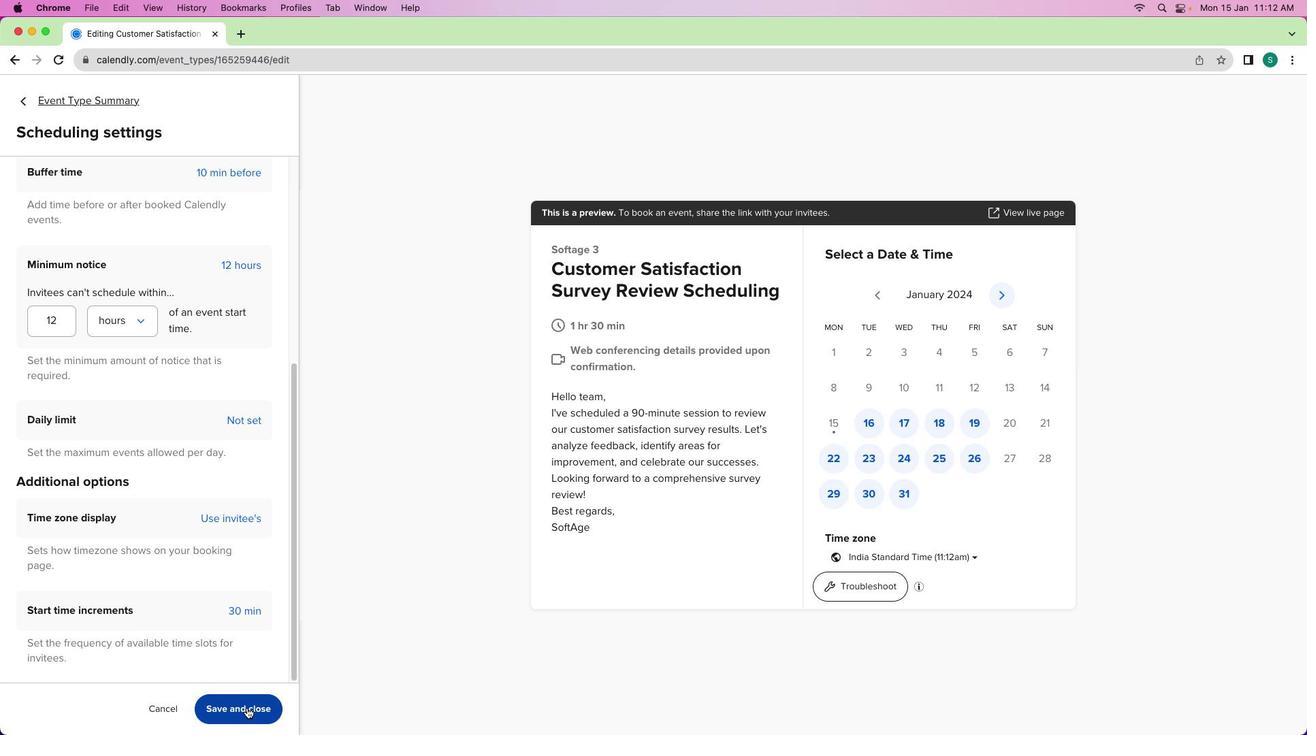 
Action: Mouse pressed left at (252, 713)
Screenshot: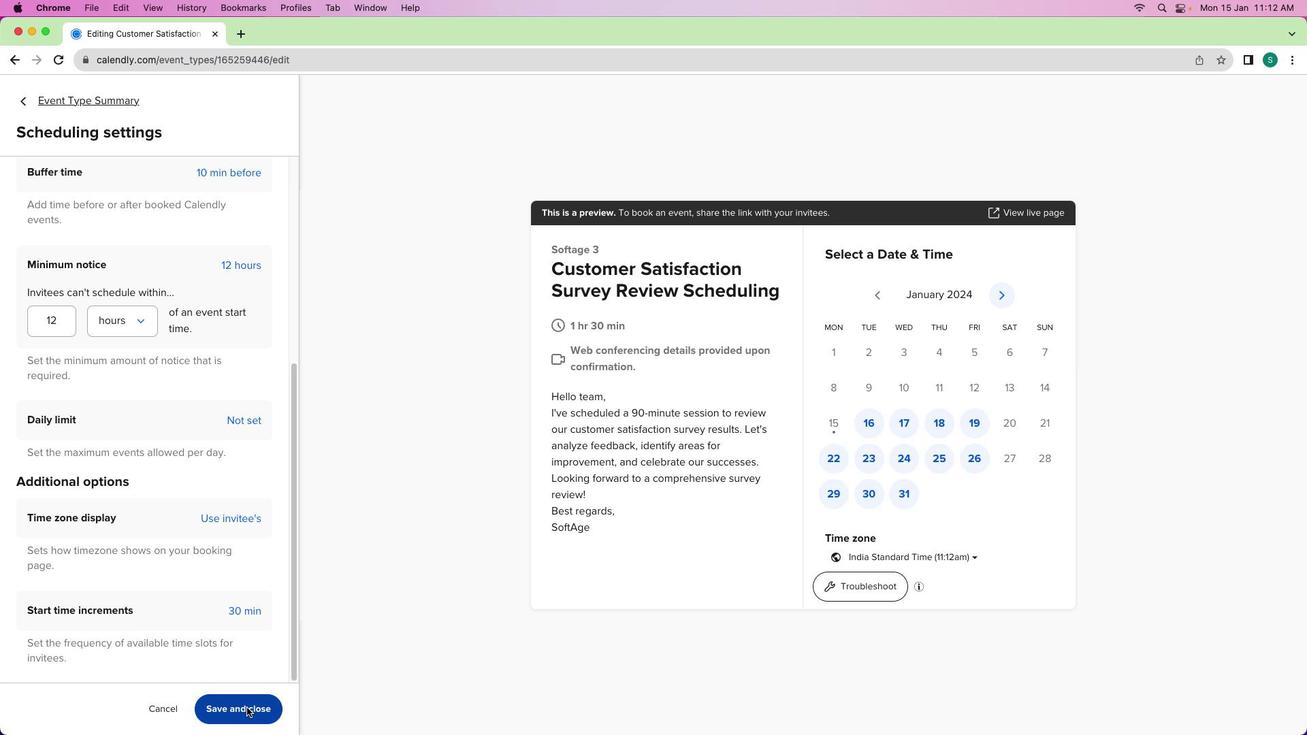 
Action: Mouse moved to (47, 106)
Screenshot: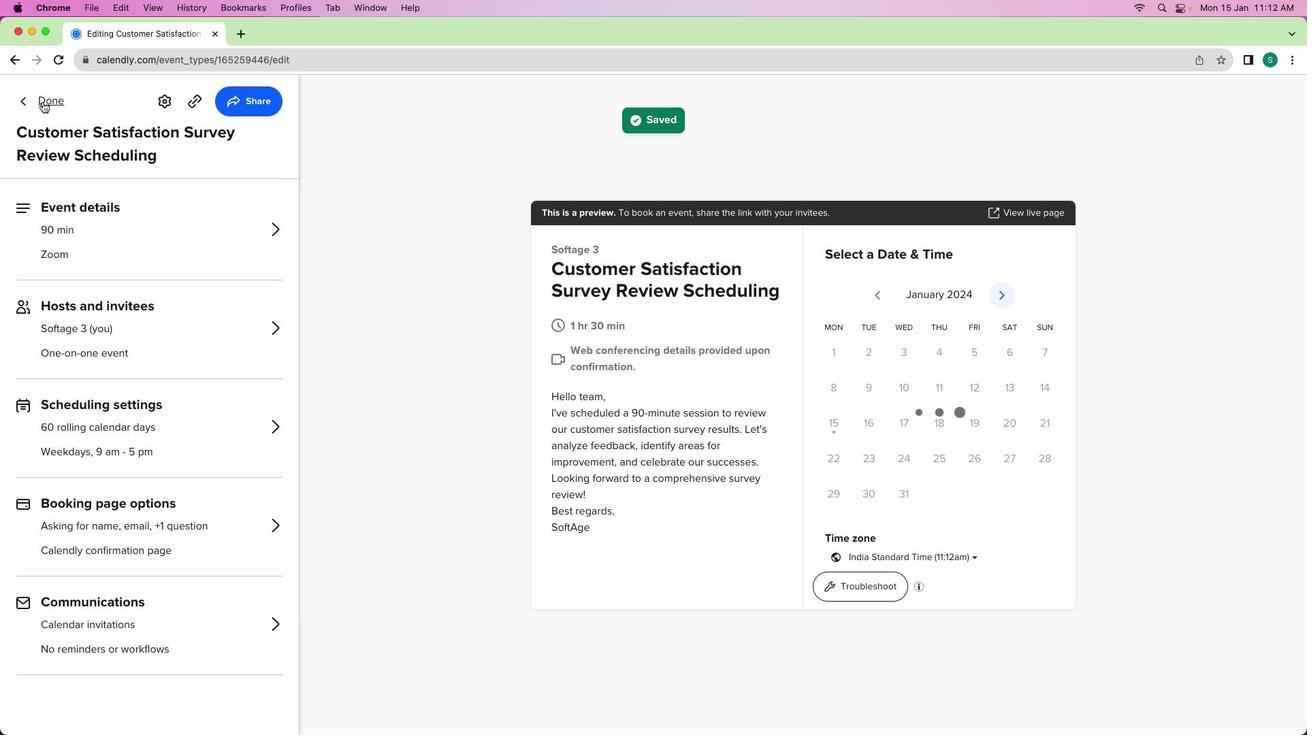 
Action: Mouse pressed left at (47, 106)
Screenshot: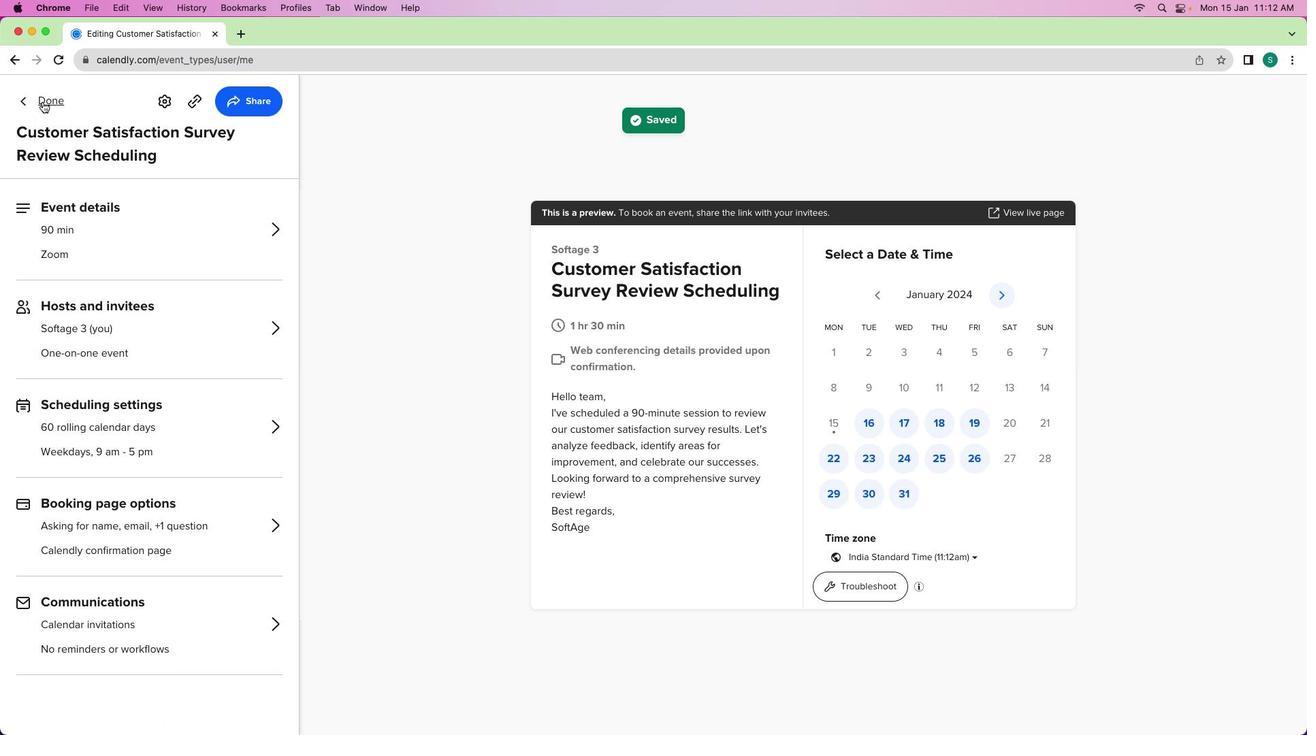 
Action: Mouse moved to (504, 408)
Screenshot: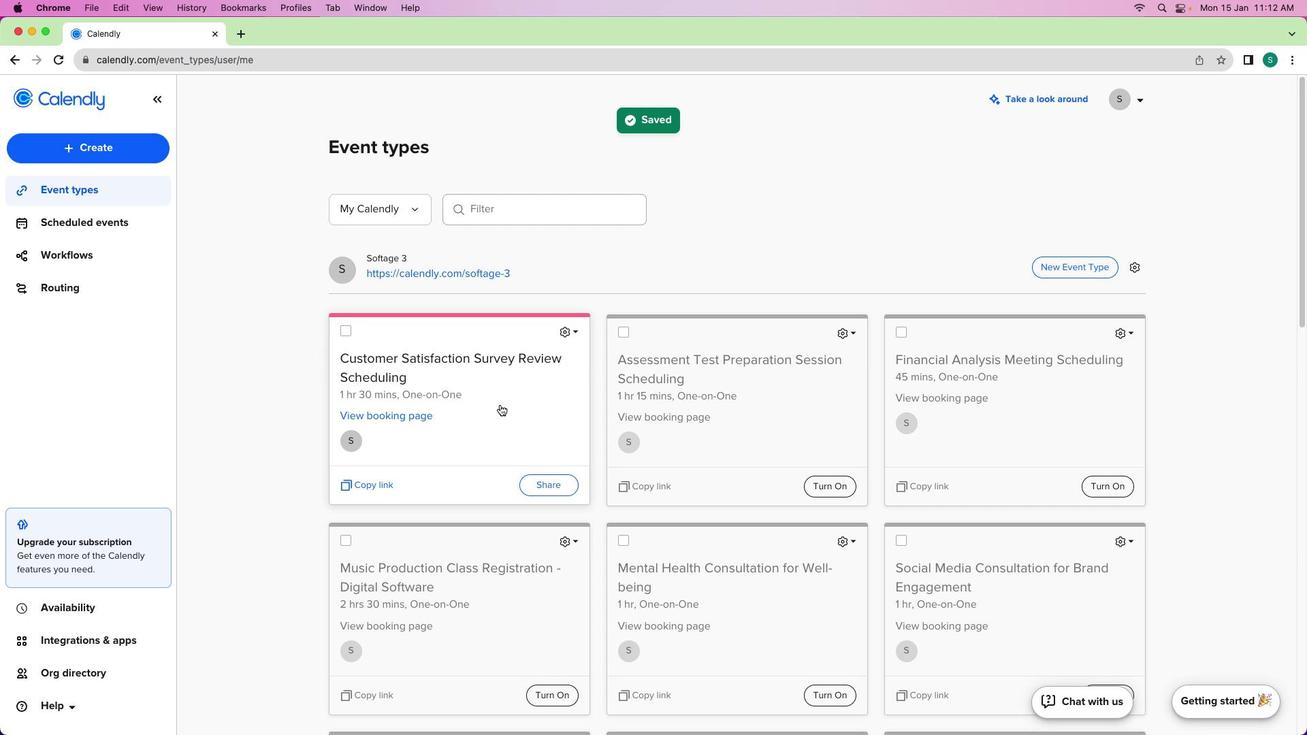 
